 Task: Look for space in Goes, Netherlands from 9th June, 2023 to 17th June, 2023 for 2 adults in price range Rs.7000 to Rs.12000. Place can be private room with 1  bedroom having 2 beds and 1 bathroom. Property type can be house, flat, guest house. Amenities needed are: wifi, washing machine. Booking option can be shelf check-in. Required host language is English.
Action: Mouse moved to (605, 113)
Screenshot: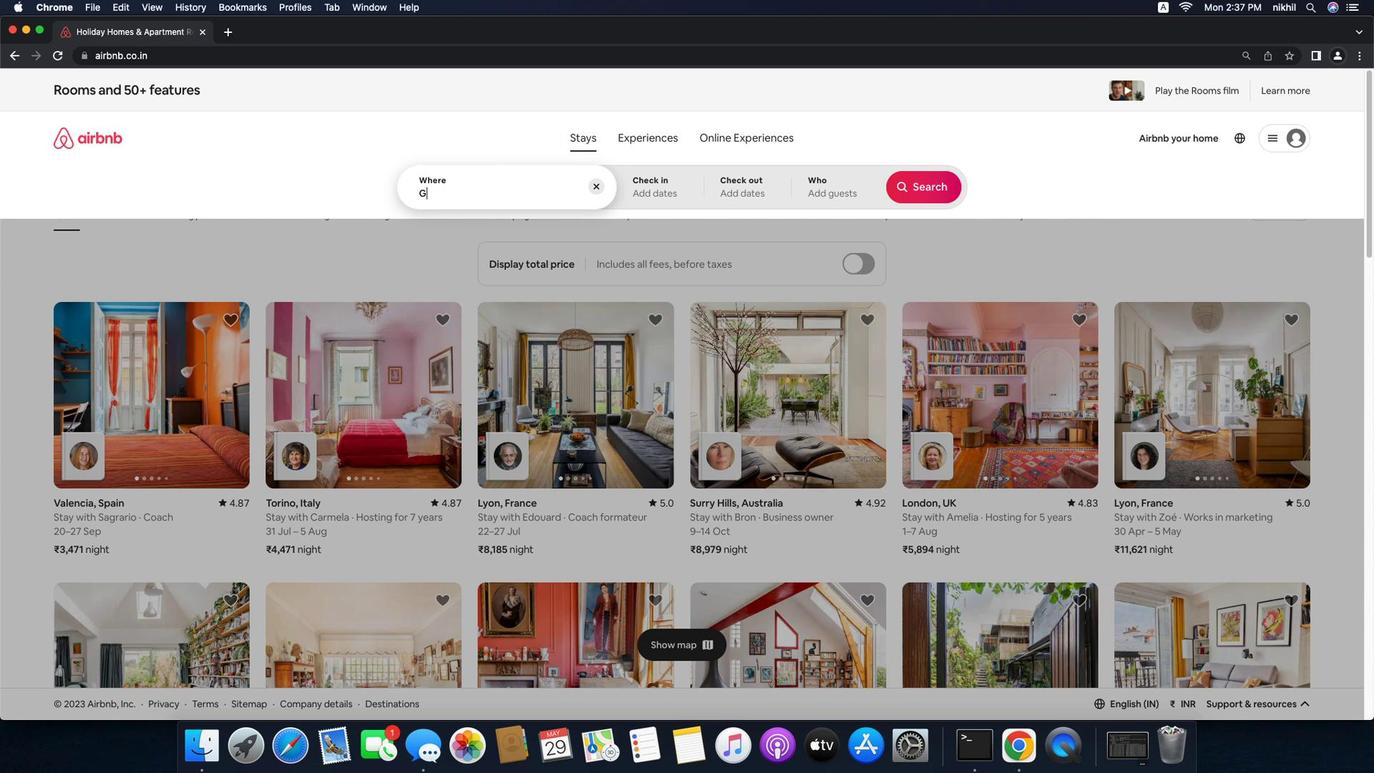 
Action: Mouse pressed left at (605, 113)
Screenshot: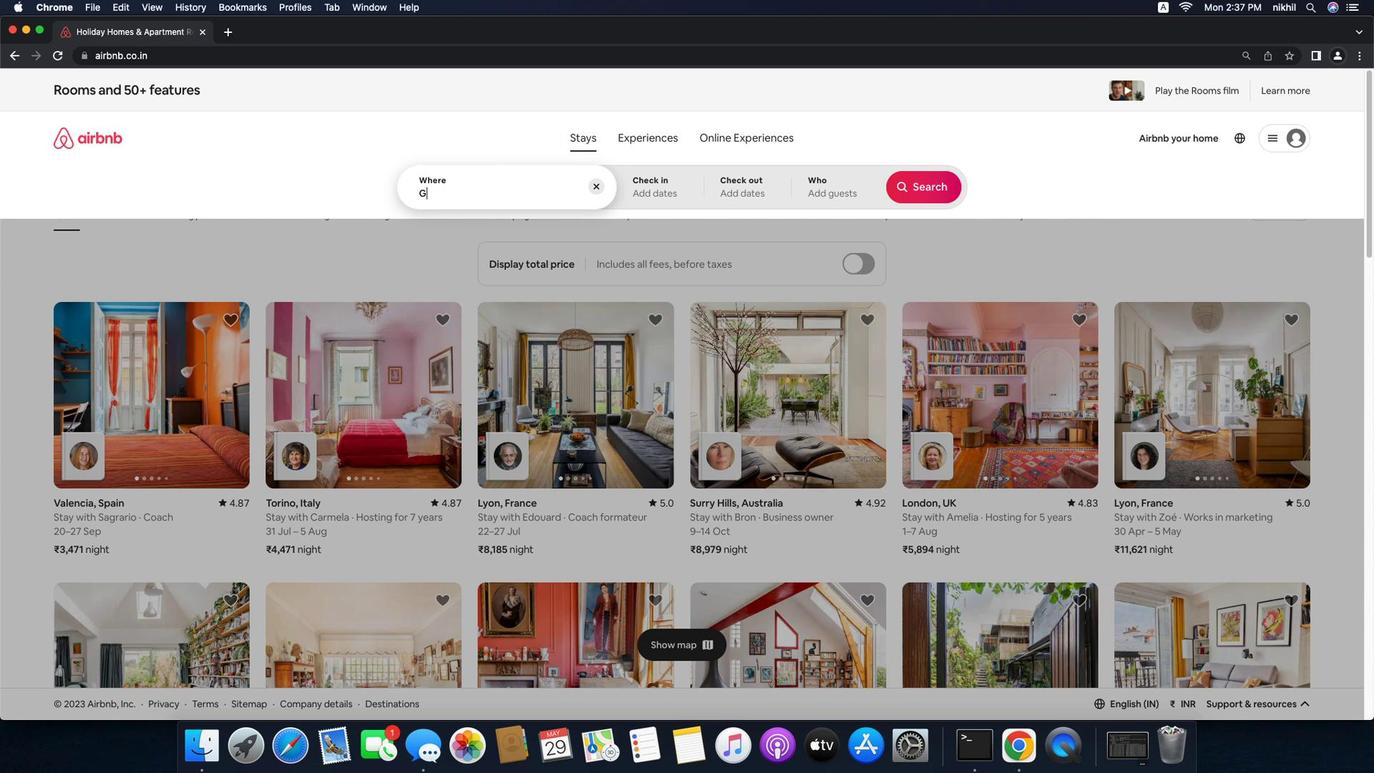 
Action: Mouse moved to (587, 107)
Screenshot: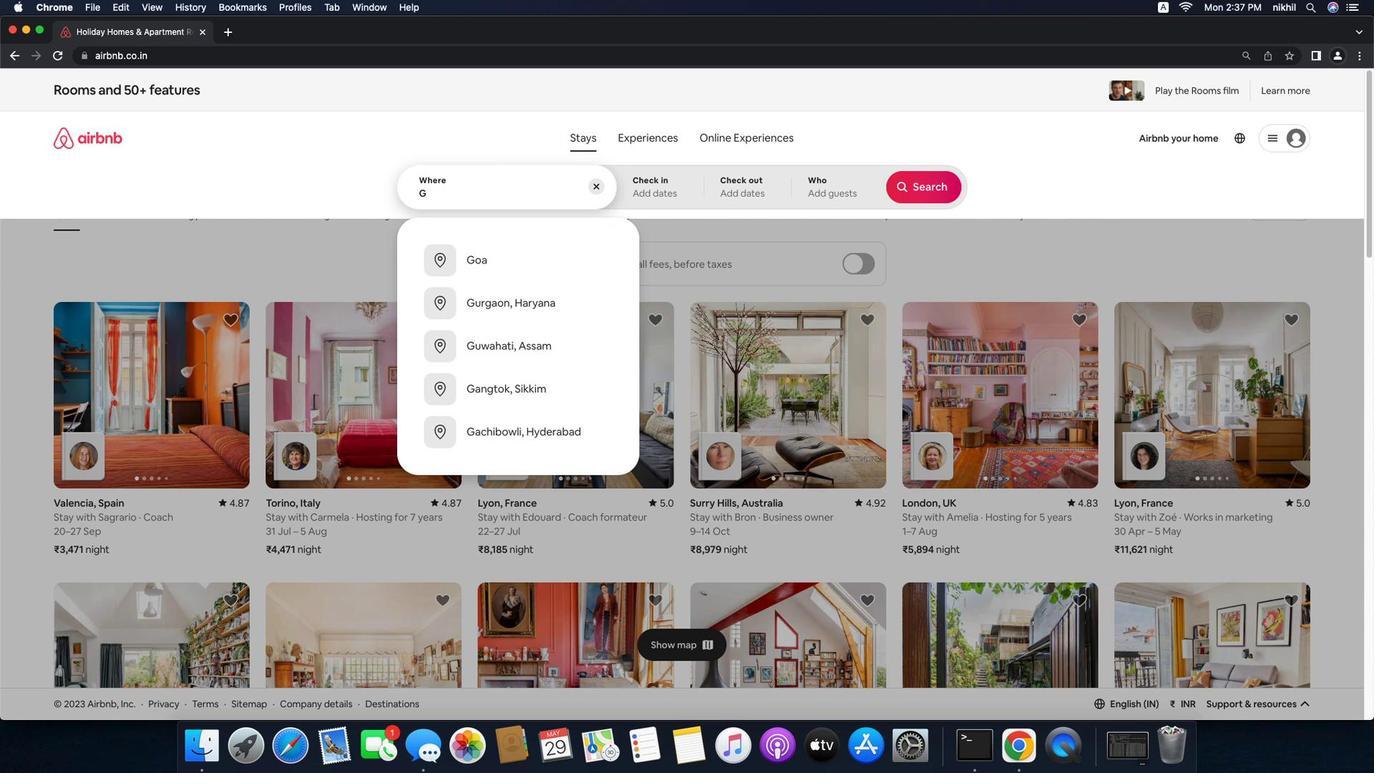 
Action: Mouse pressed left at (587, 107)
Screenshot: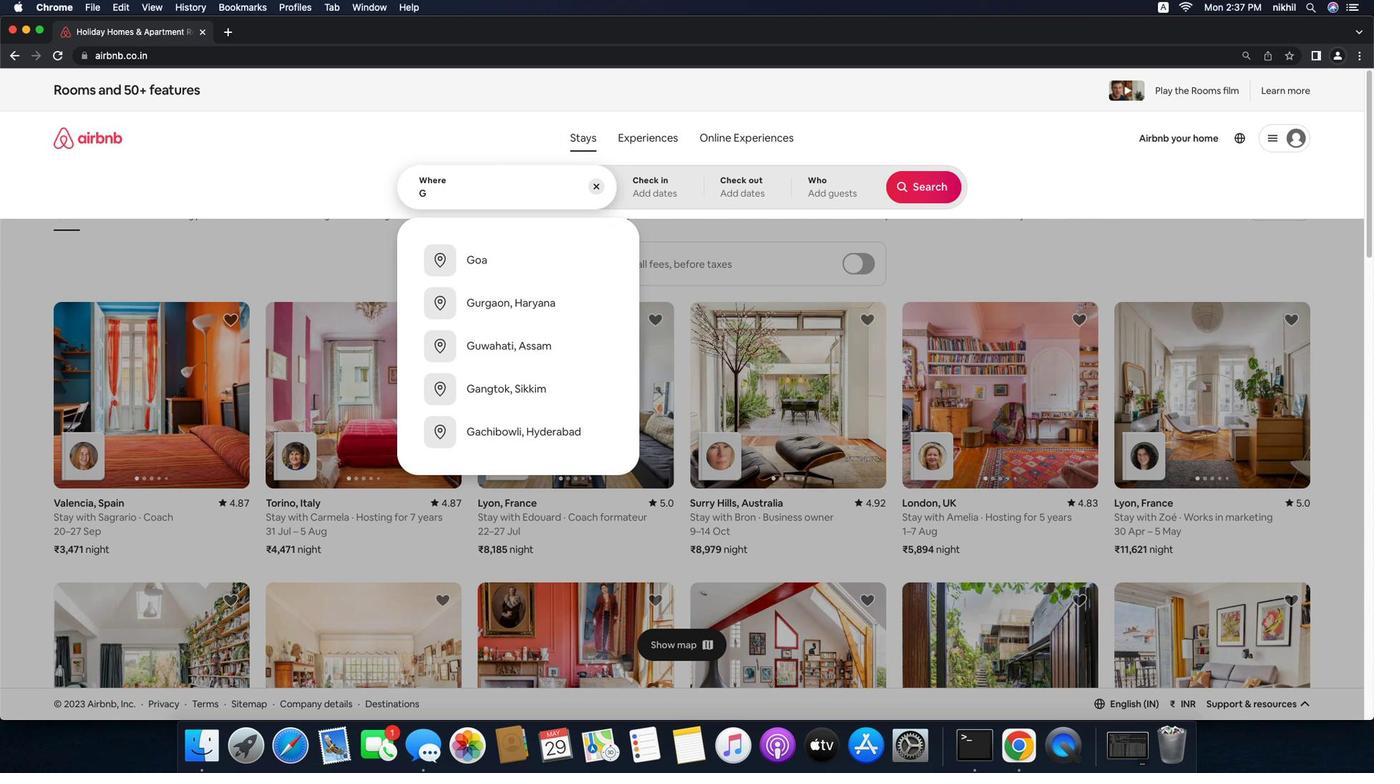 
Action: Mouse moved to (475, 171)
Screenshot: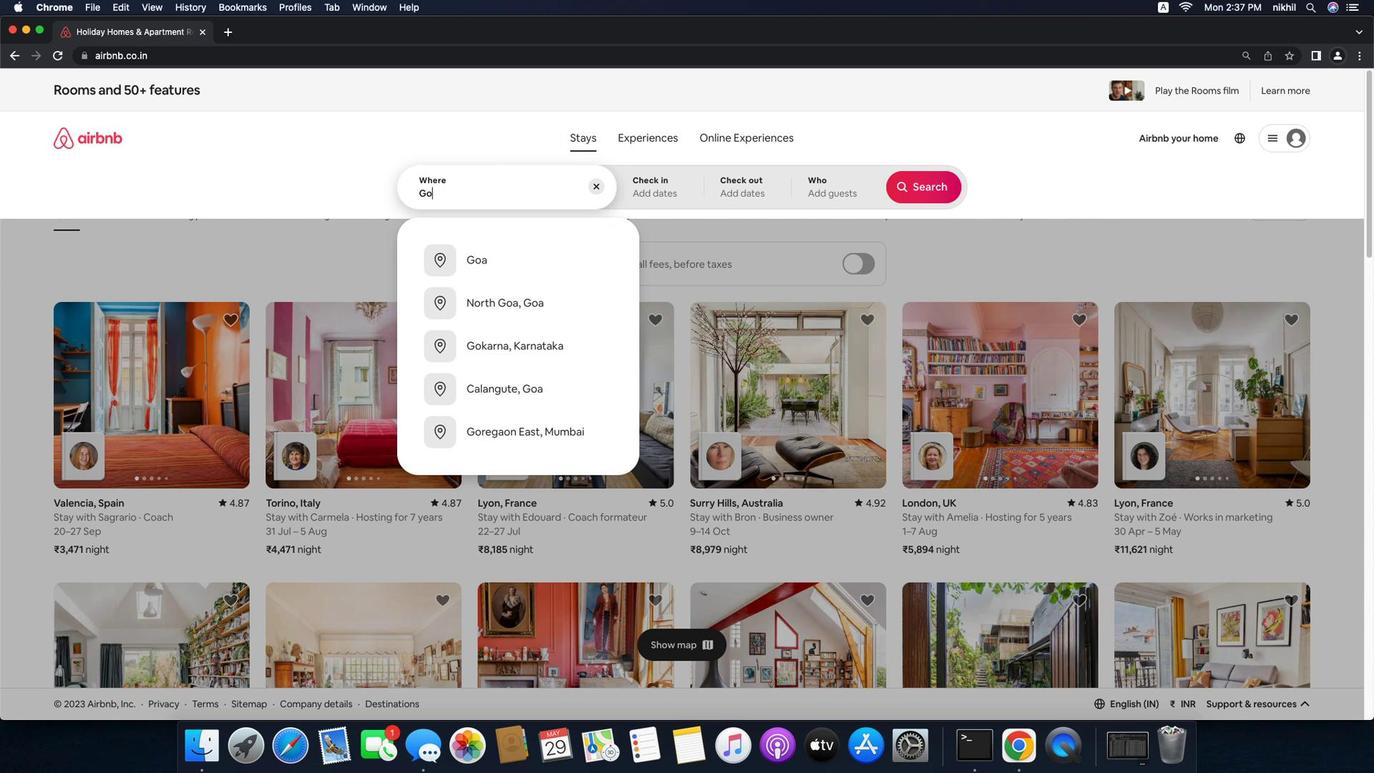 
Action: Mouse pressed left at (475, 171)
Screenshot: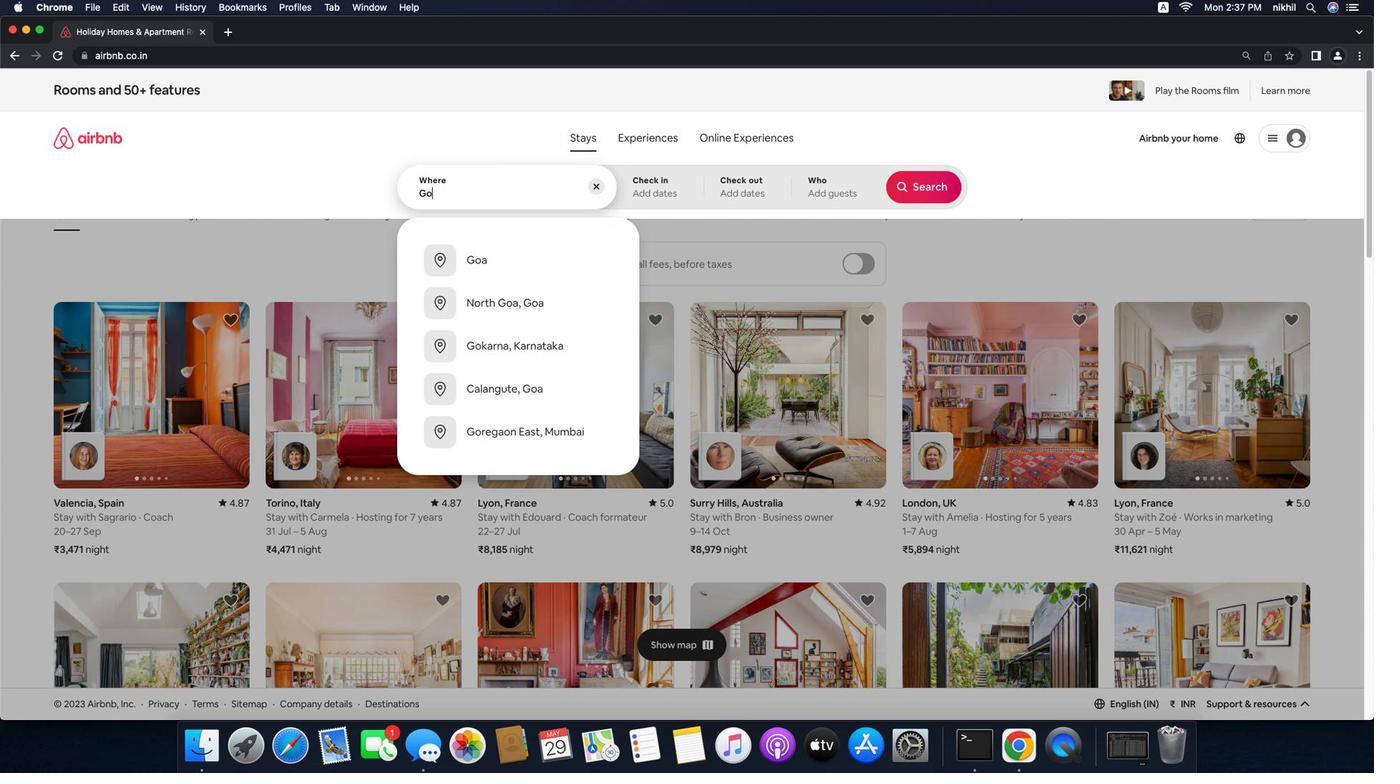 
Action: Mouse moved to (478, 166)
Screenshot: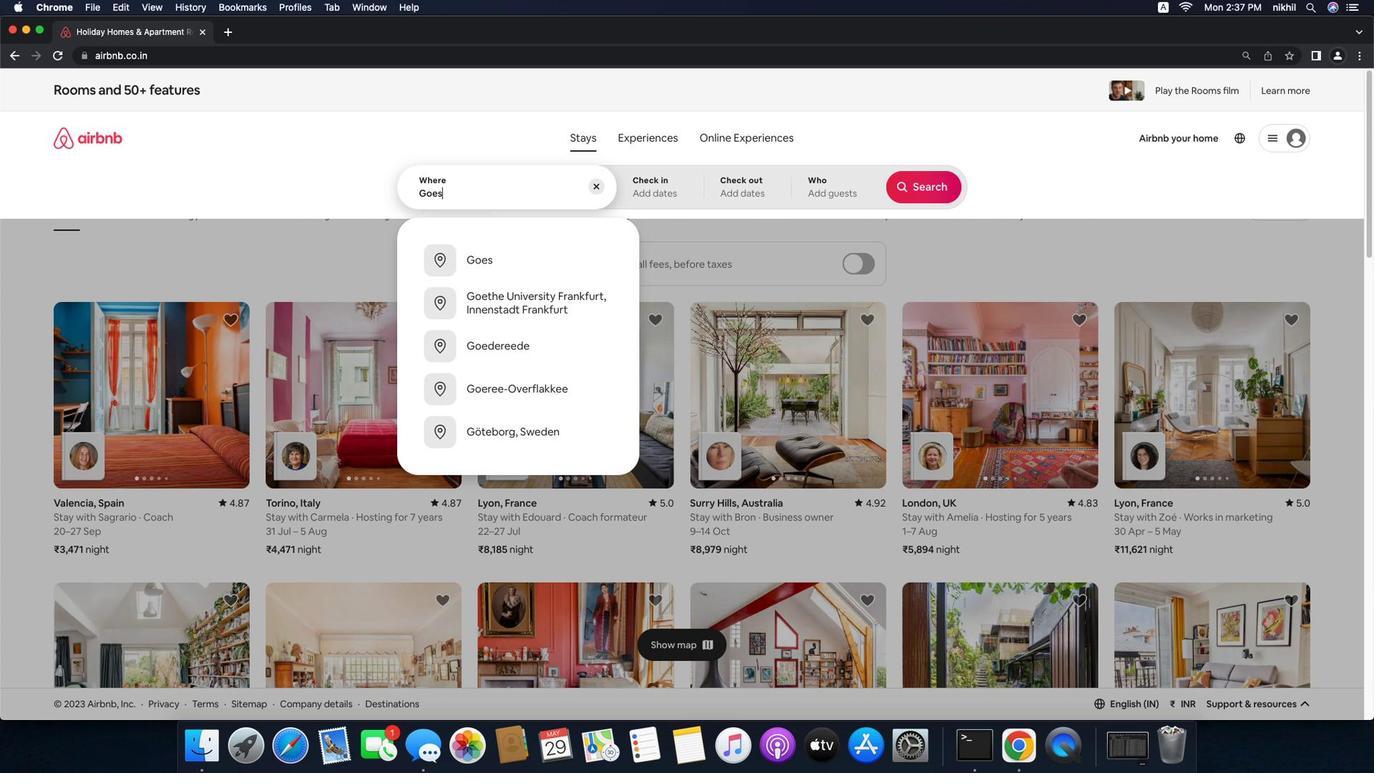 
Action: Key pressed Key.caps_lockKey.caps_lock'G'Key.caps_lock'o''e''s'','Key.spaceKey.caps_lock'N'Key.caps_lock'e''t''h''e''r''l''a''n''d''s'
Screenshot: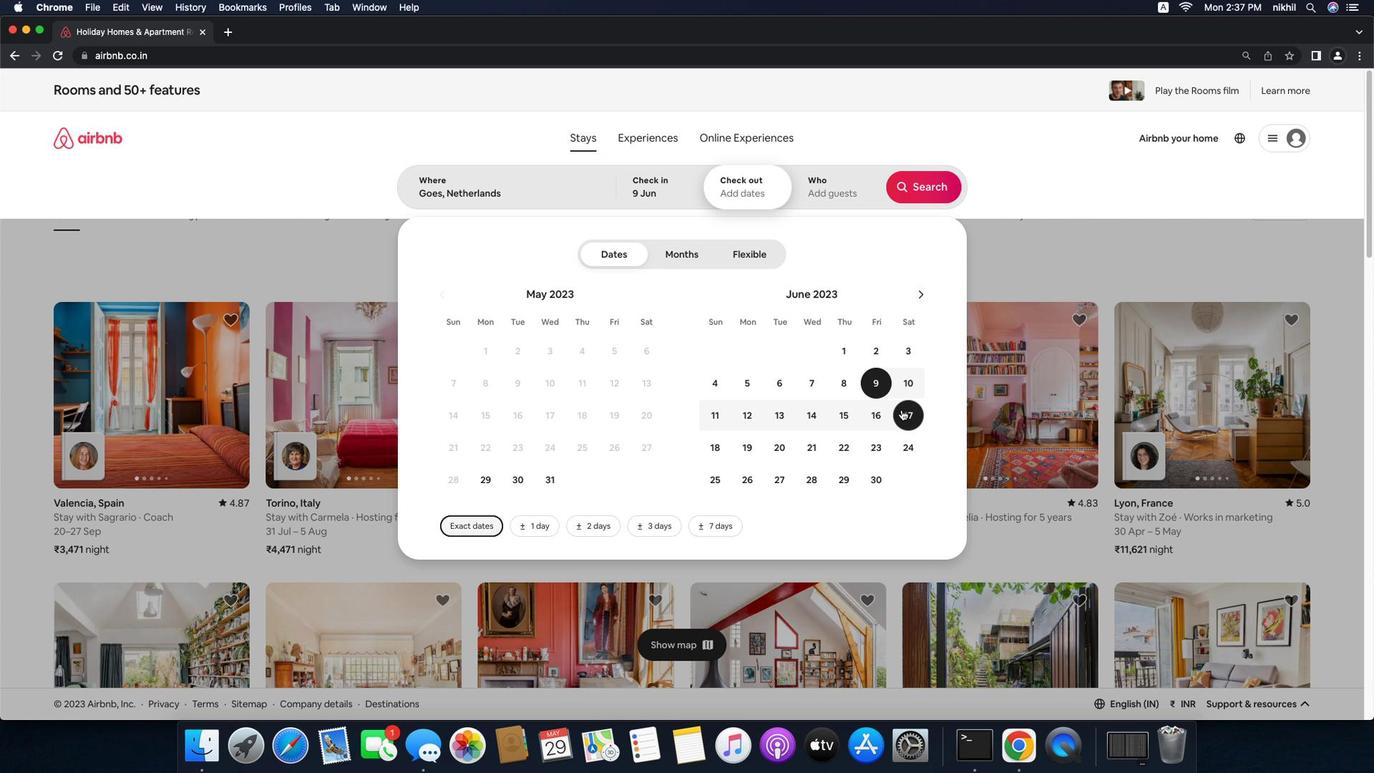 
Action: Mouse moved to (561, 242)
Screenshot: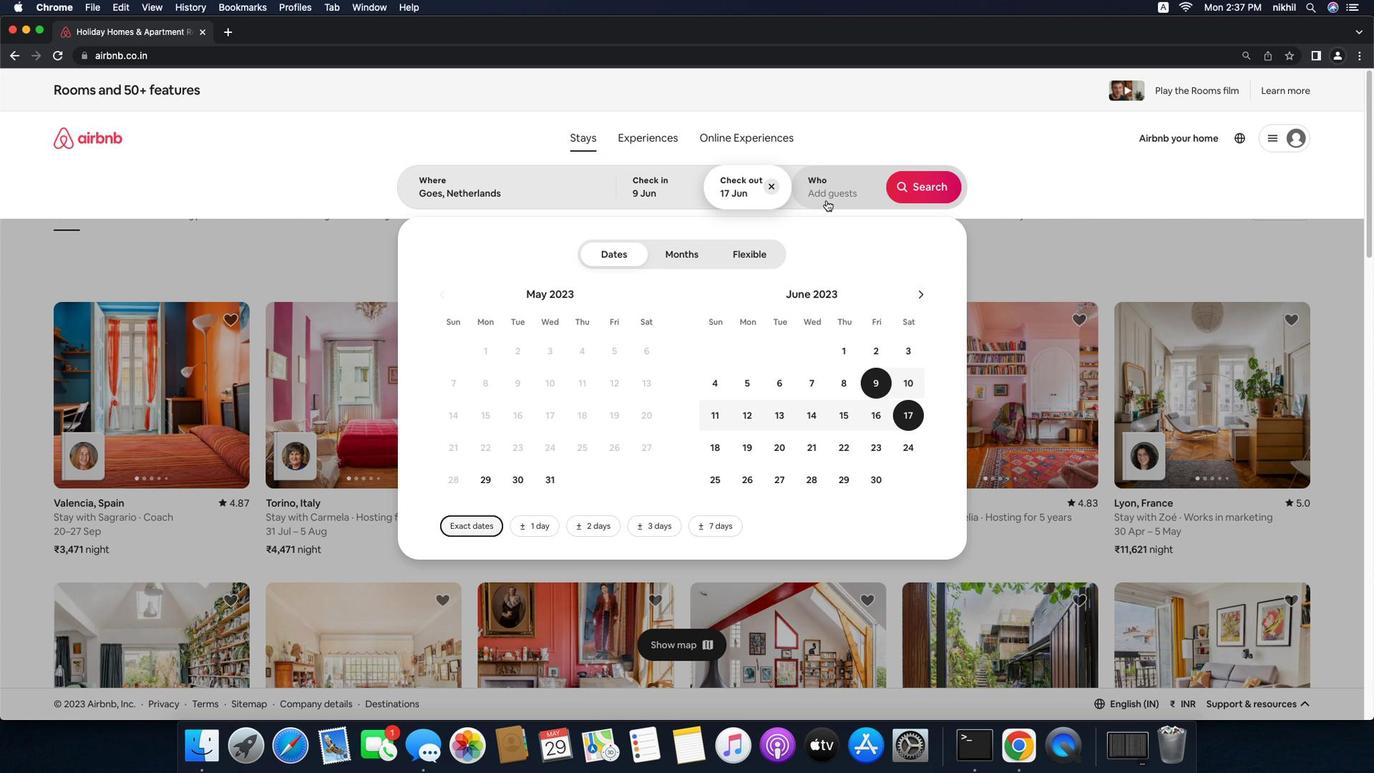 
Action: Mouse pressed left at (561, 242)
Screenshot: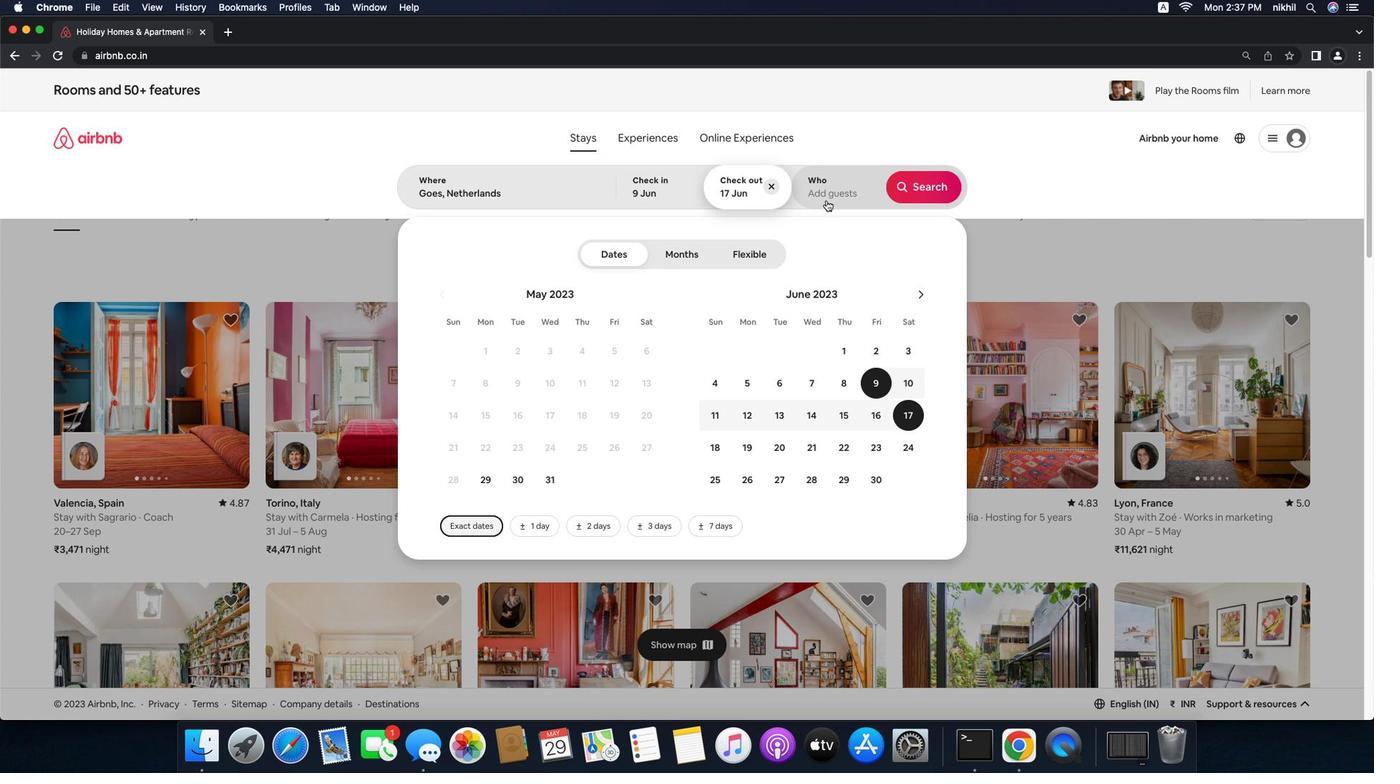 
Action: Mouse moved to (889, 365)
Screenshot: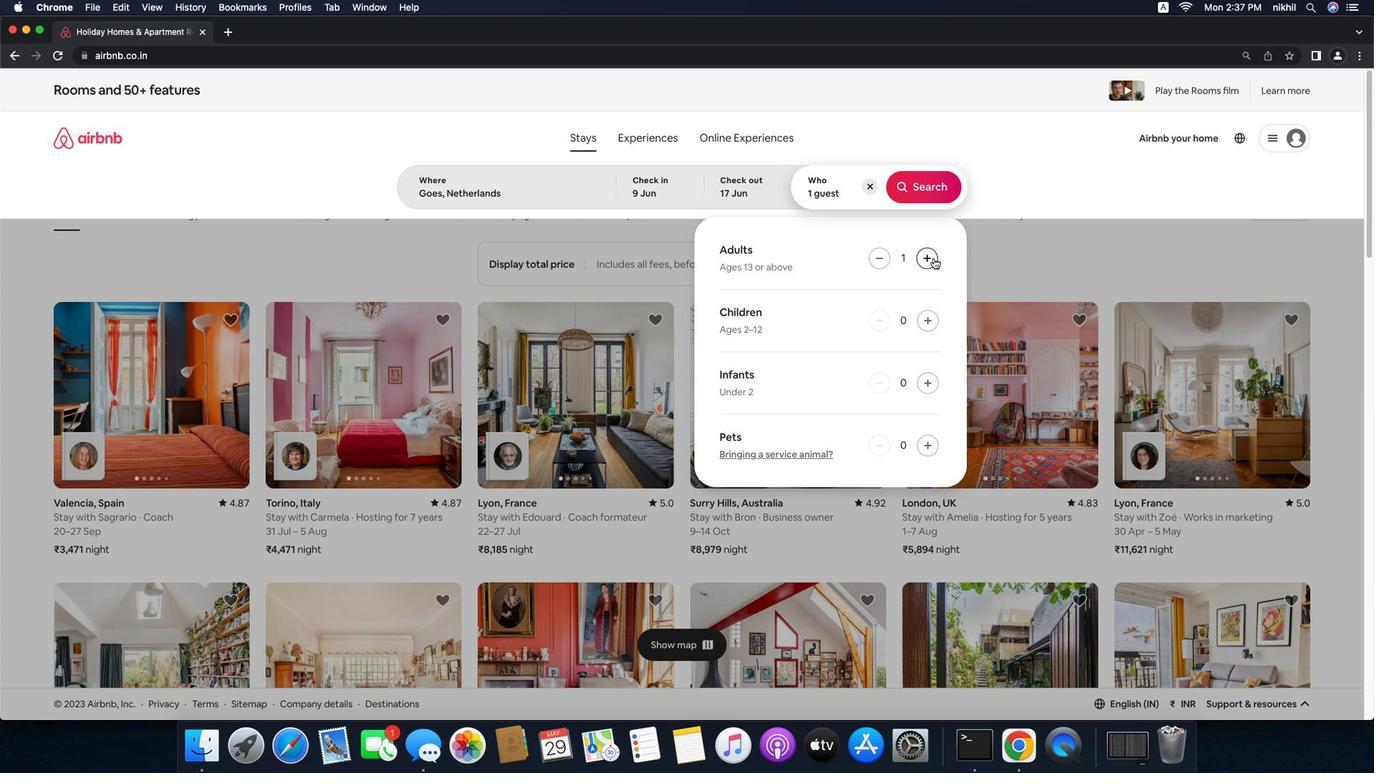 
Action: Mouse pressed left at (889, 365)
Screenshot: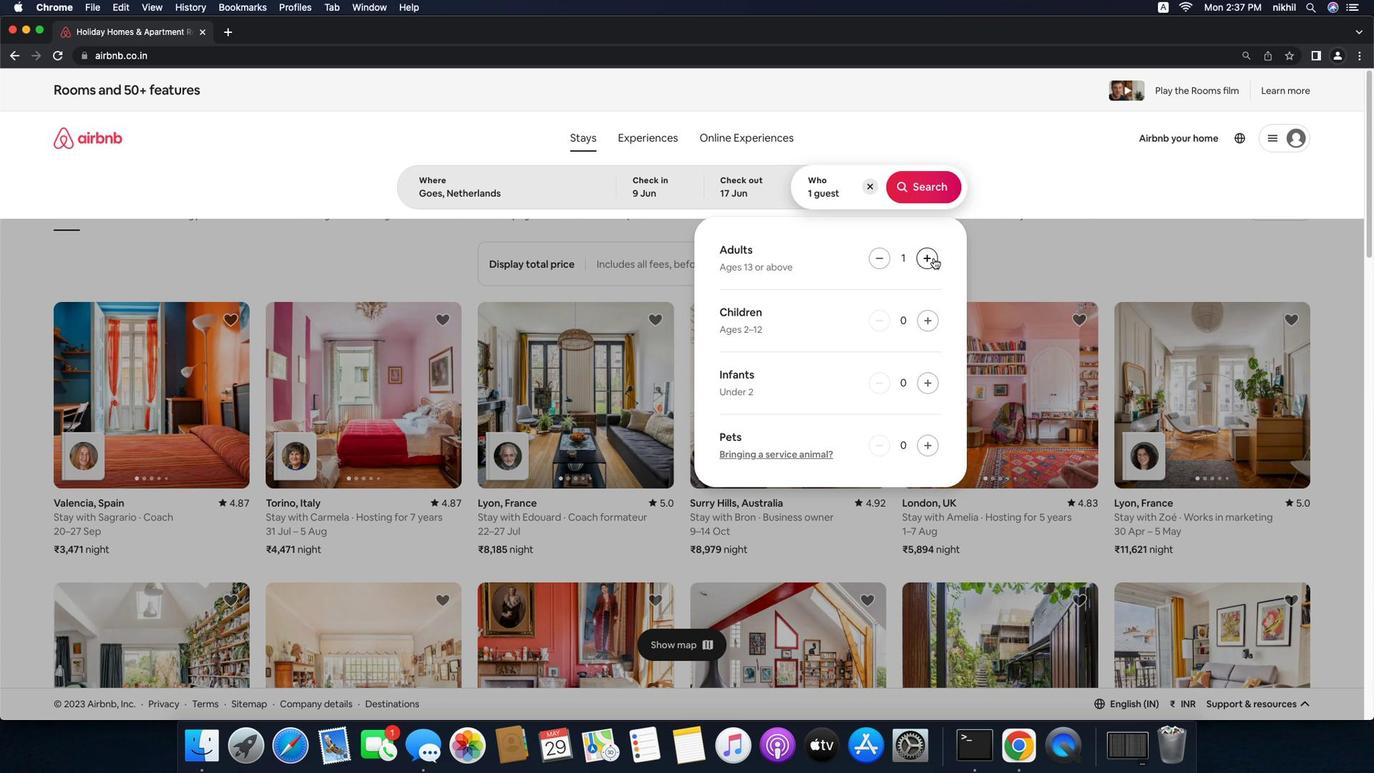 
Action: Mouse moved to (919, 395)
Screenshot: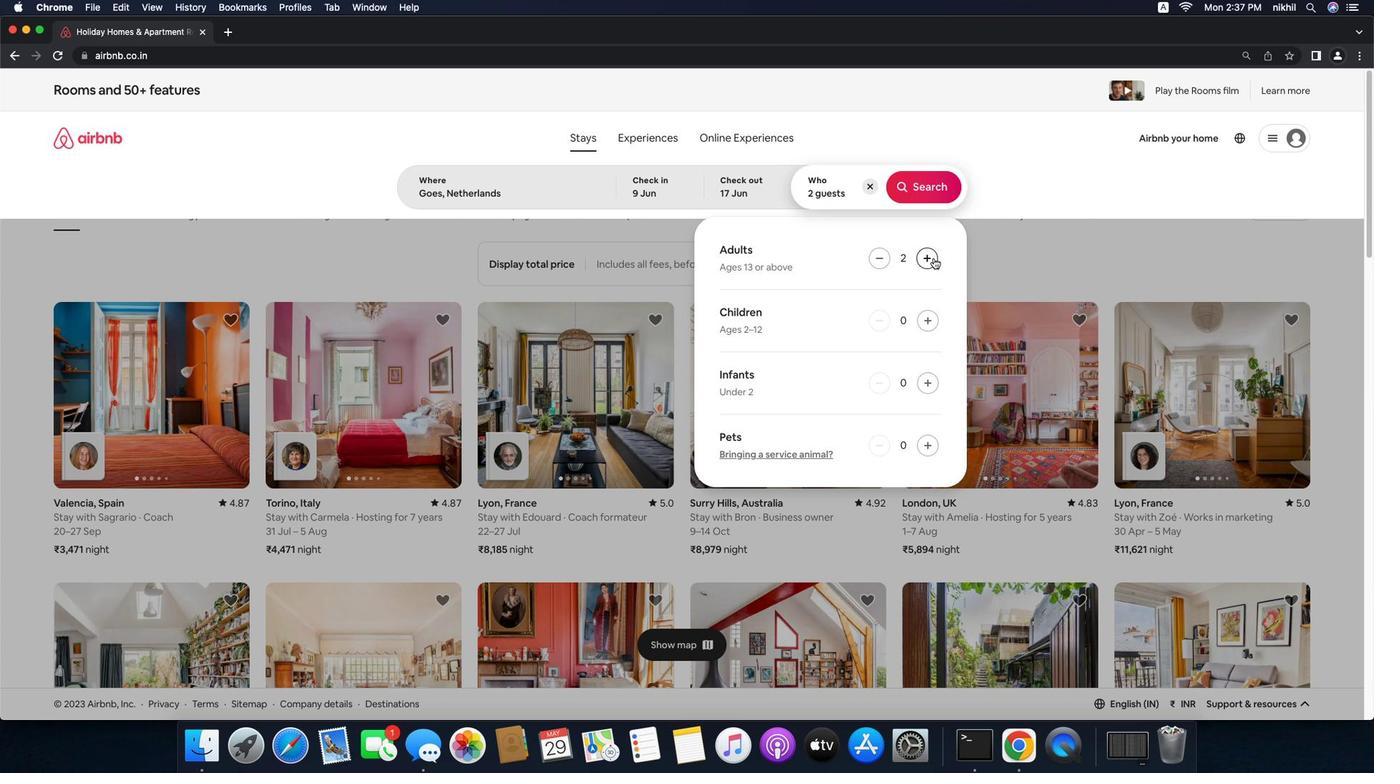 
Action: Mouse pressed left at (919, 395)
Screenshot: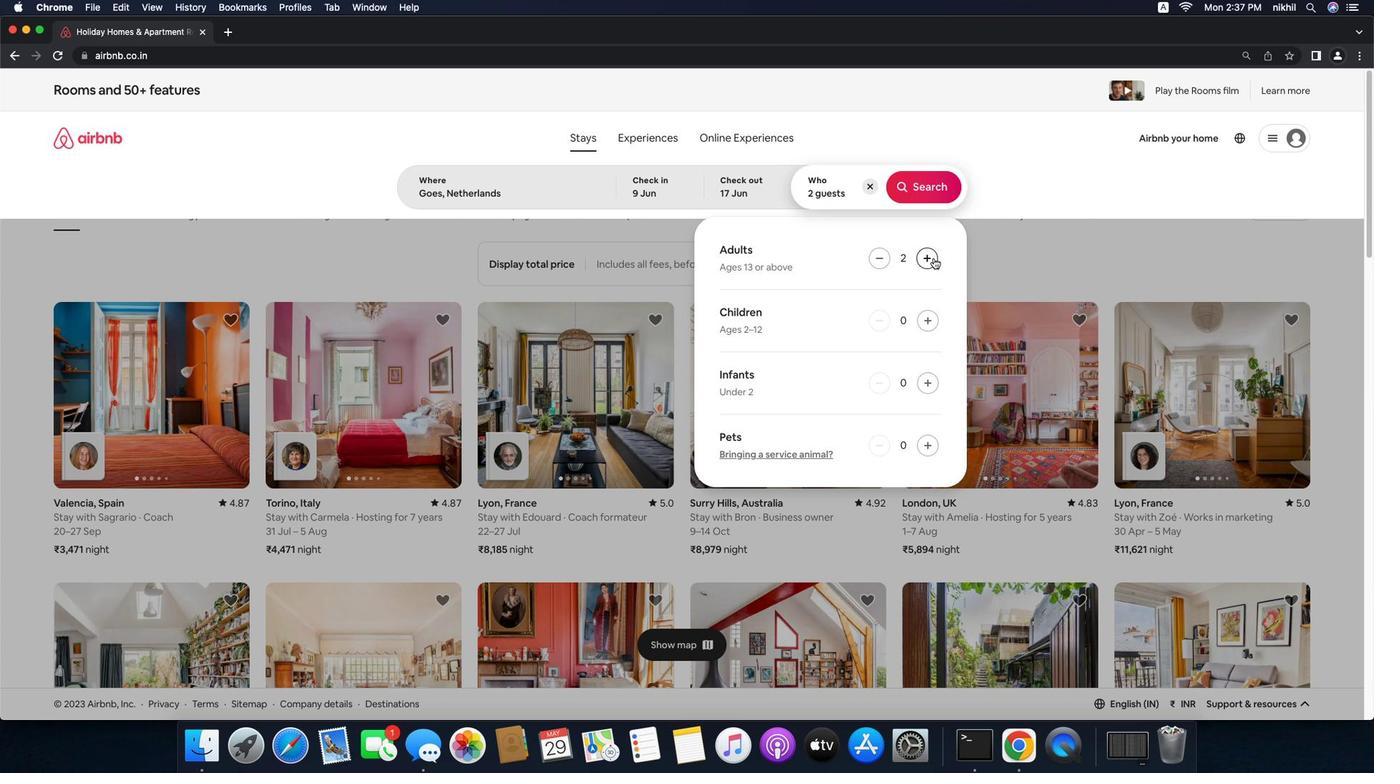 
Action: Mouse moved to (839, 172)
Screenshot: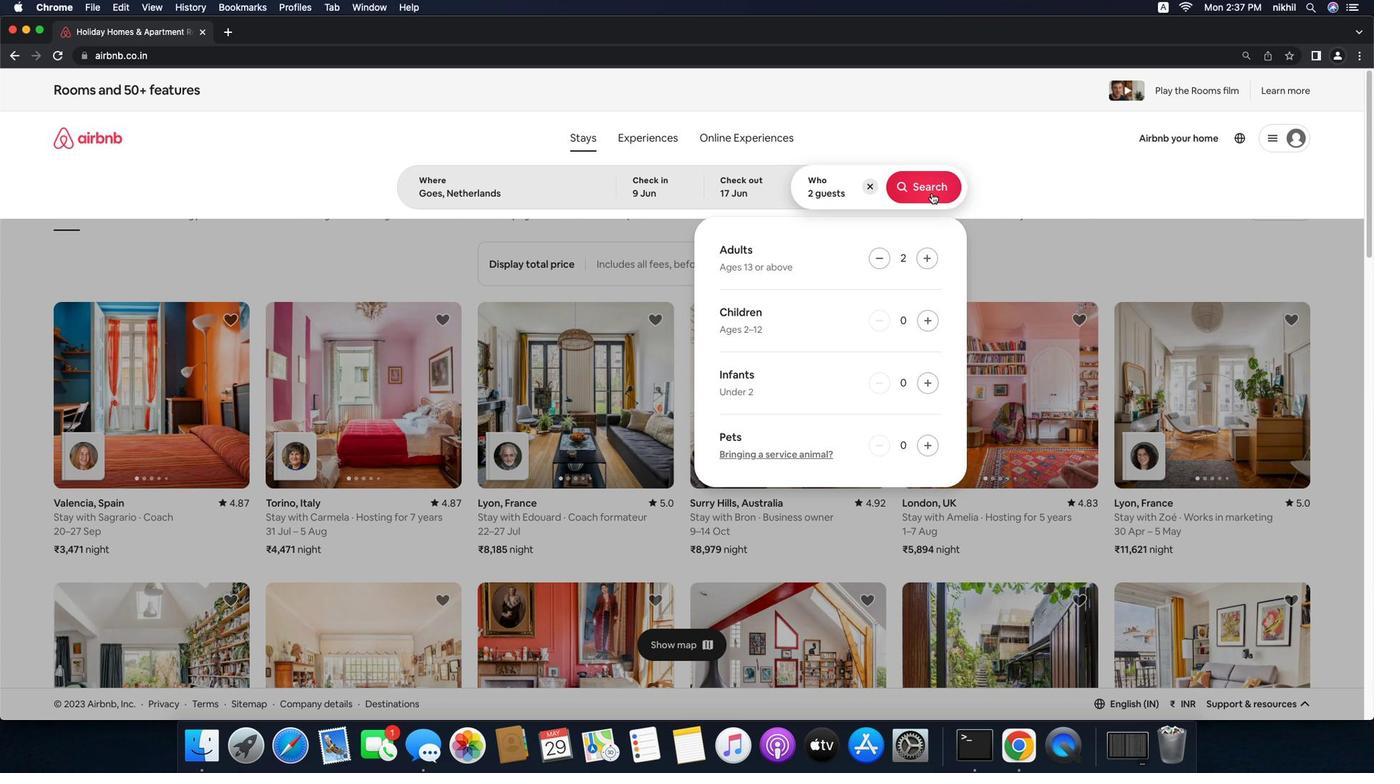 
Action: Mouse pressed left at (839, 172)
Screenshot: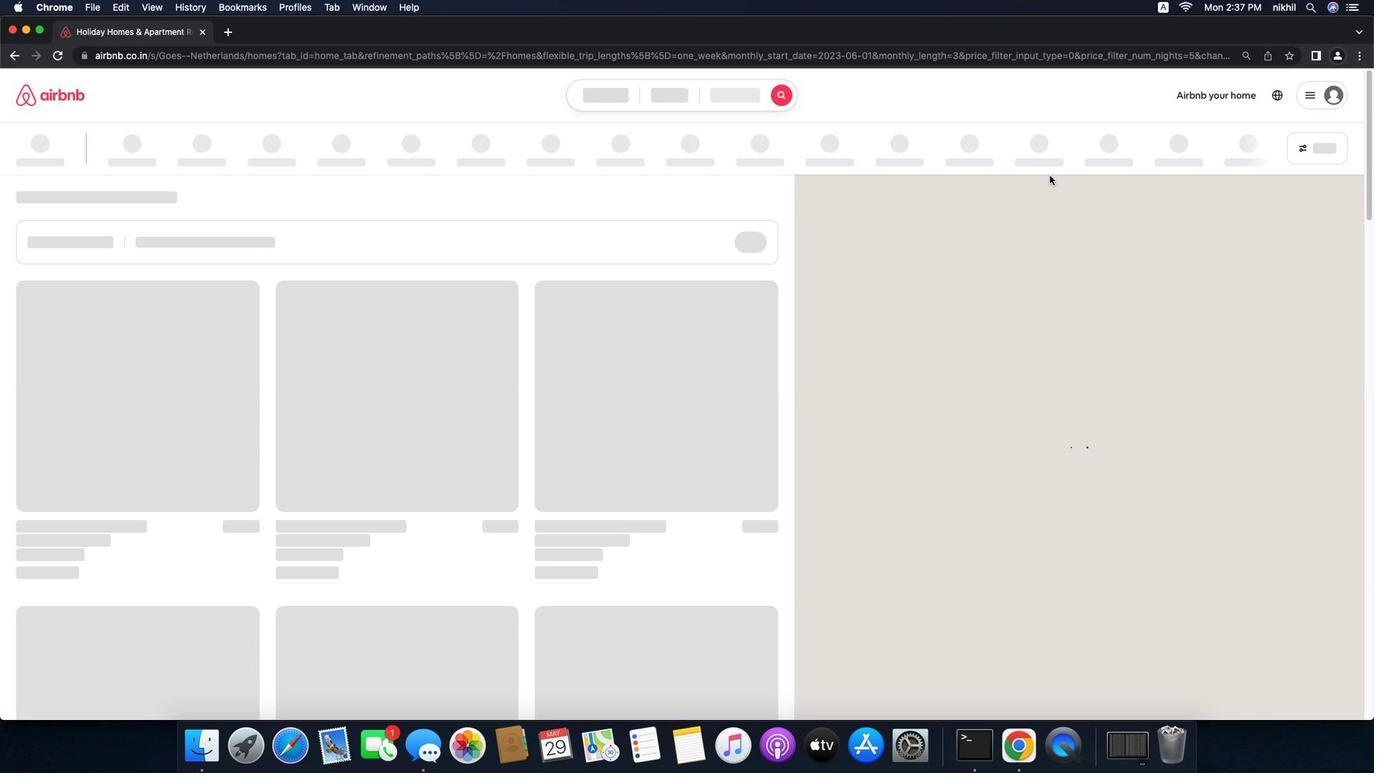 
Action: Mouse moved to (955, 234)
Screenshot: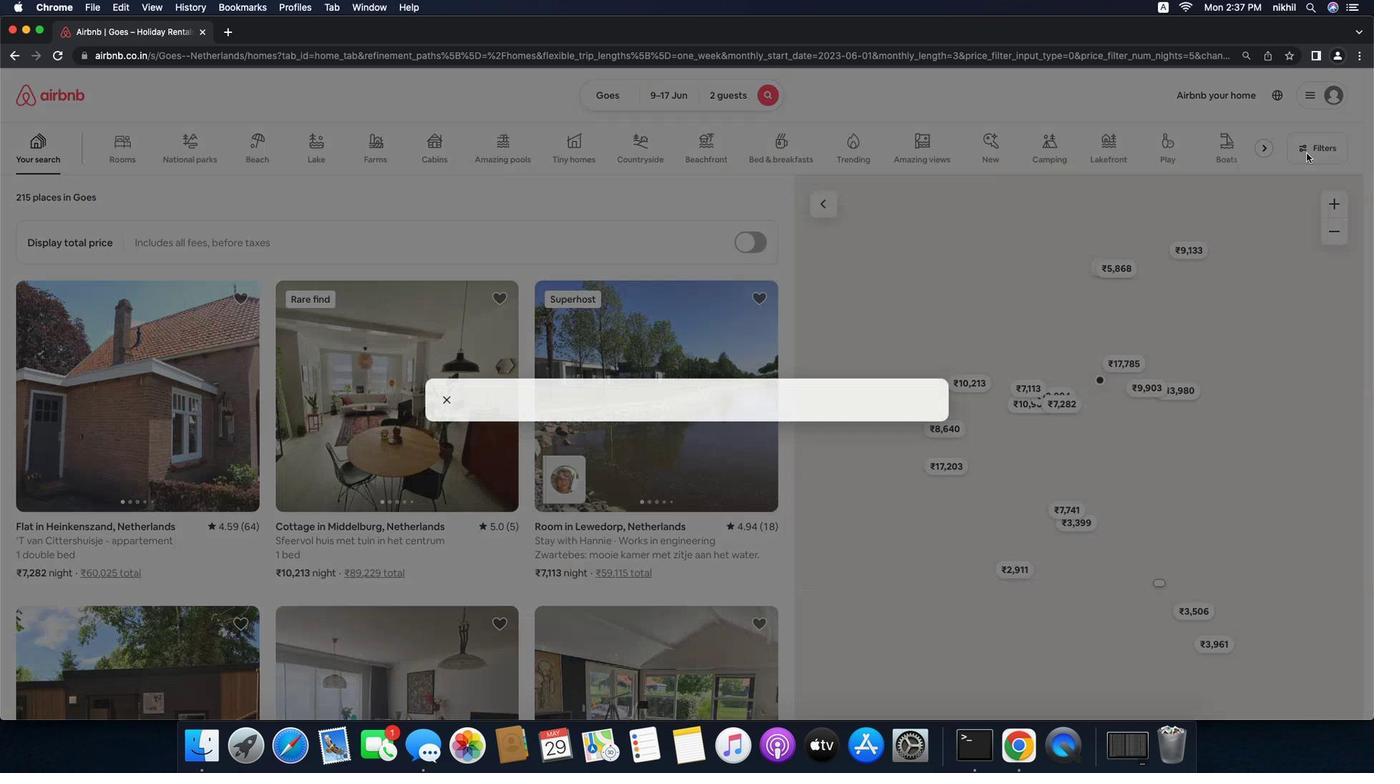 
Action: Mouse pressed left at (955, 234)
Screenshot: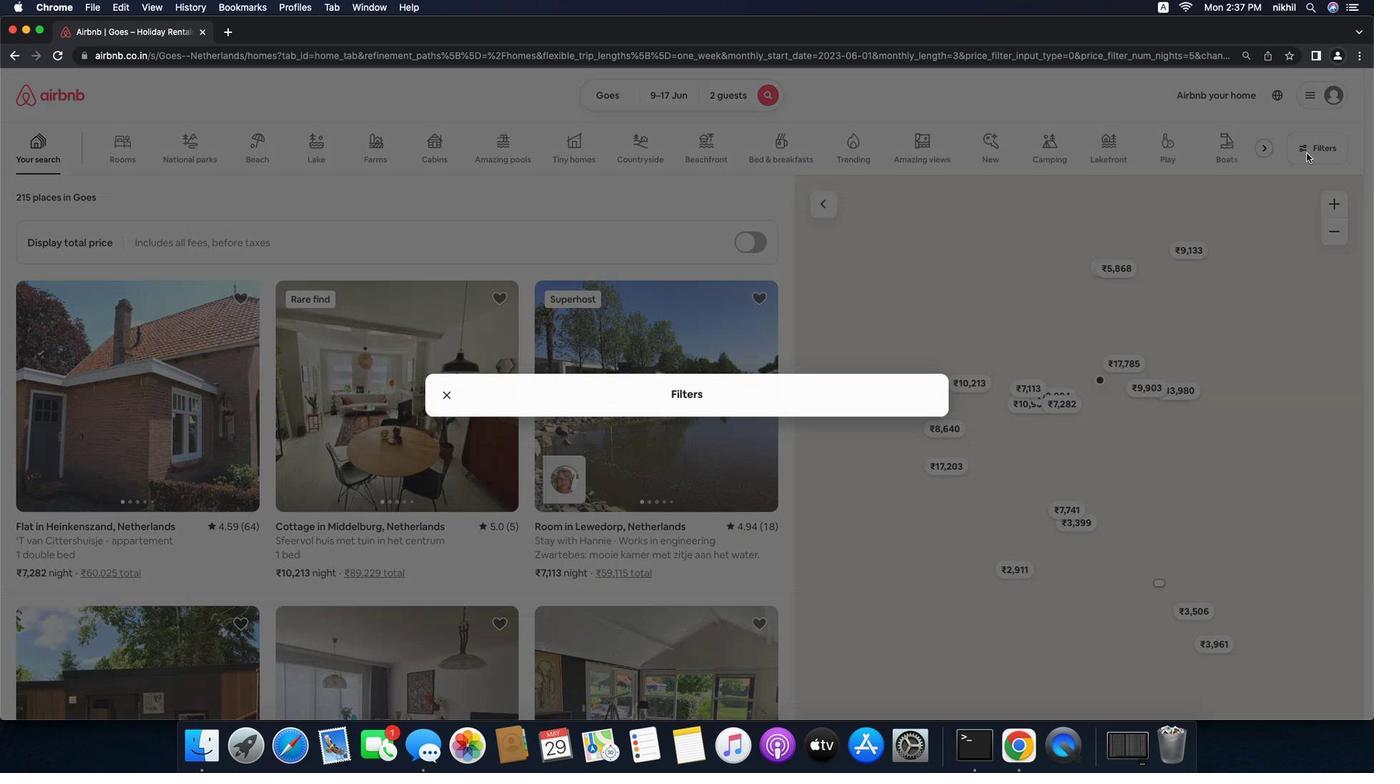 
Action: Mouse pressed left at (955, 234)
Screenshot: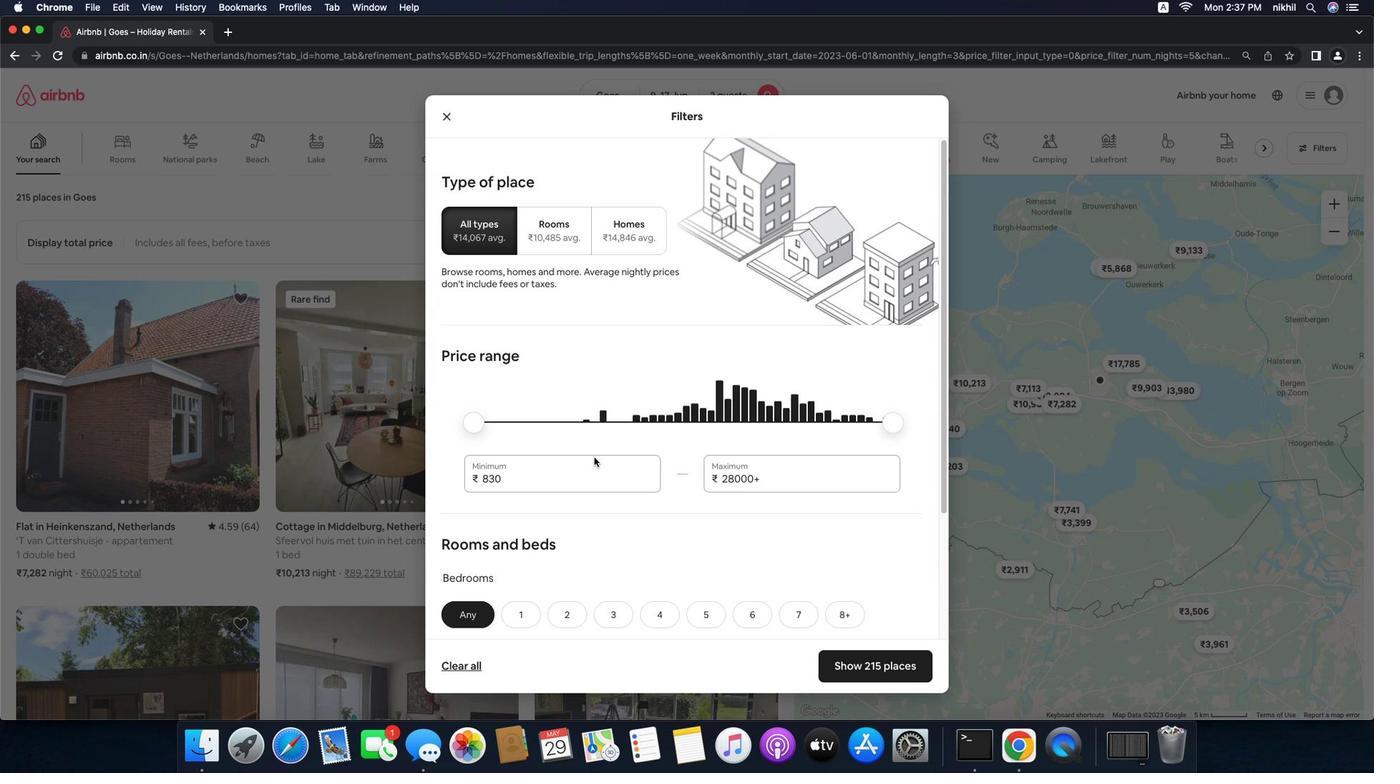 
Action: Mouse moved to (952, 163)
Screenshot: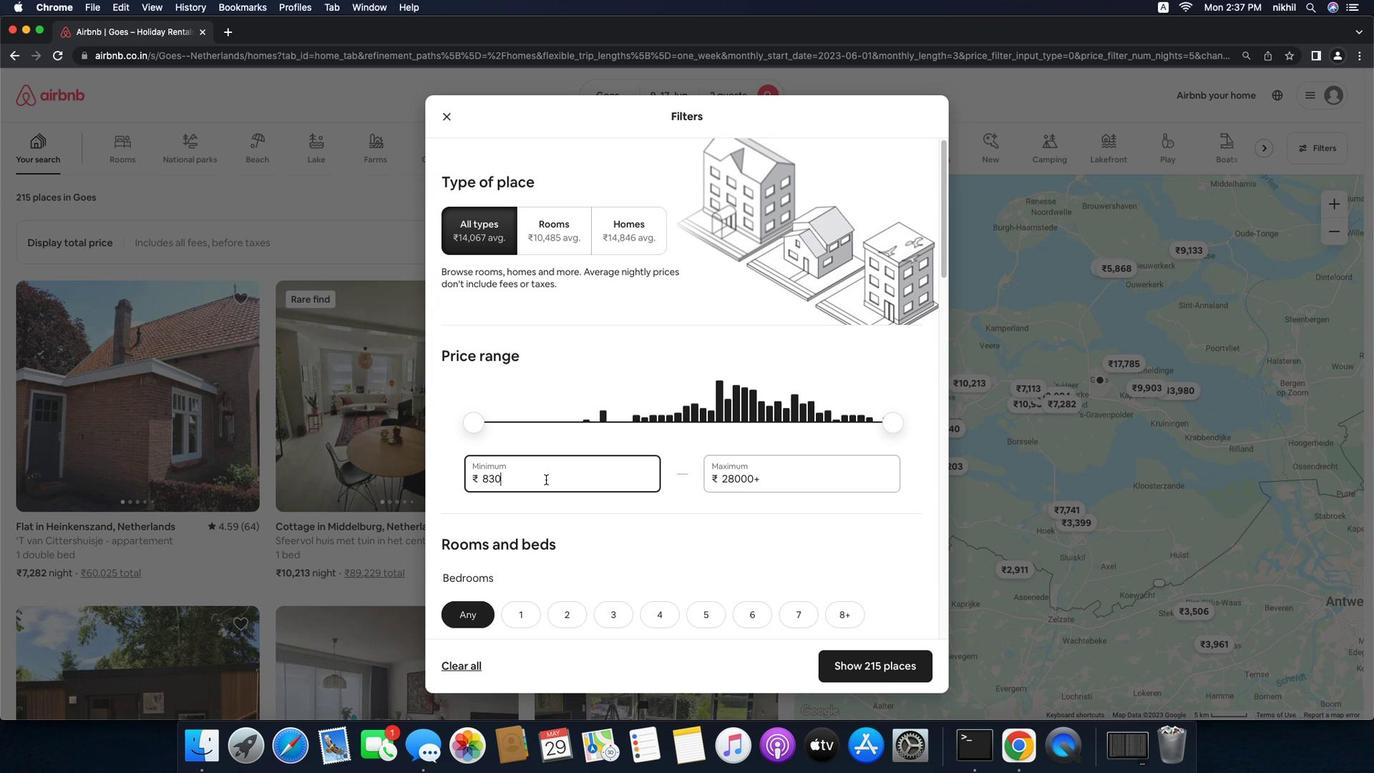 
Action: Mouse pressed left at (952, 163)
Screenshot: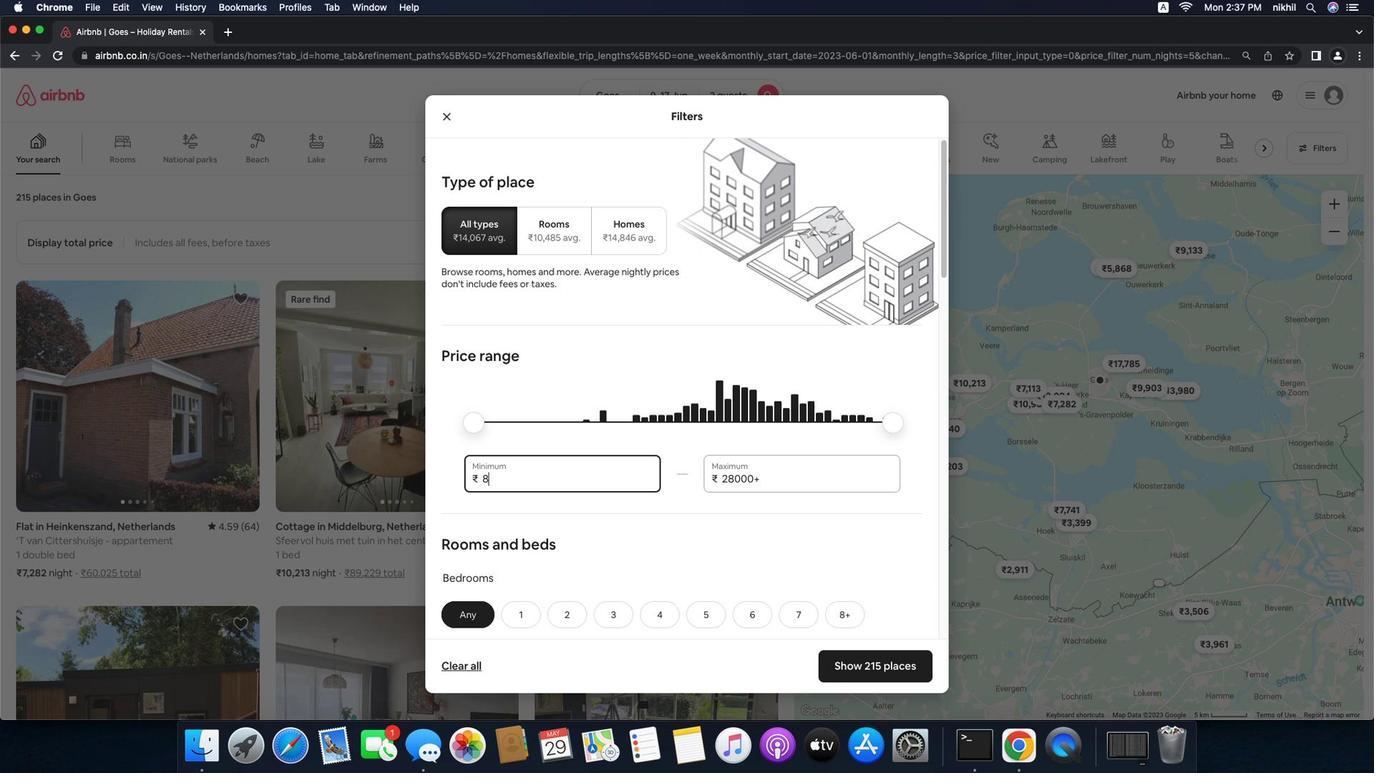 
Action: Mouse moved to (1353, 122)
Screenshot: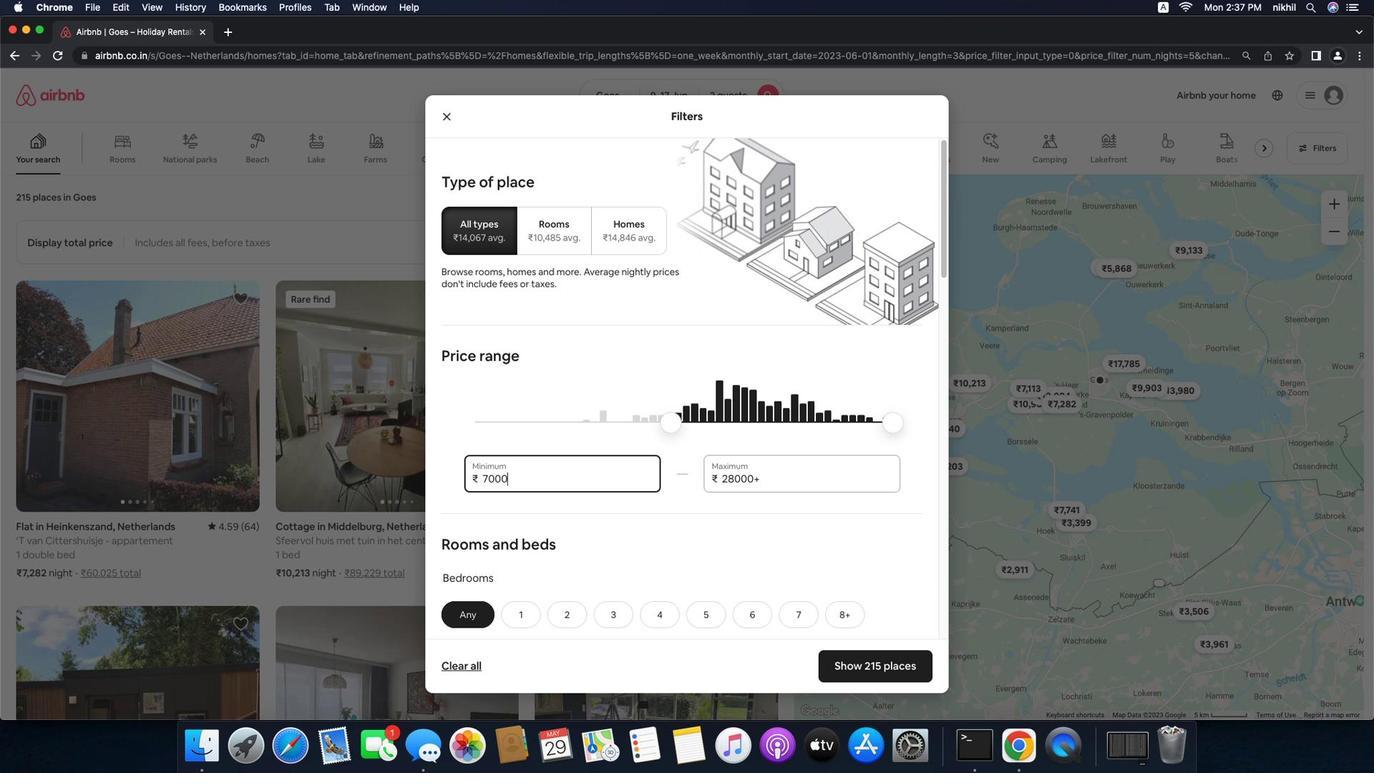 
Action: Mouse pressed left at (1353, 122)
Screenshot: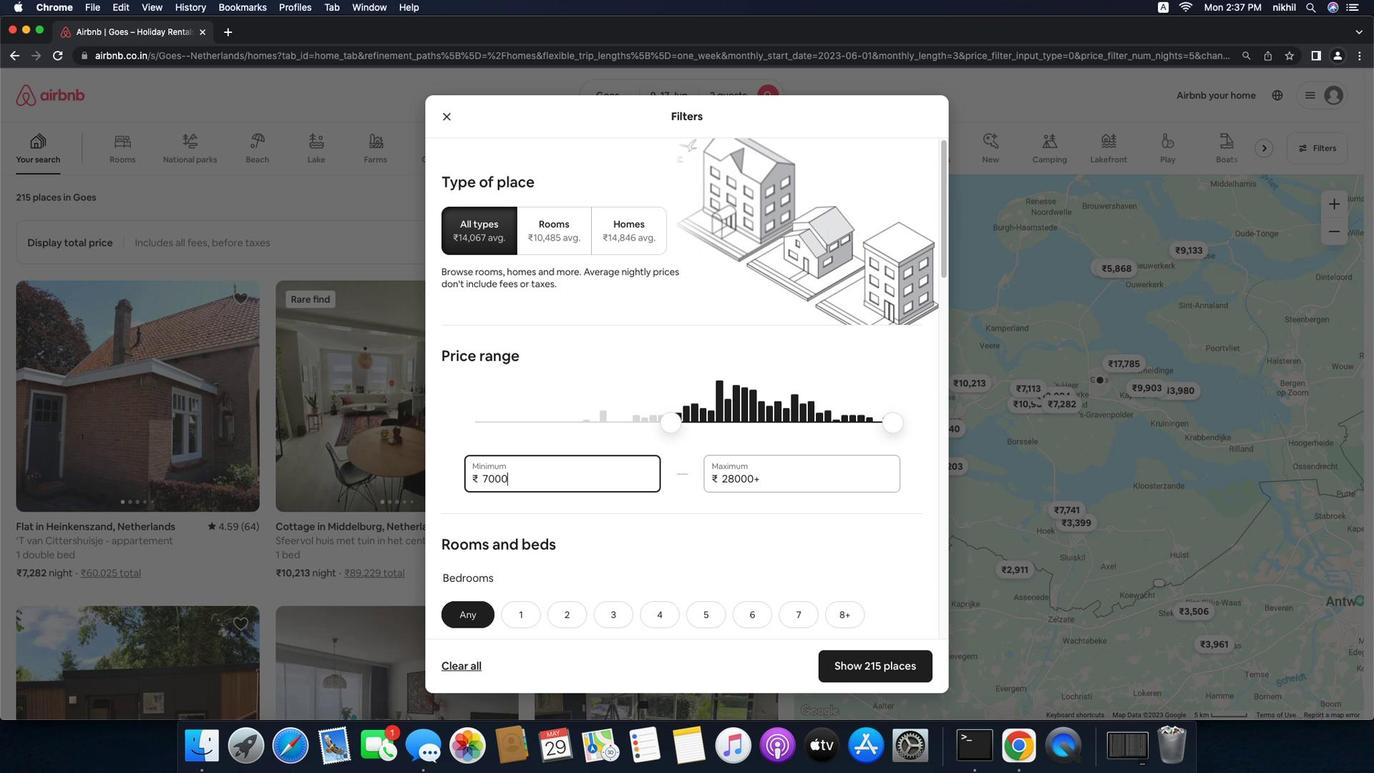 
Action: Mouse moved to (541, 470)
Screenshot: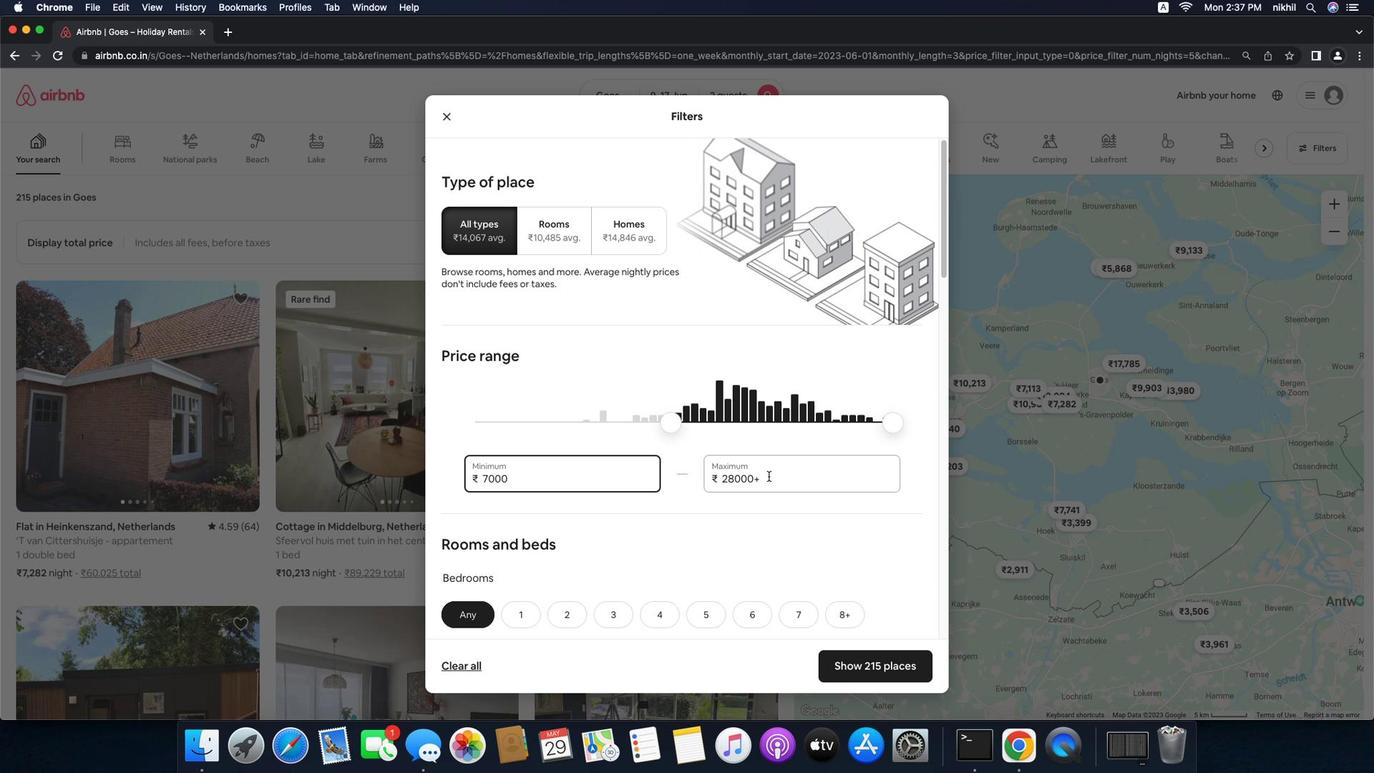 
Action: Mouse pressed left at (541, 470)
Screenshot: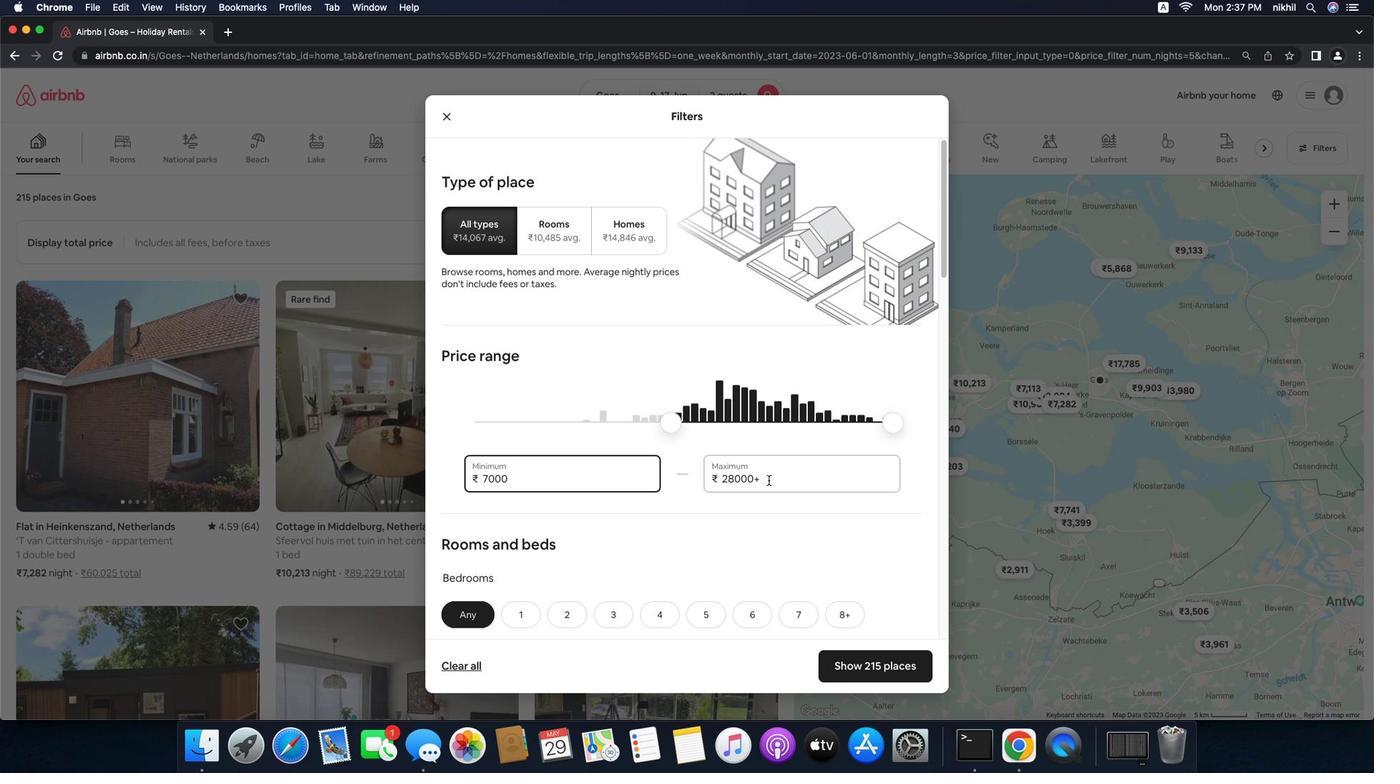 
Action: Mouse moved to (540, 469)
Screenshot: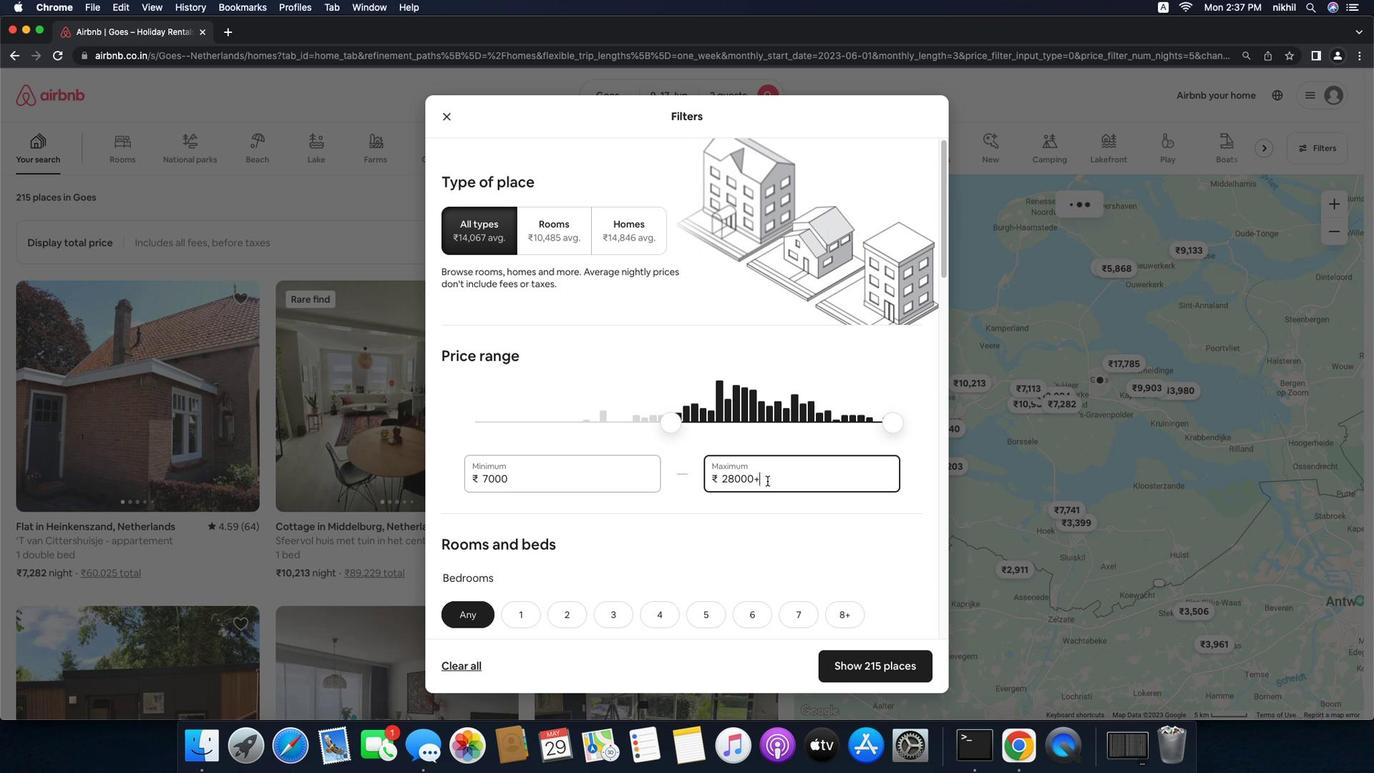 
Action: Key pressed Key.backspaceKey.backspaceKey.backspaceKey.backspace'7''0''0''0'
Screenshot: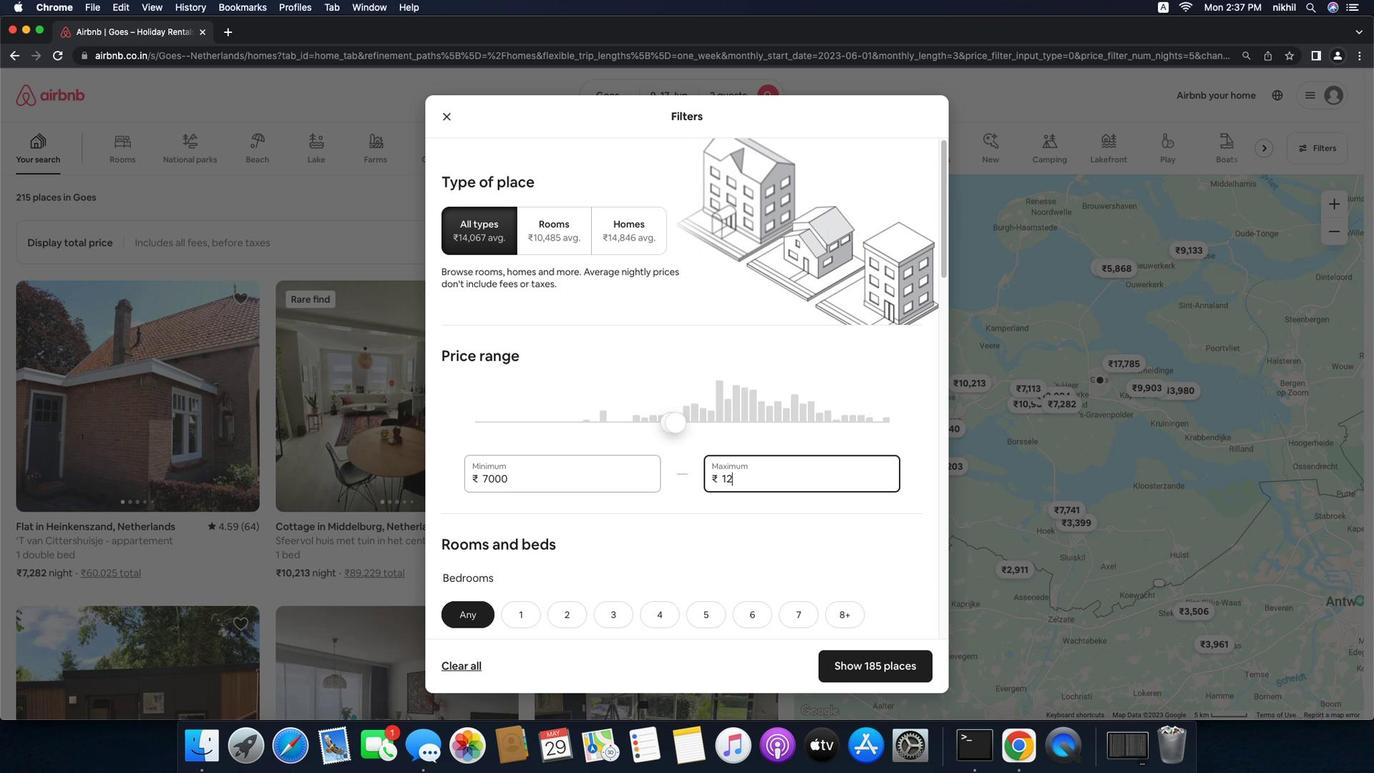 
Action: Mouse moved to (778, 471)
Screenshot: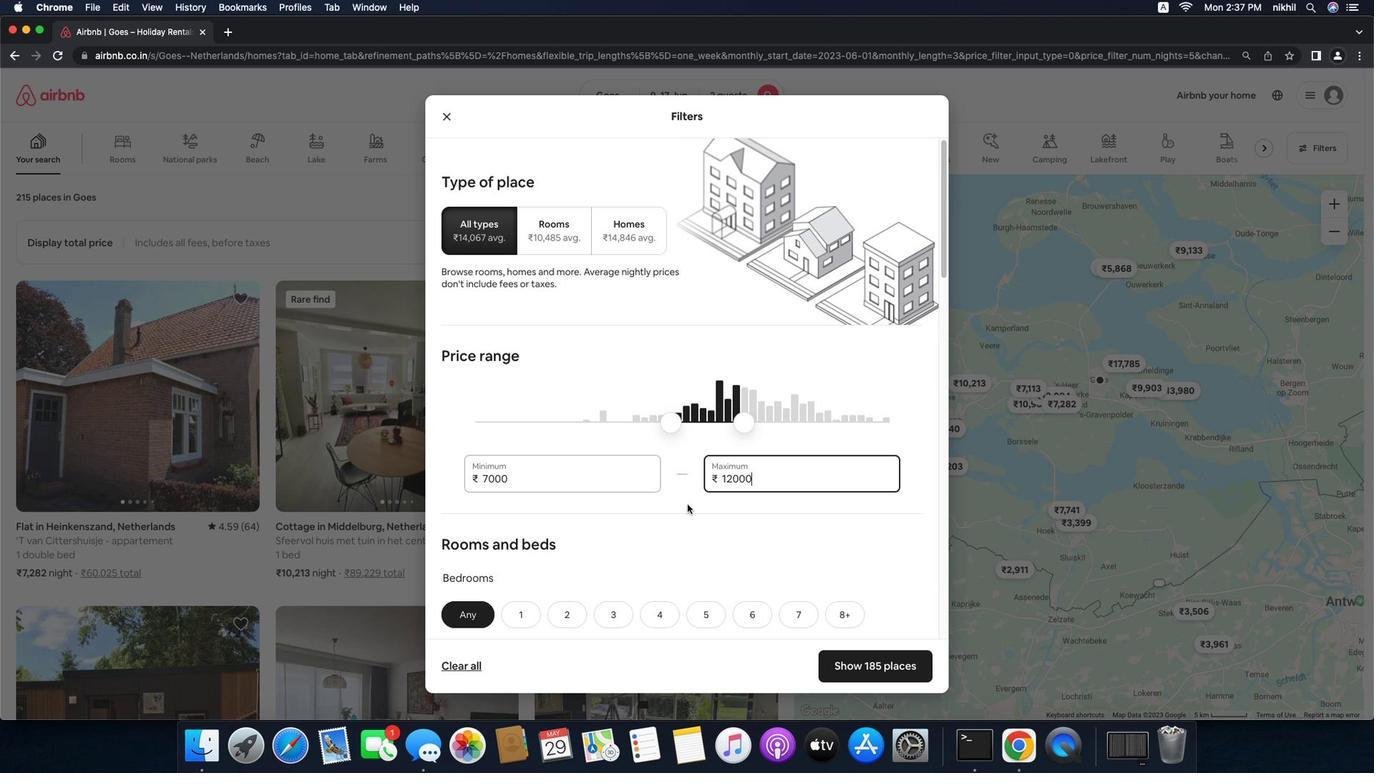 
Action: Mouse pressed left at (778, 471)
Screenshot: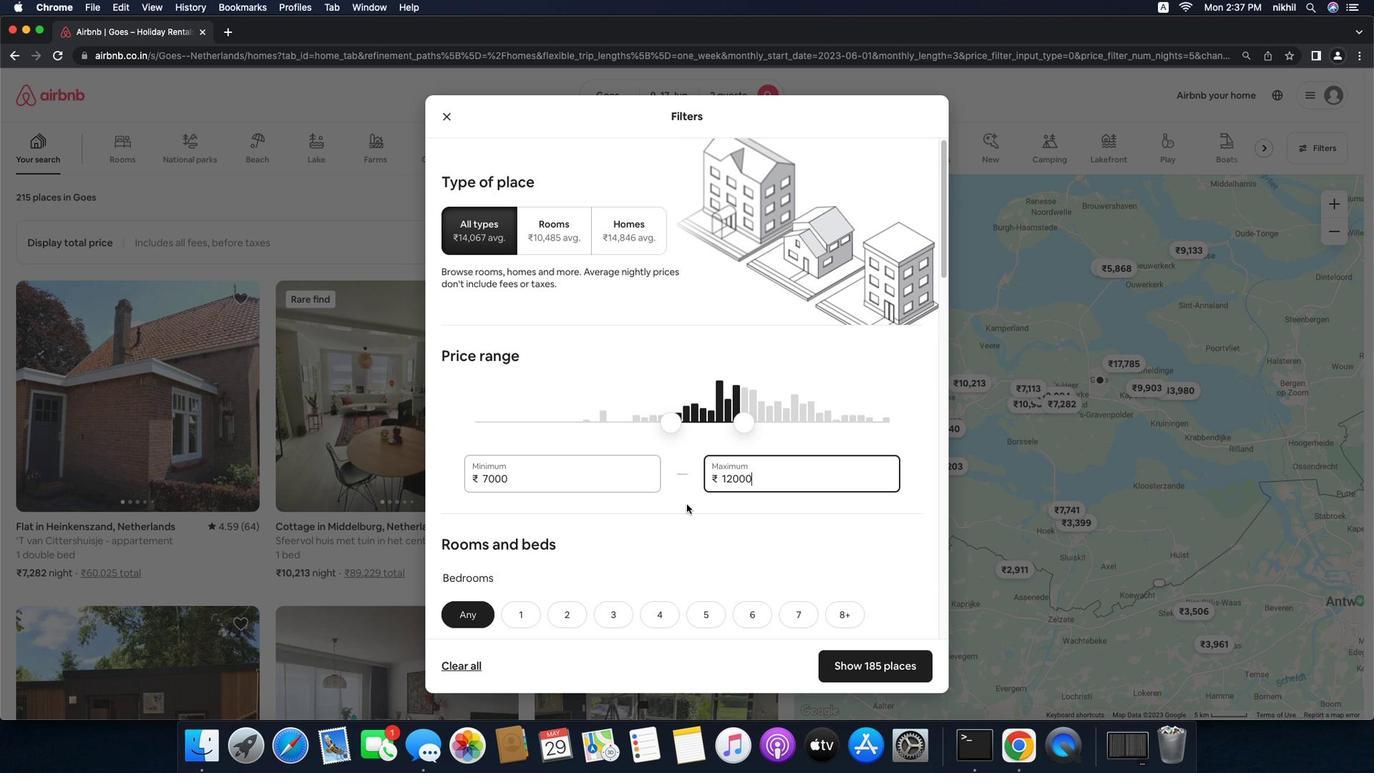 
Action: Mouse moved to (776, 471)
Screenshot: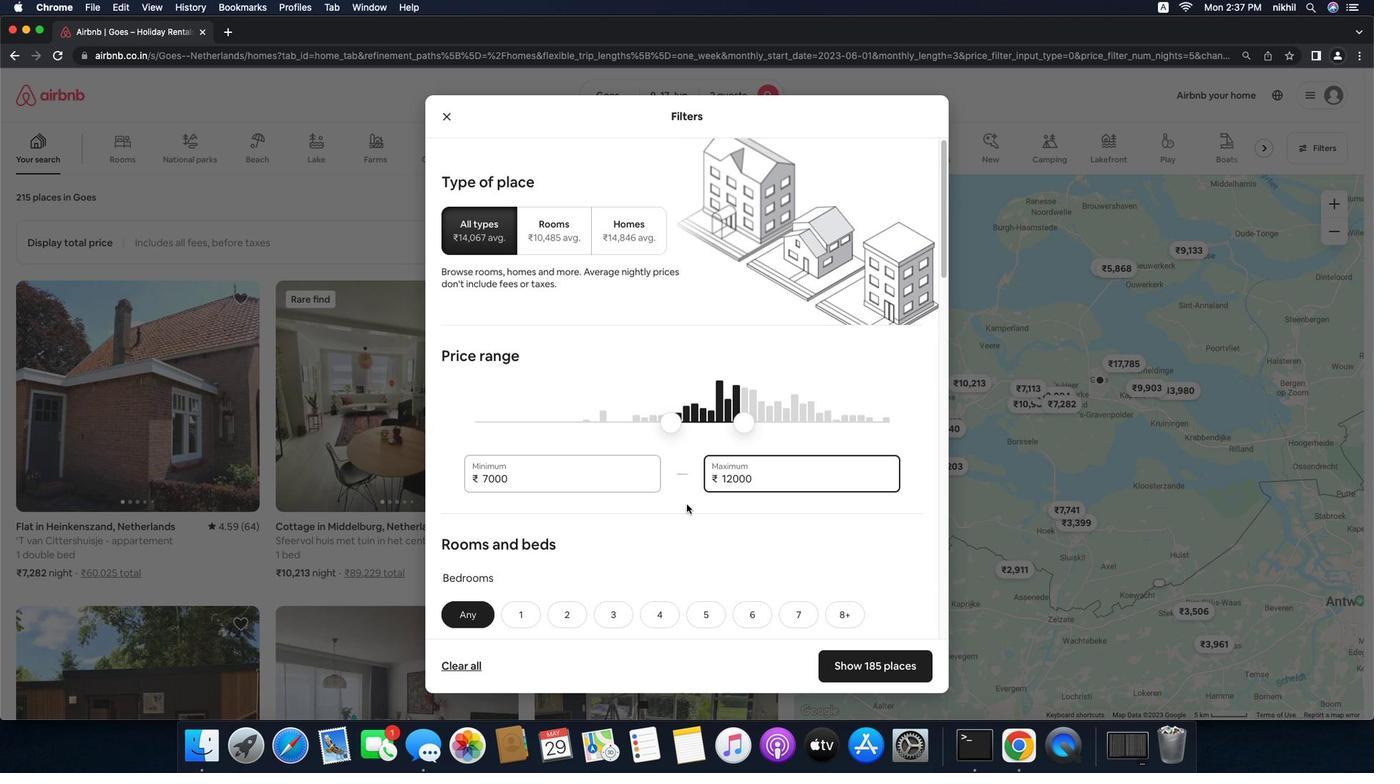 
Action: Key pressed Key.backspaceKey.backspaceKey.backspaceKey.backspaceKey.backspaceKey.backspace'1''2''0''0''0'
Screenshot: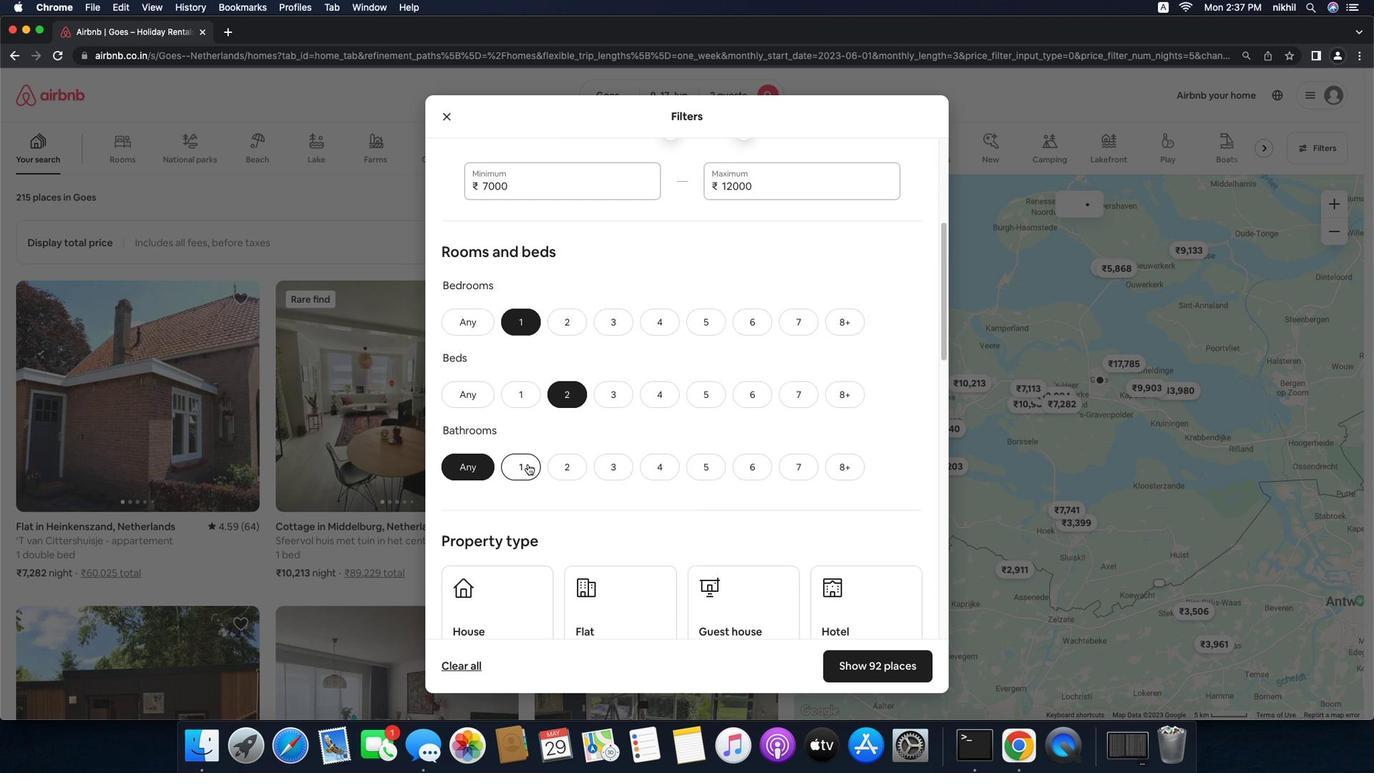 
Action: Mouse moved to (690, 496)
Screenshot: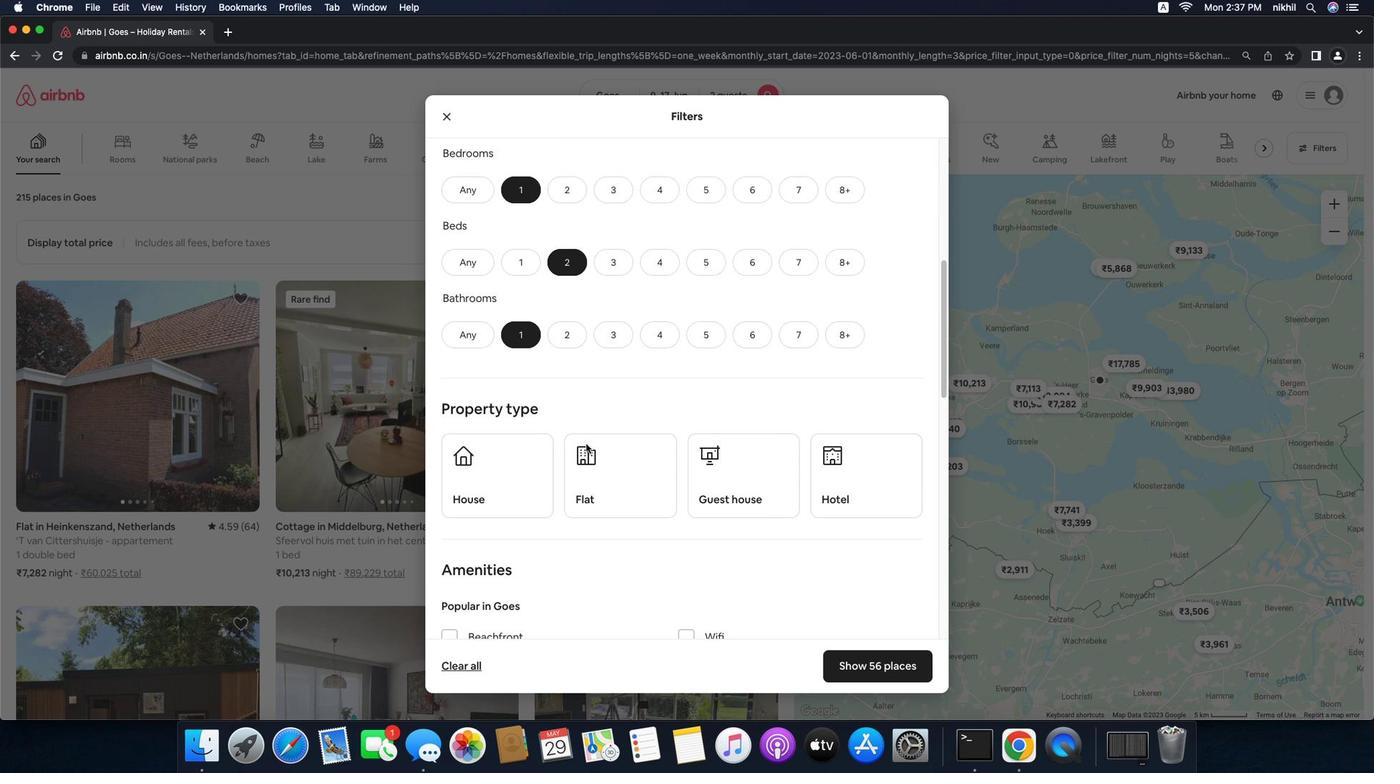 
Action: Mouse scrolled (690, 496) with delta (-40, -41)
Screenshot: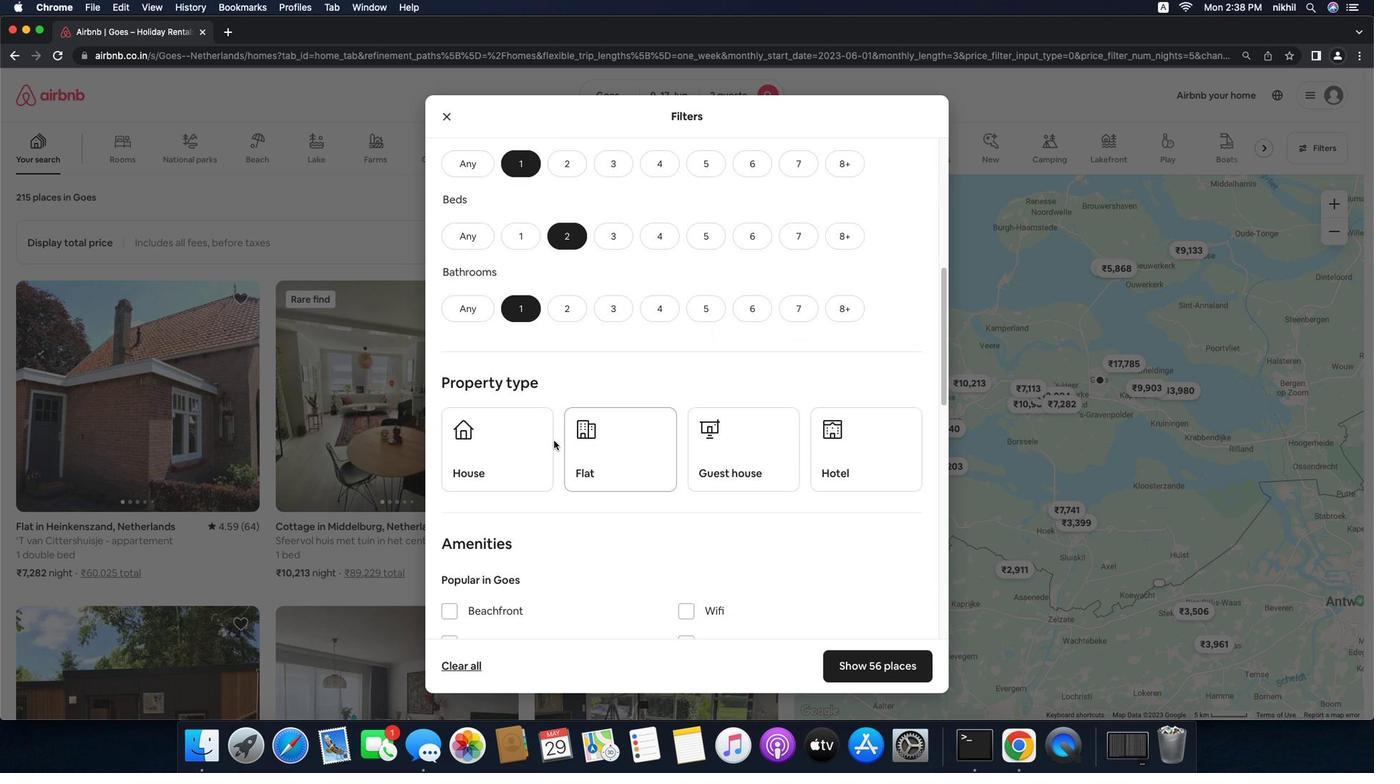 
Action: Mouse scrolled (690, 496) with delta (-40, -41)
Screenshot: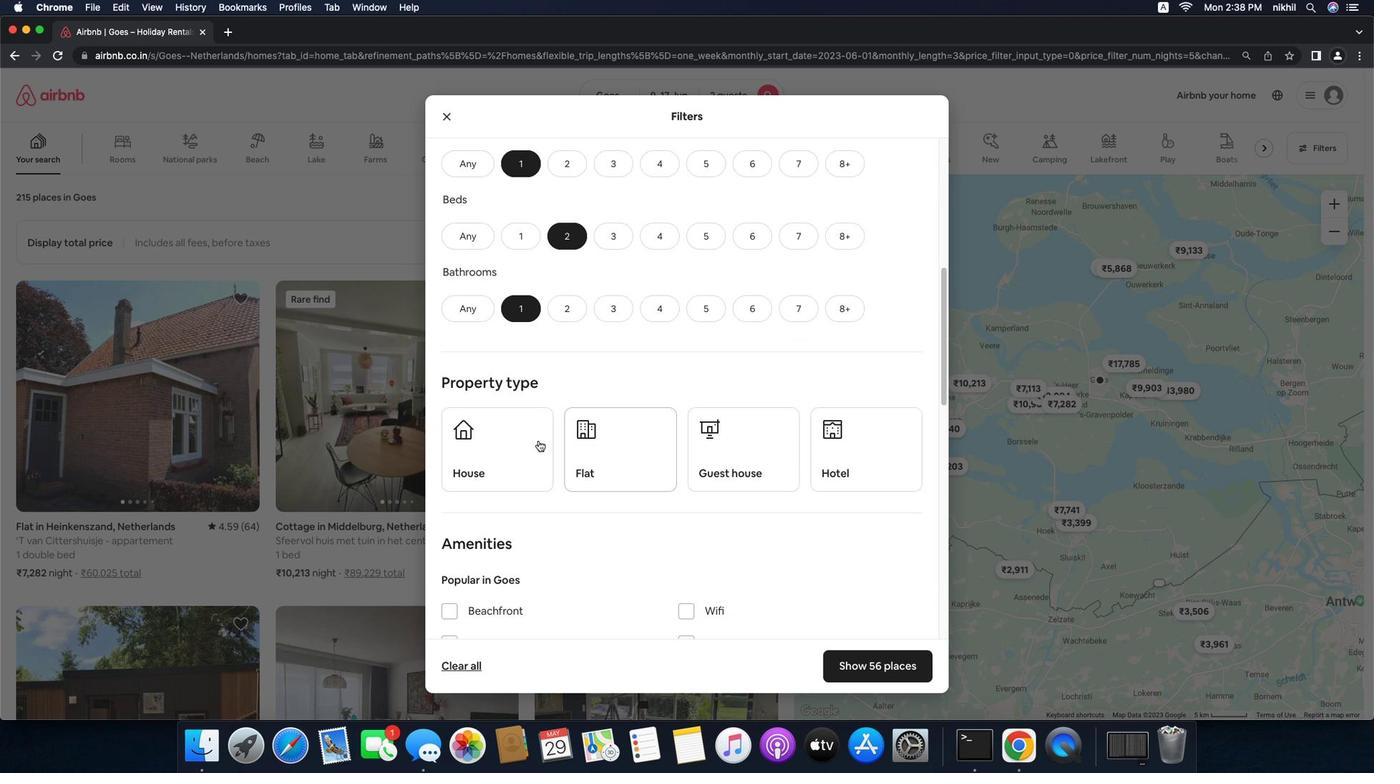 
Action: Mouse scrolled (690, 496) with delta (-40, -42)
Screenshot: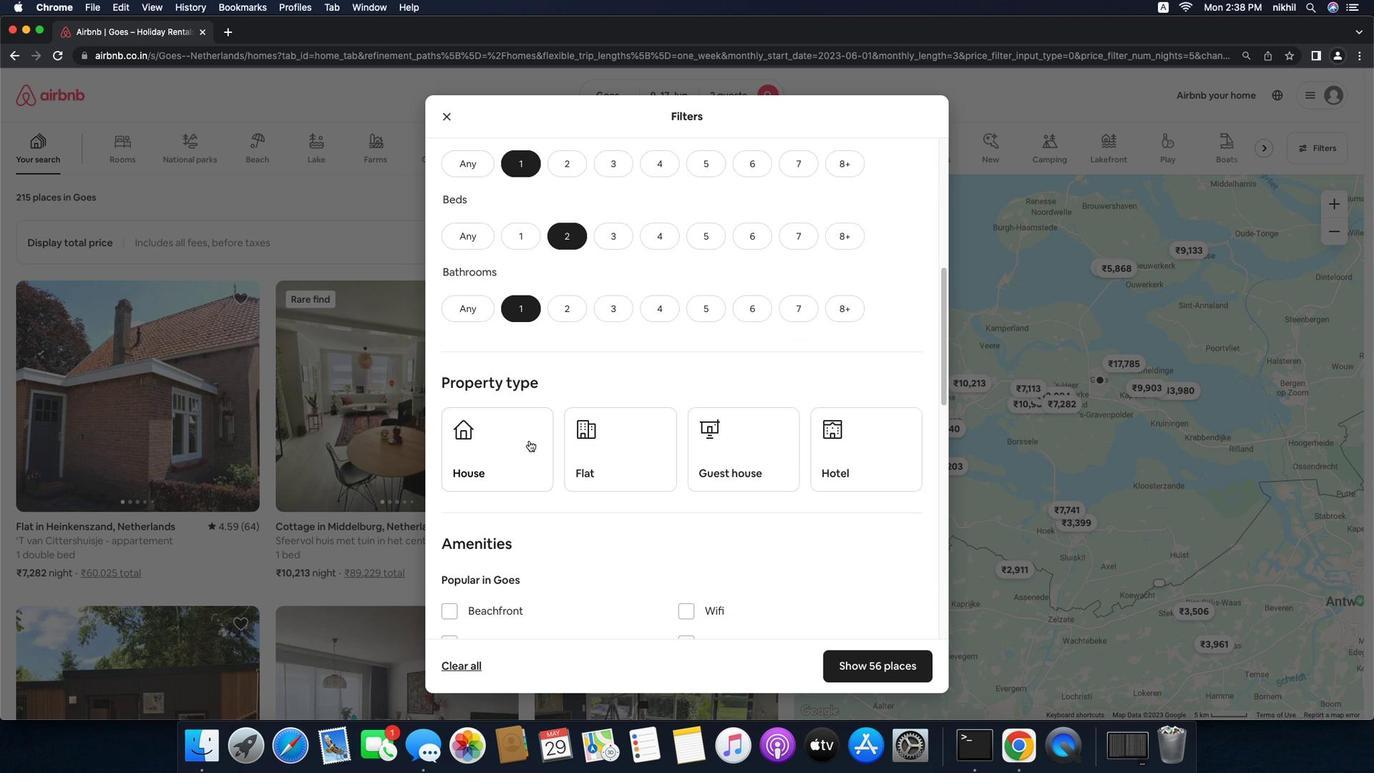 
Action: Mouse scrolled (690, 496) with delta (-40, -41)
Screenshot: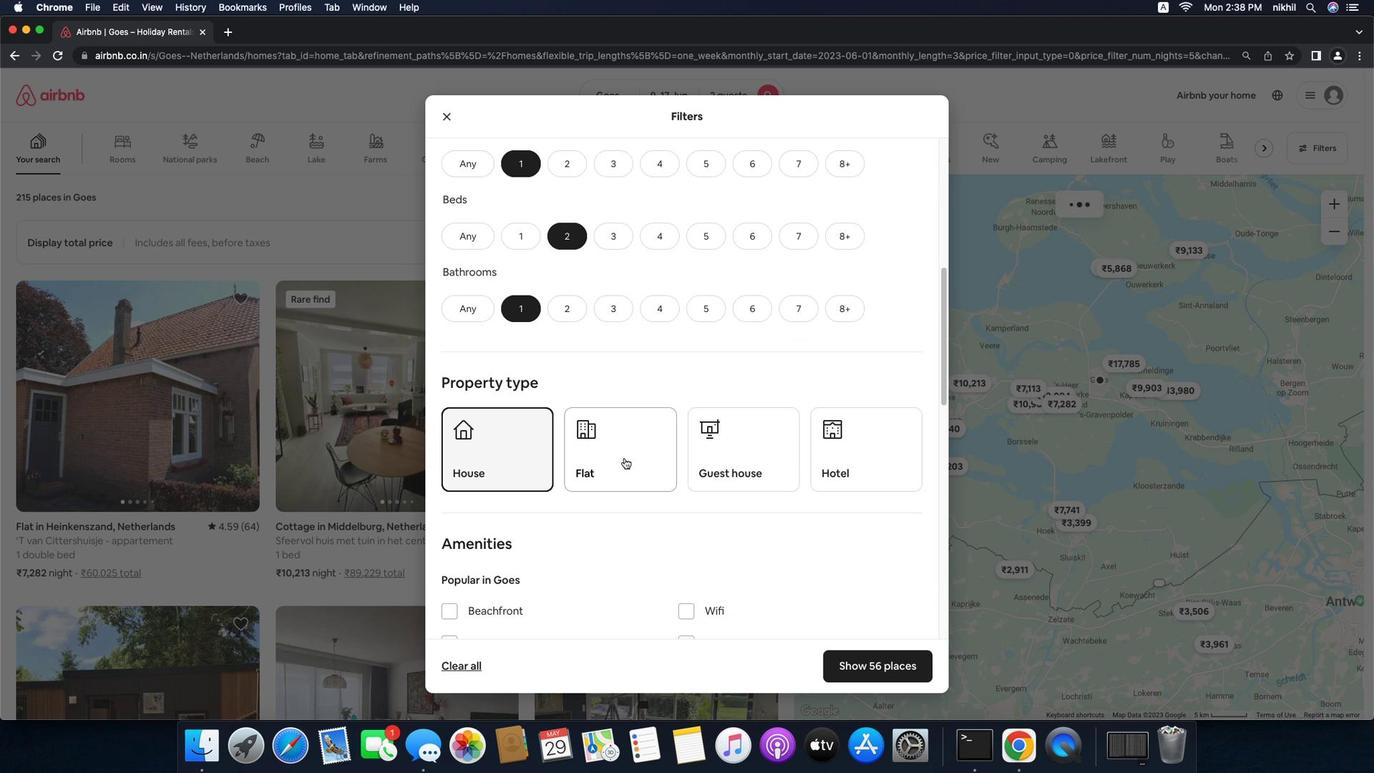 
Action: Mouse scrolled (690, 496) with delta (-40, -41)
Screenshot: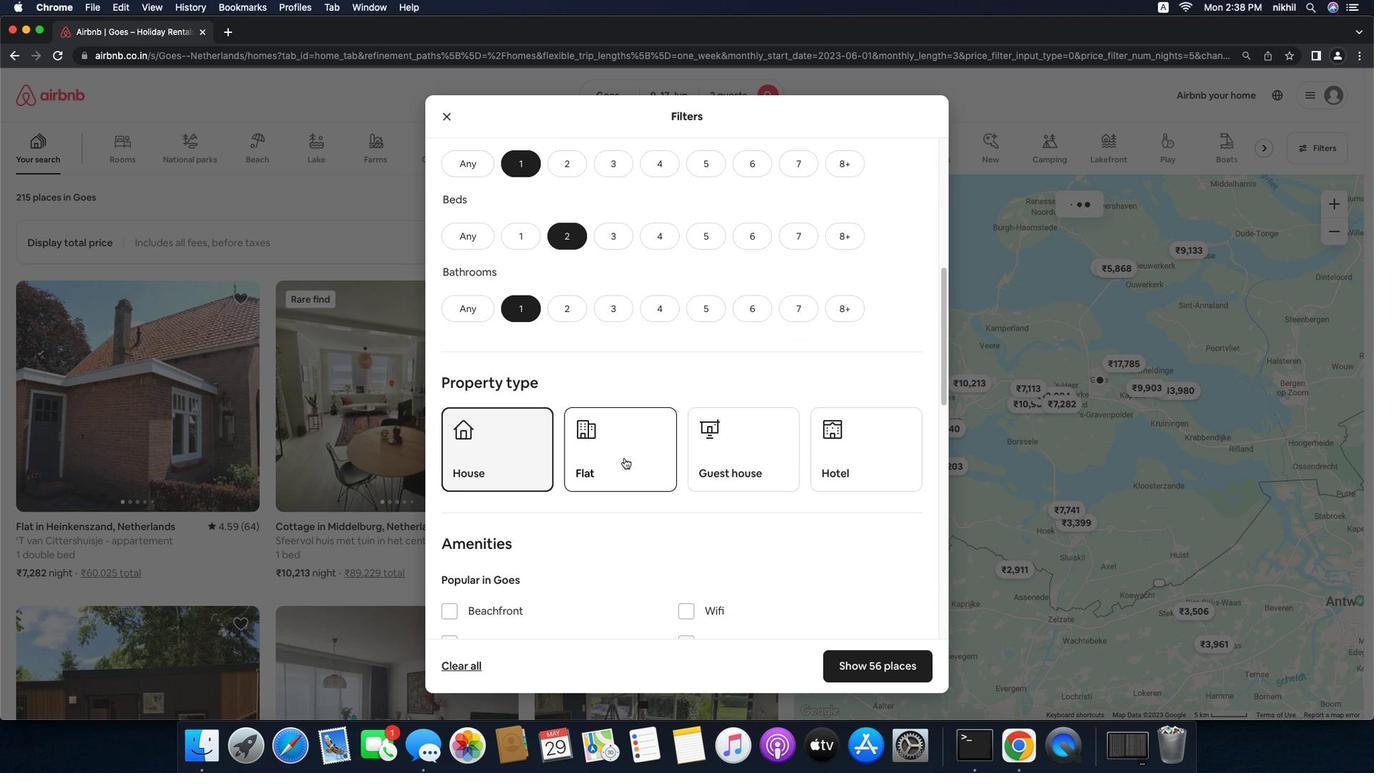 
Action: Mouse scrolled (690, 496) with delta (-40, -42)
Screenshot: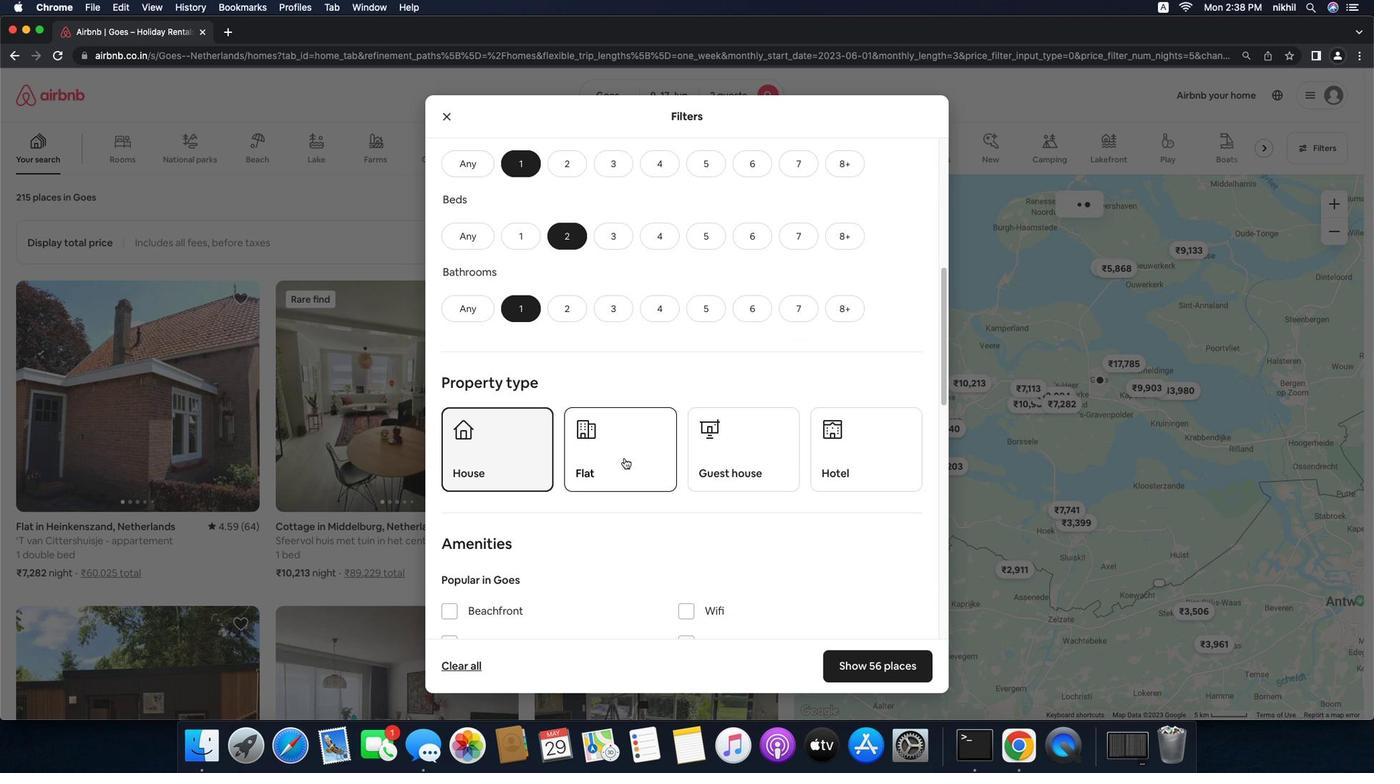 
Action: Mouse scrolled (690, 496) with delta (-40, -42)
Screenshot: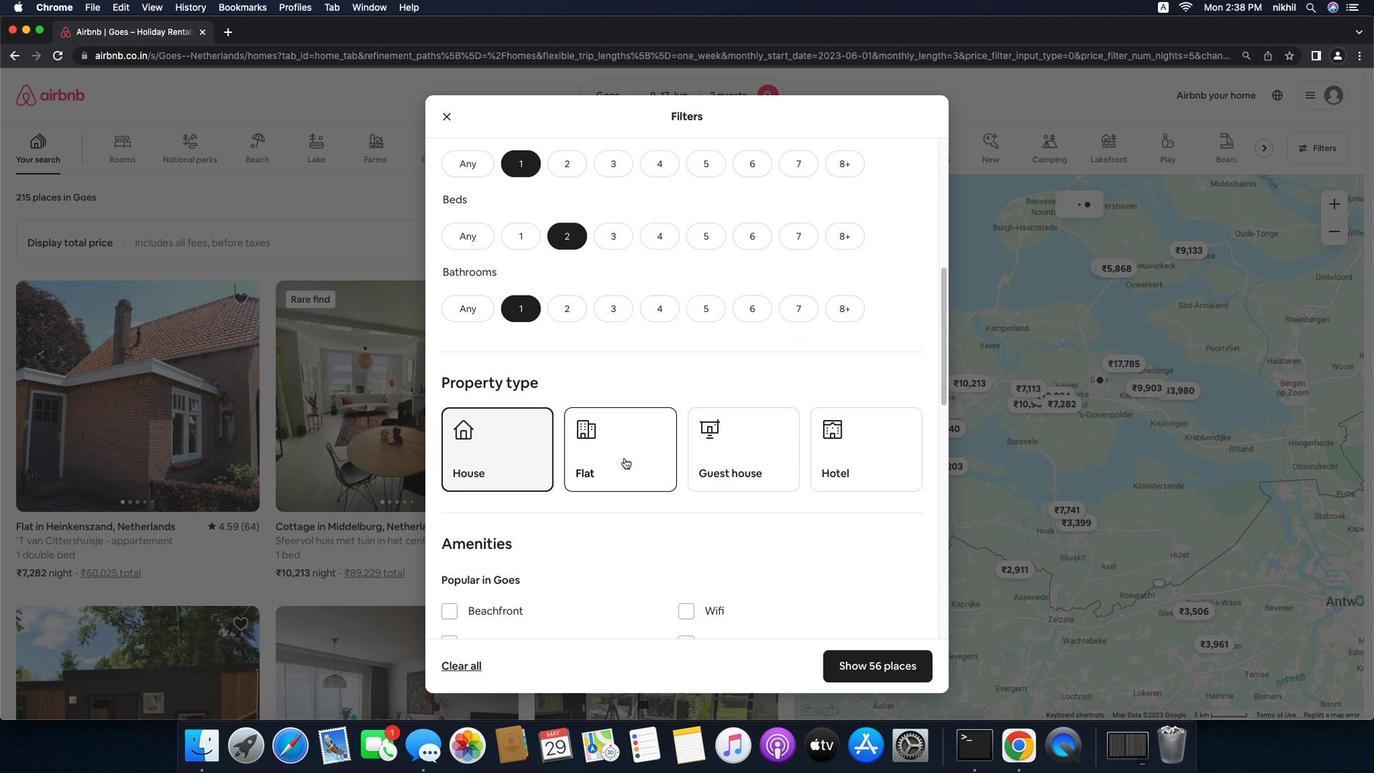 
Action: Mouse moved to (529, 311)
Screenshot: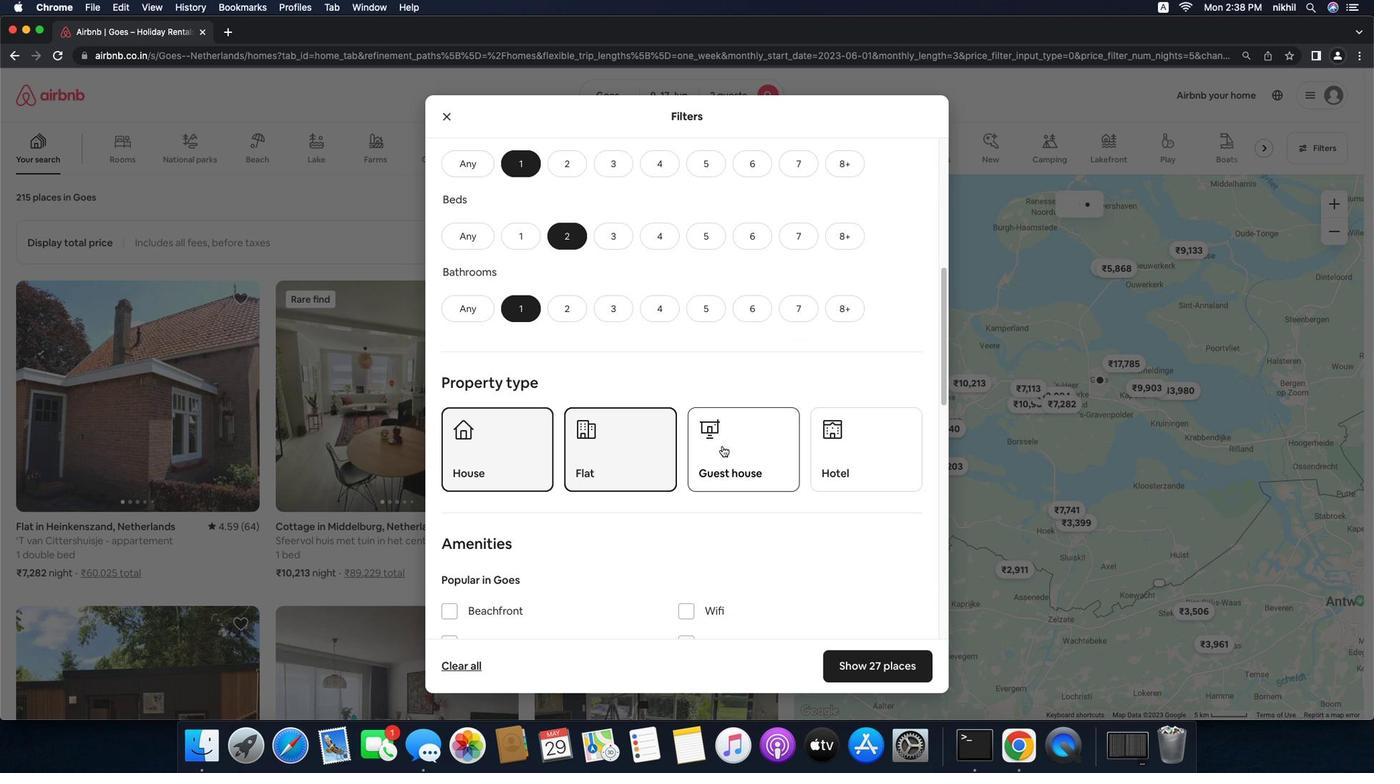 
Action: Mouse pressed left at (529, 311)
Screenshot: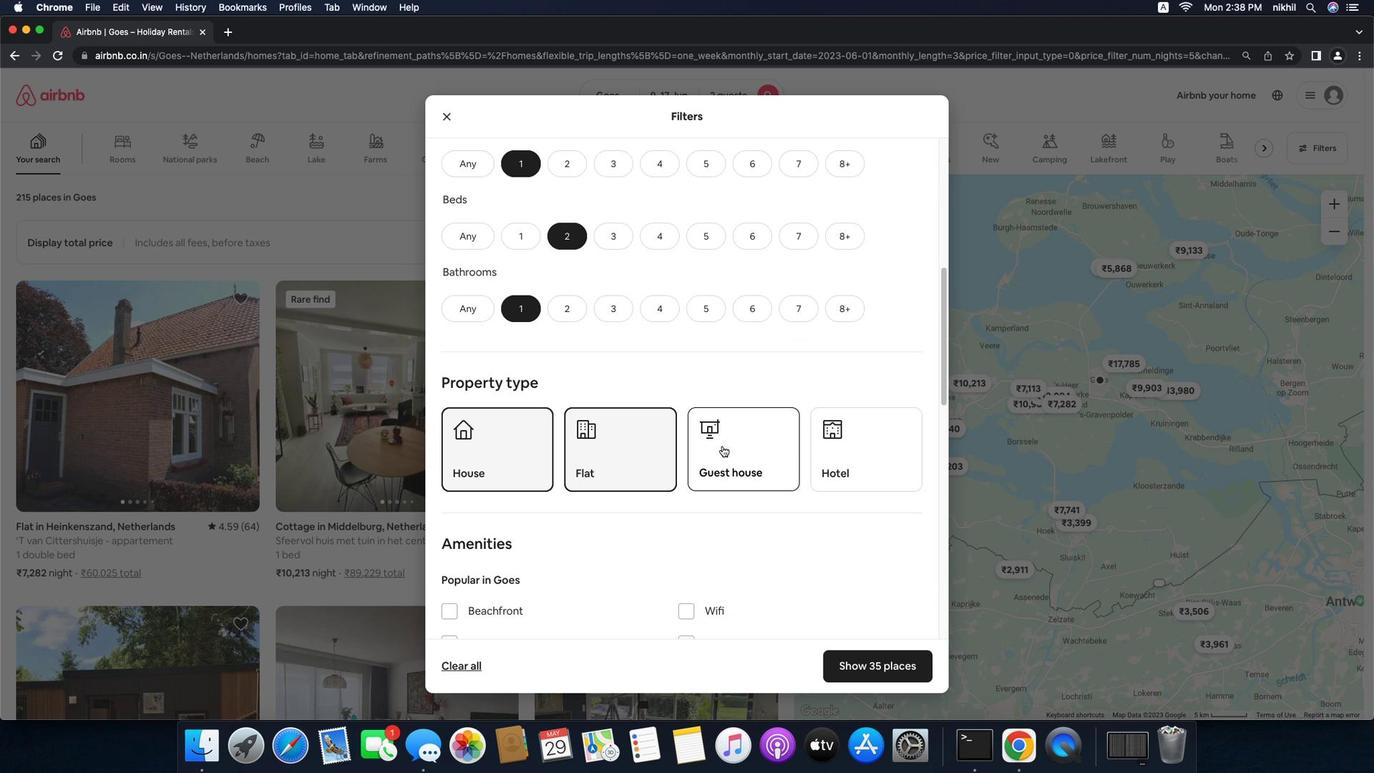 
Action: Mouse moved to (560, 377)
Screenshot: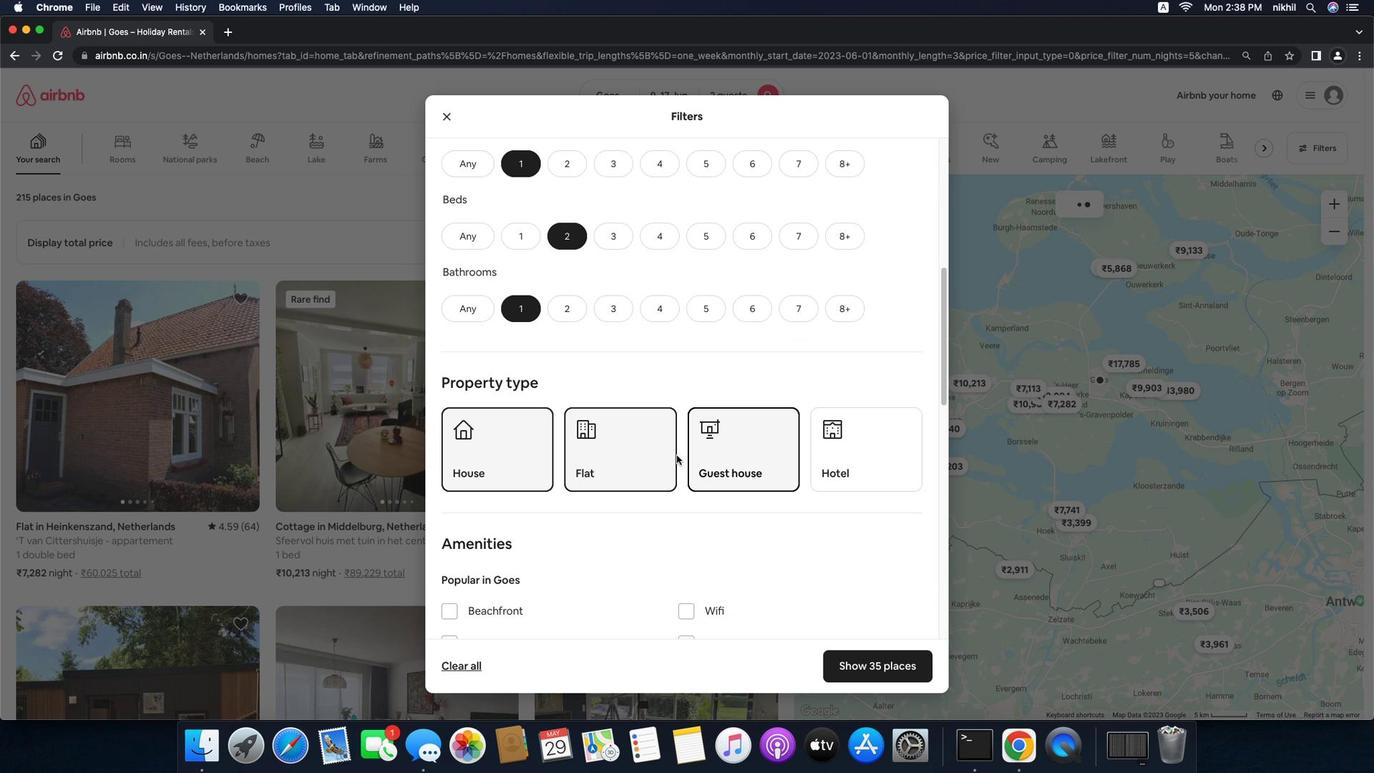 
Action: Mouse pressed left at (560, 377)
Screenshot: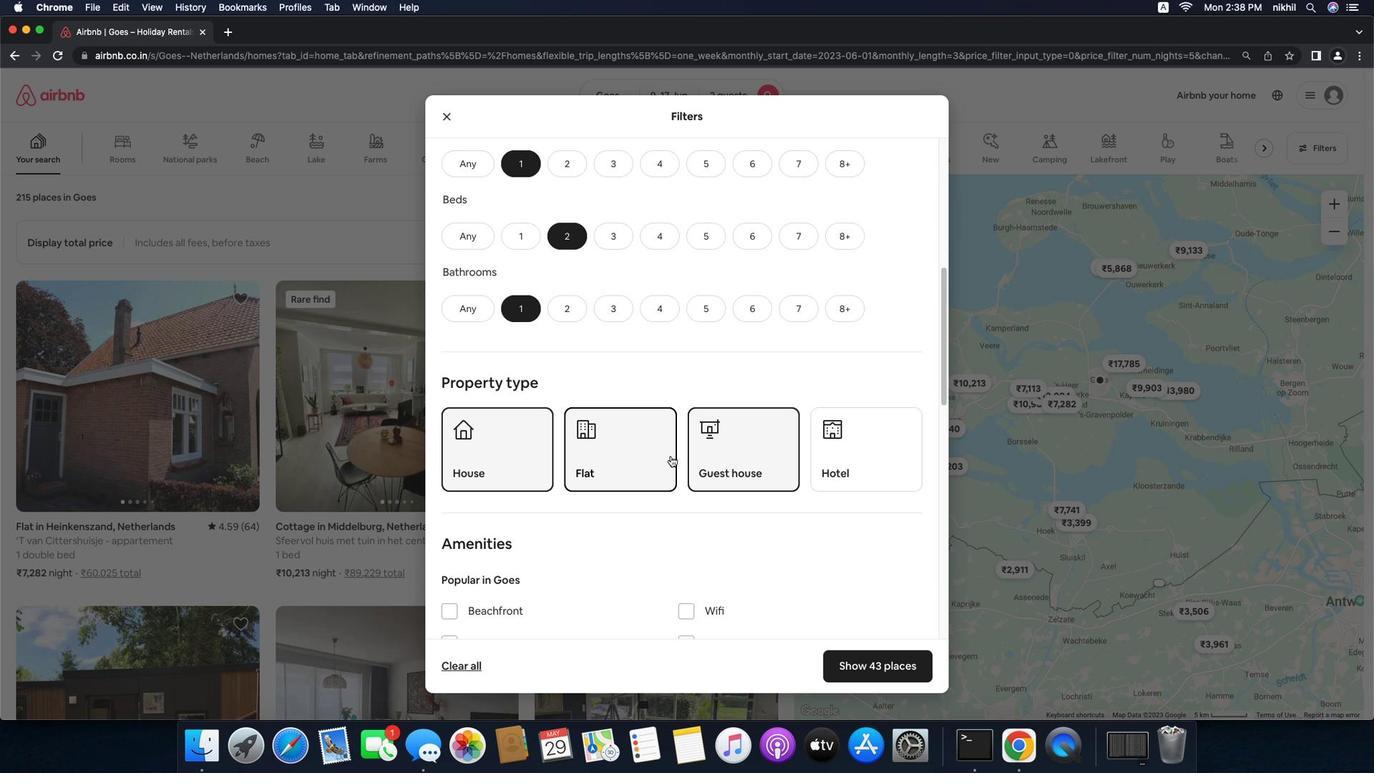 
Action: Mouse moved to (521, 453)
Screenshot: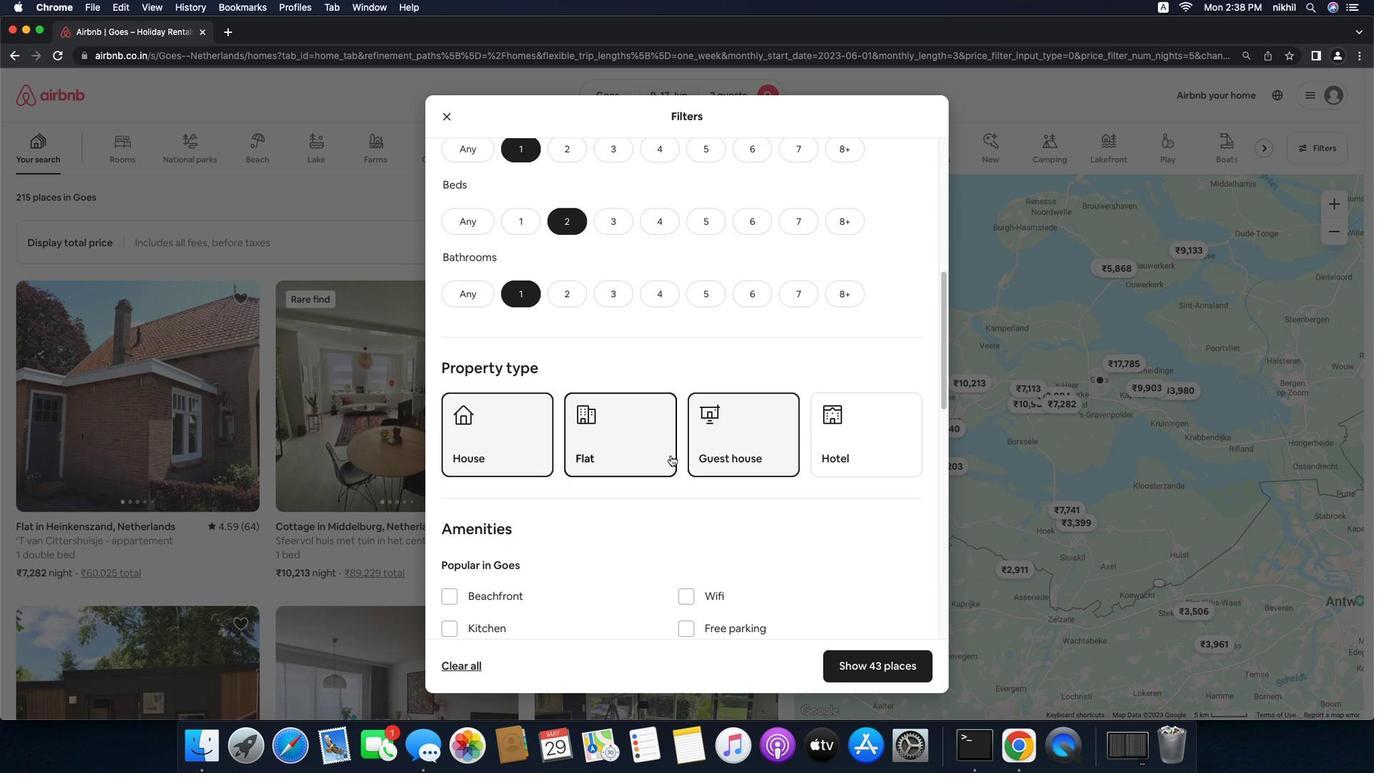 
Action: Mouse pressed left at (521, 453)
Screenshot: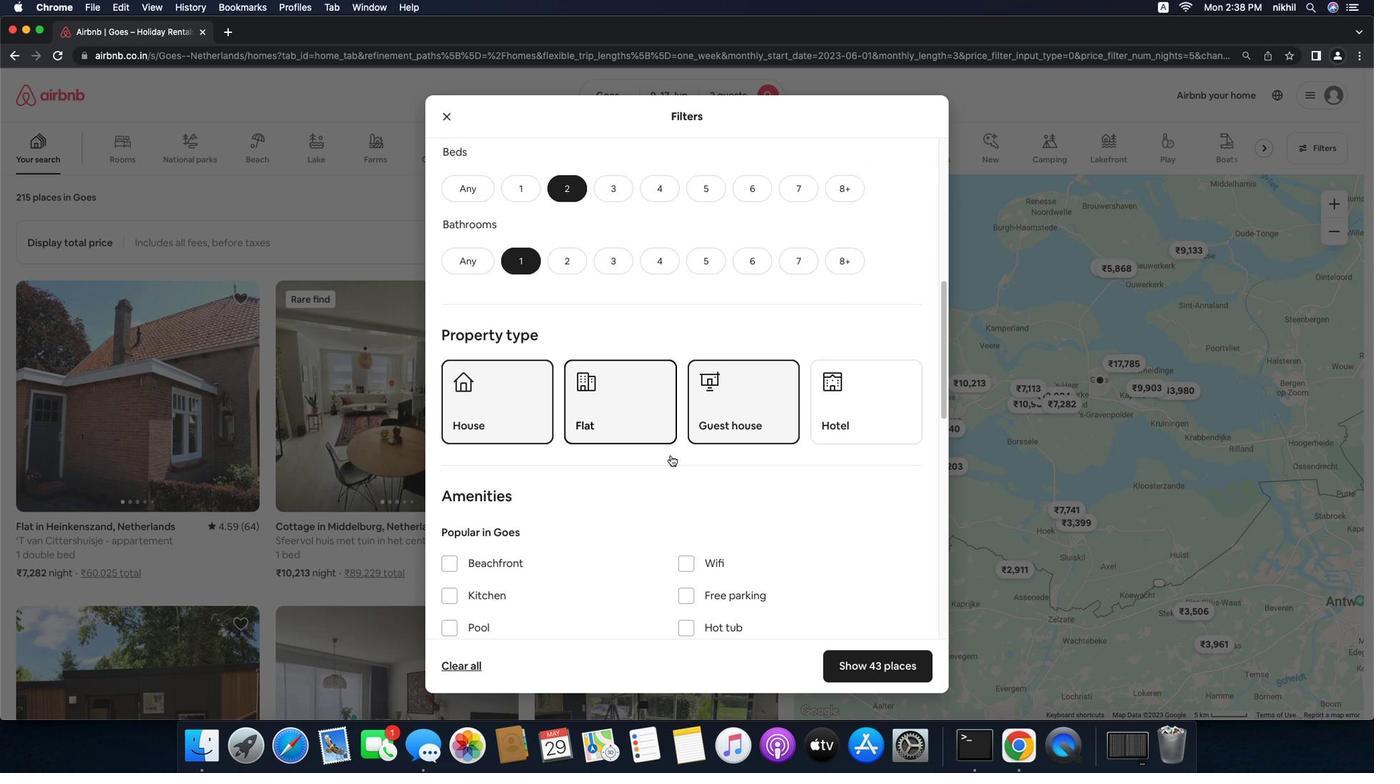 
Action: Mouse moved to (584, 431)
Screenshot: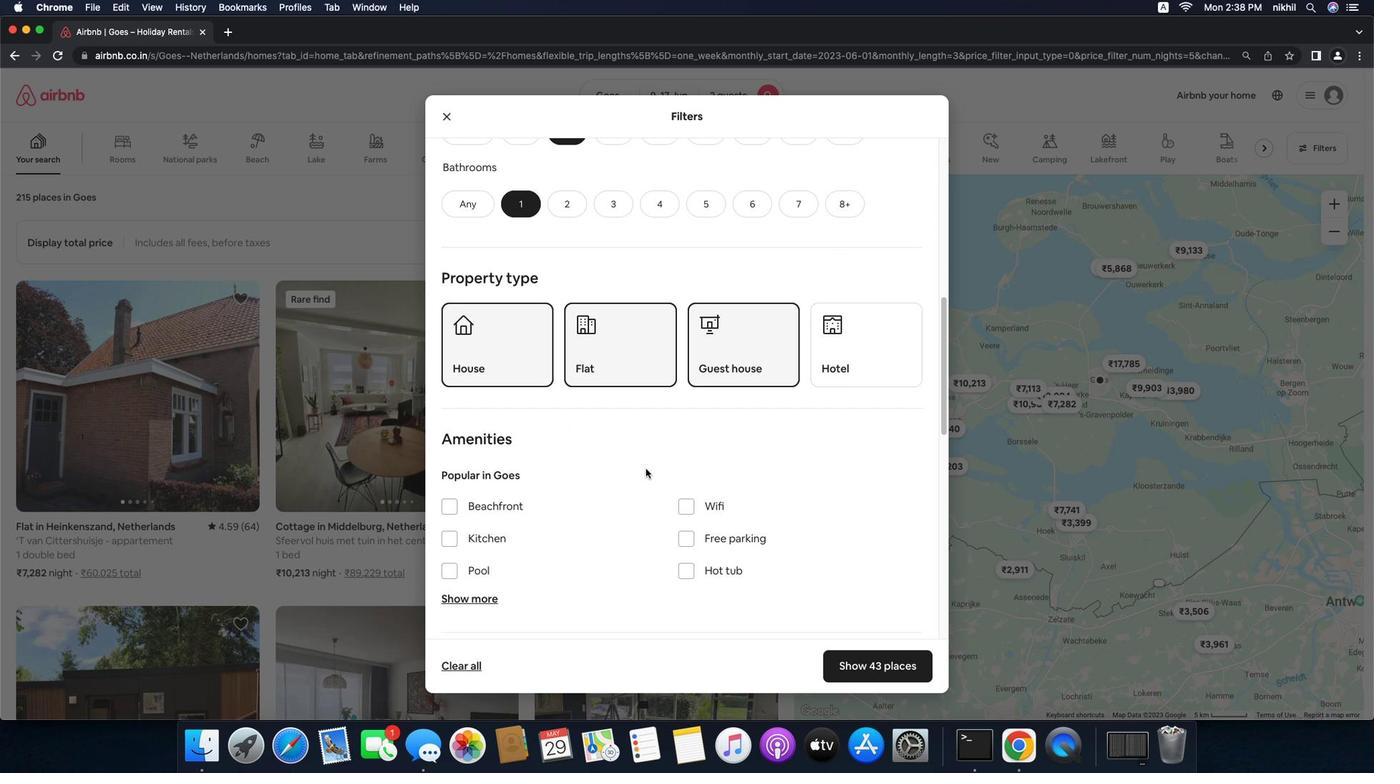 
Action: Mouse scrolled (584, 431) with delta (-40, -41)
Screenshot: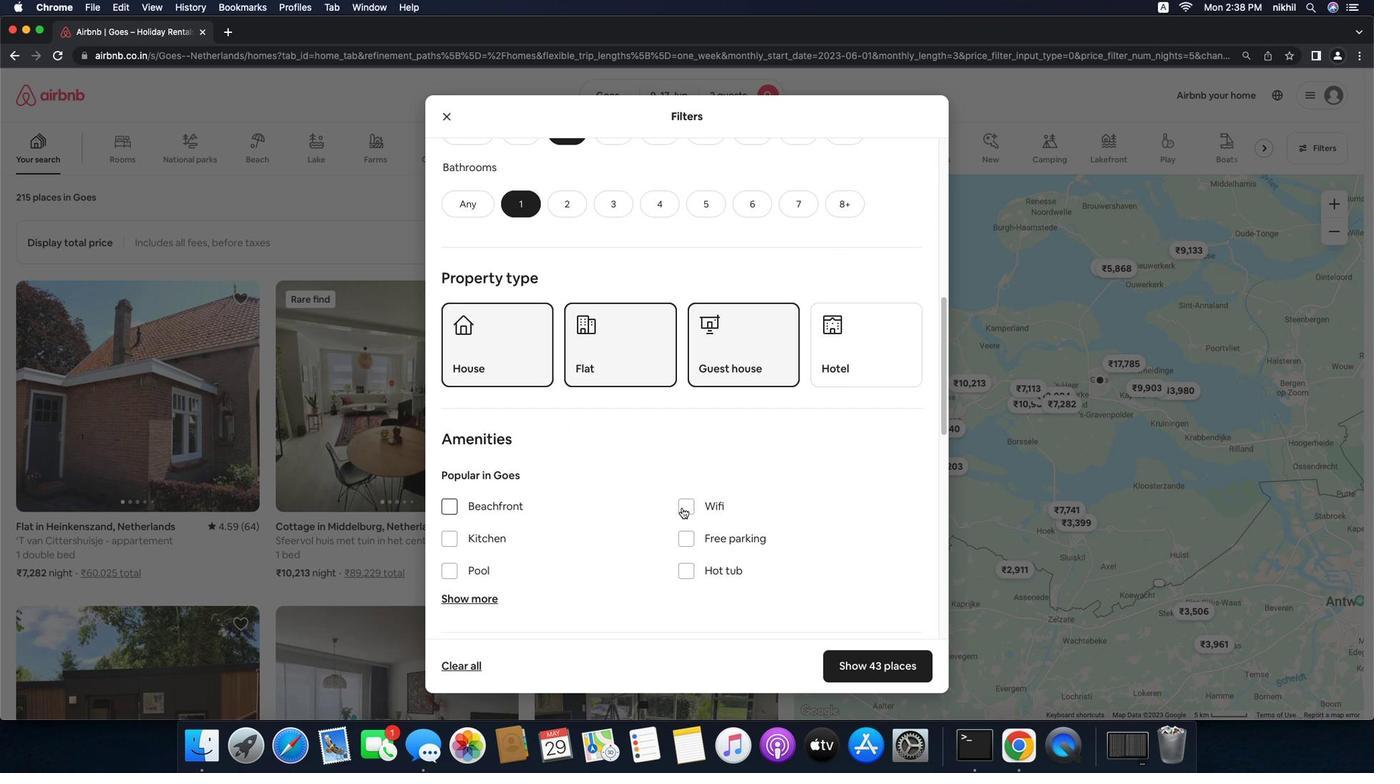 
Action: Mouse scrolled (584, 431) with delta (-40, -41)
Screenshot: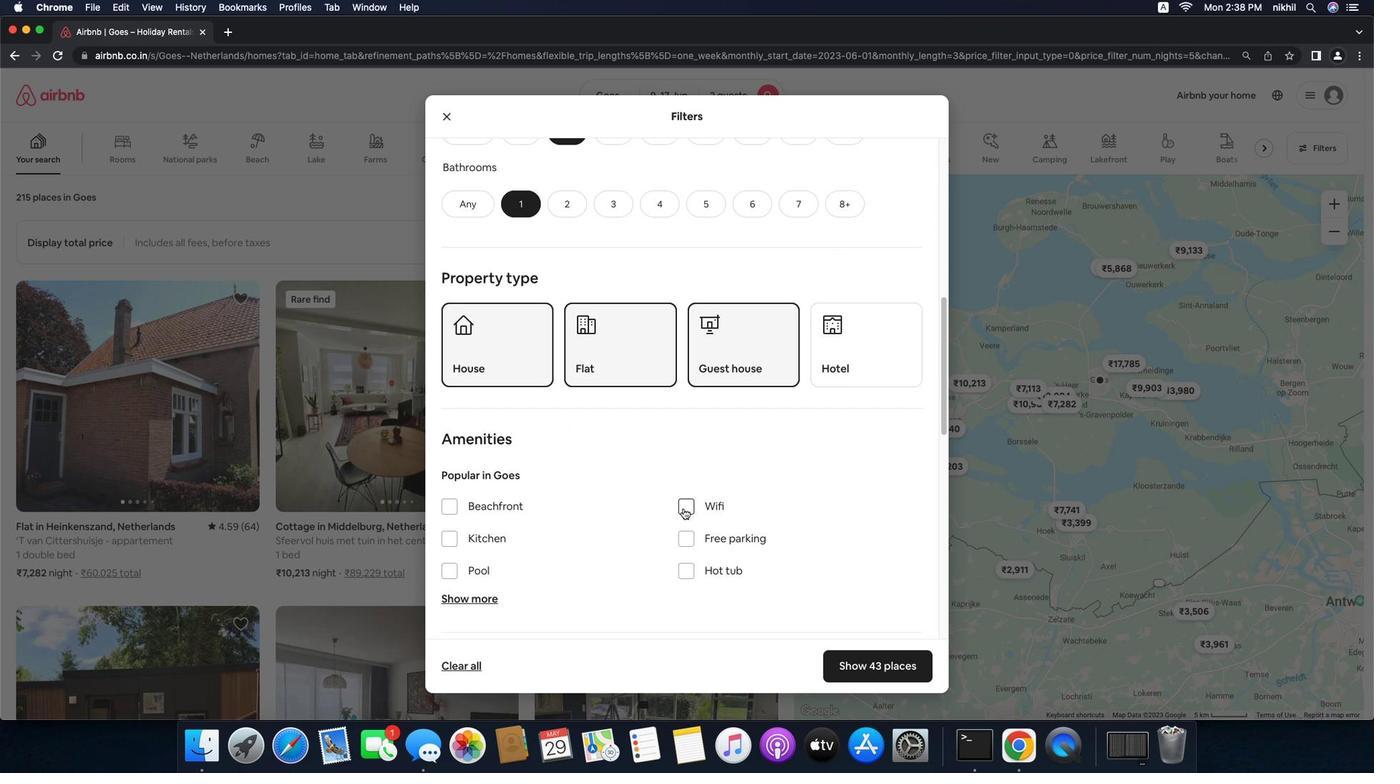 
Action: Mouse scrolled (584, 431) with delta (-40, -42)
Screenshot: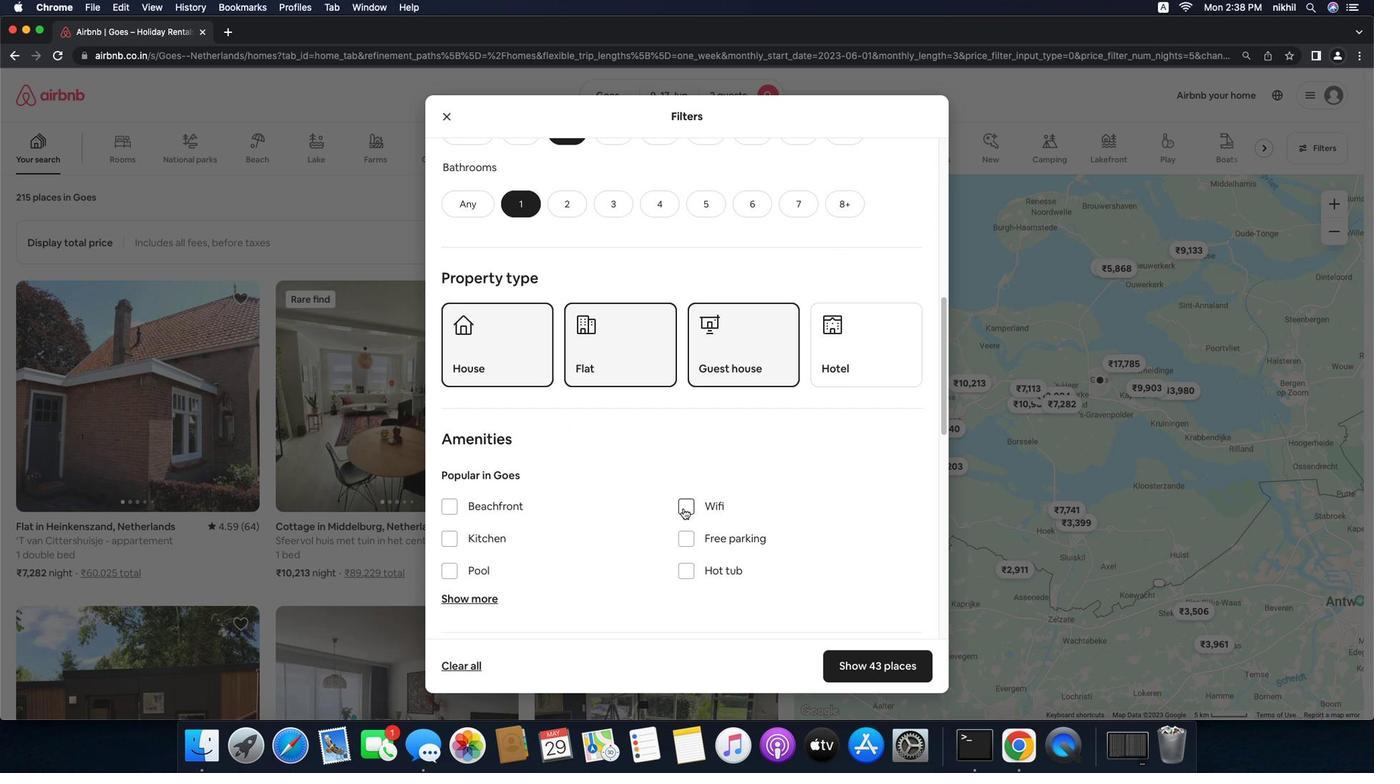 
Action: Mouse scrolled (584, 431) with delta (-40, -41)
Screenshot: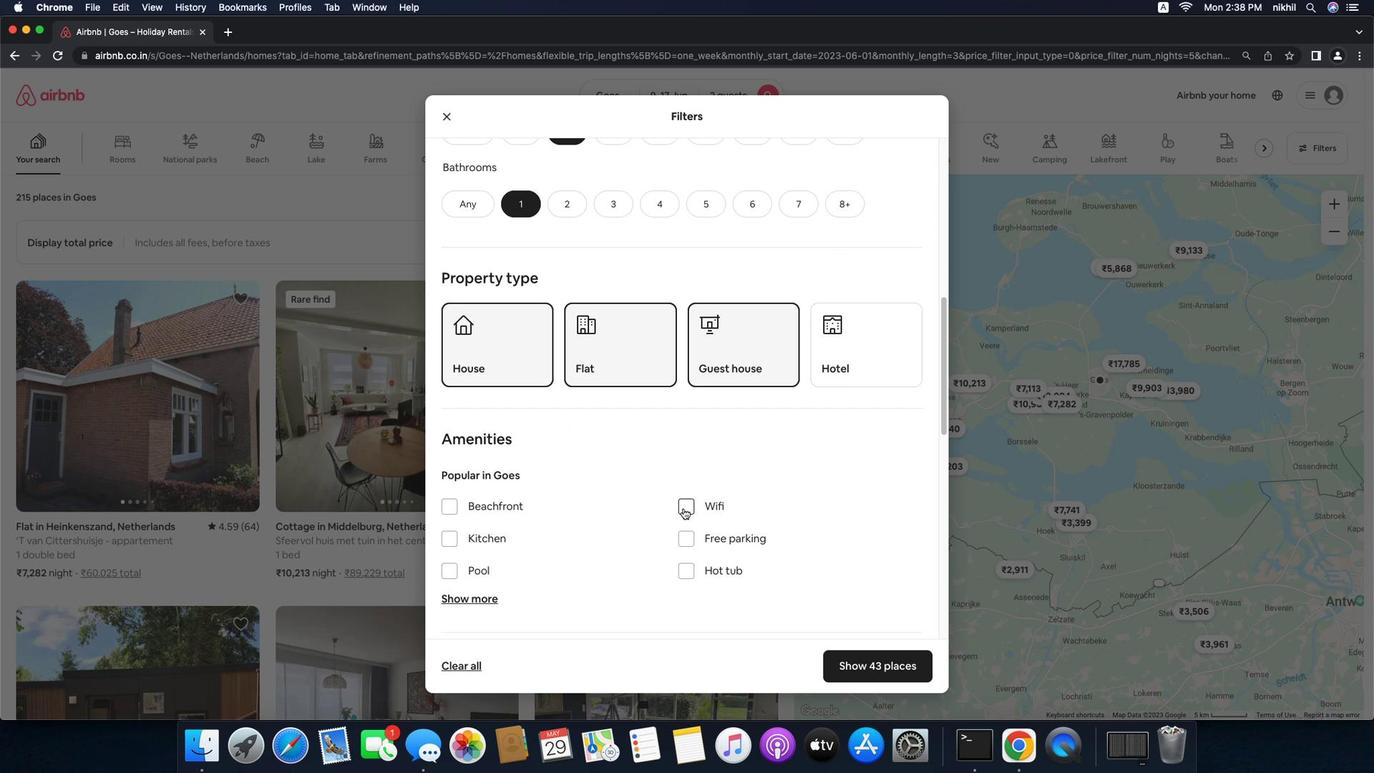 
Action: Mouse scrolled (584, 431) with delta (-40, -41)
Screenshot: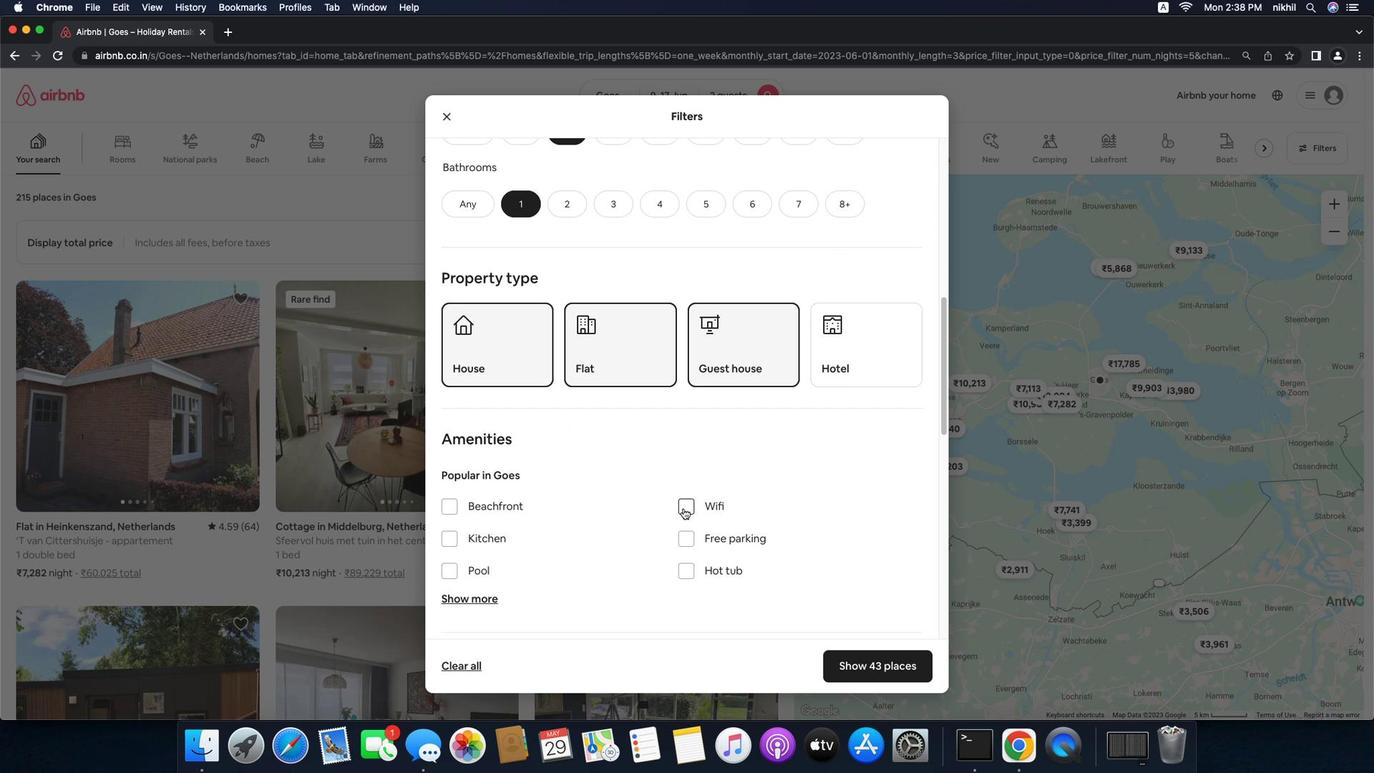 
Action: Mouse moved to (522, 428)
Screenshot: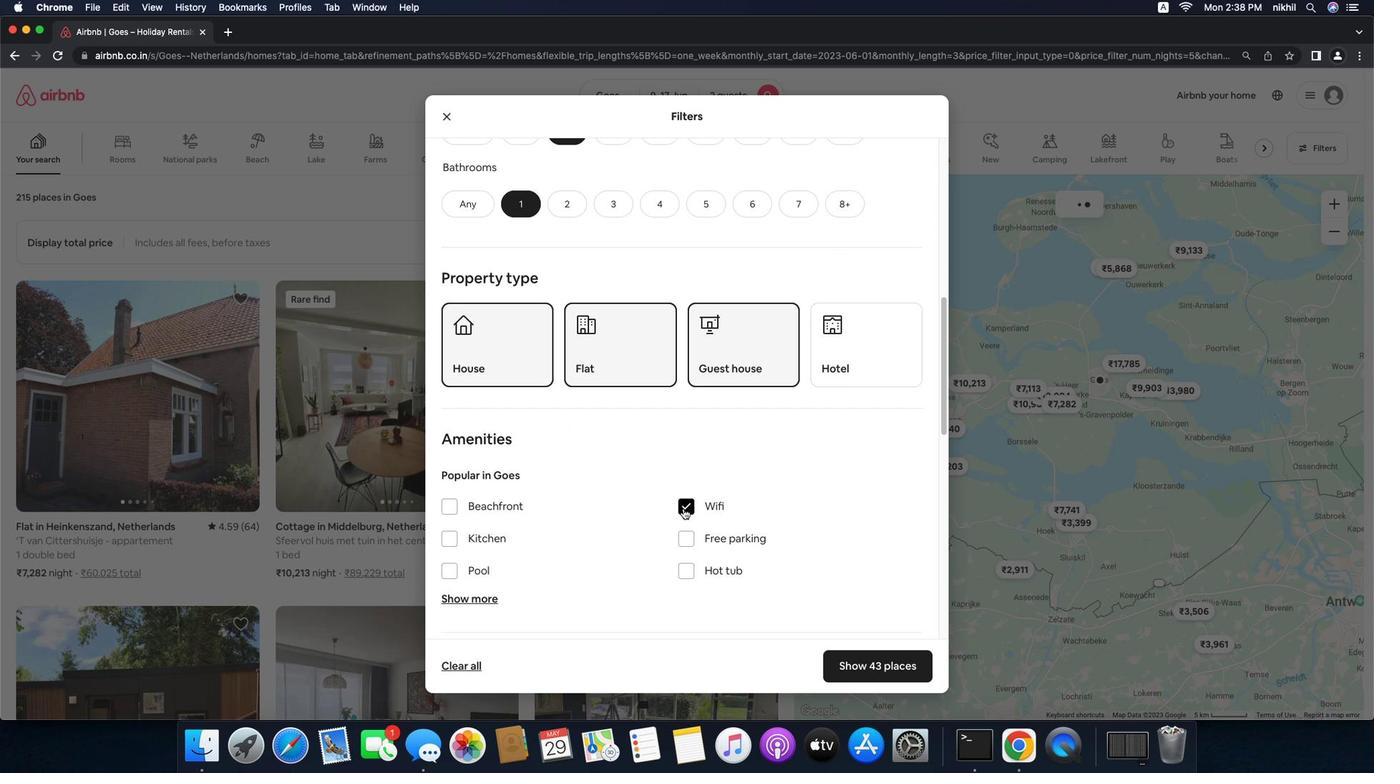 
Action: Mouse pressed left at (522, 428)
Screenshot: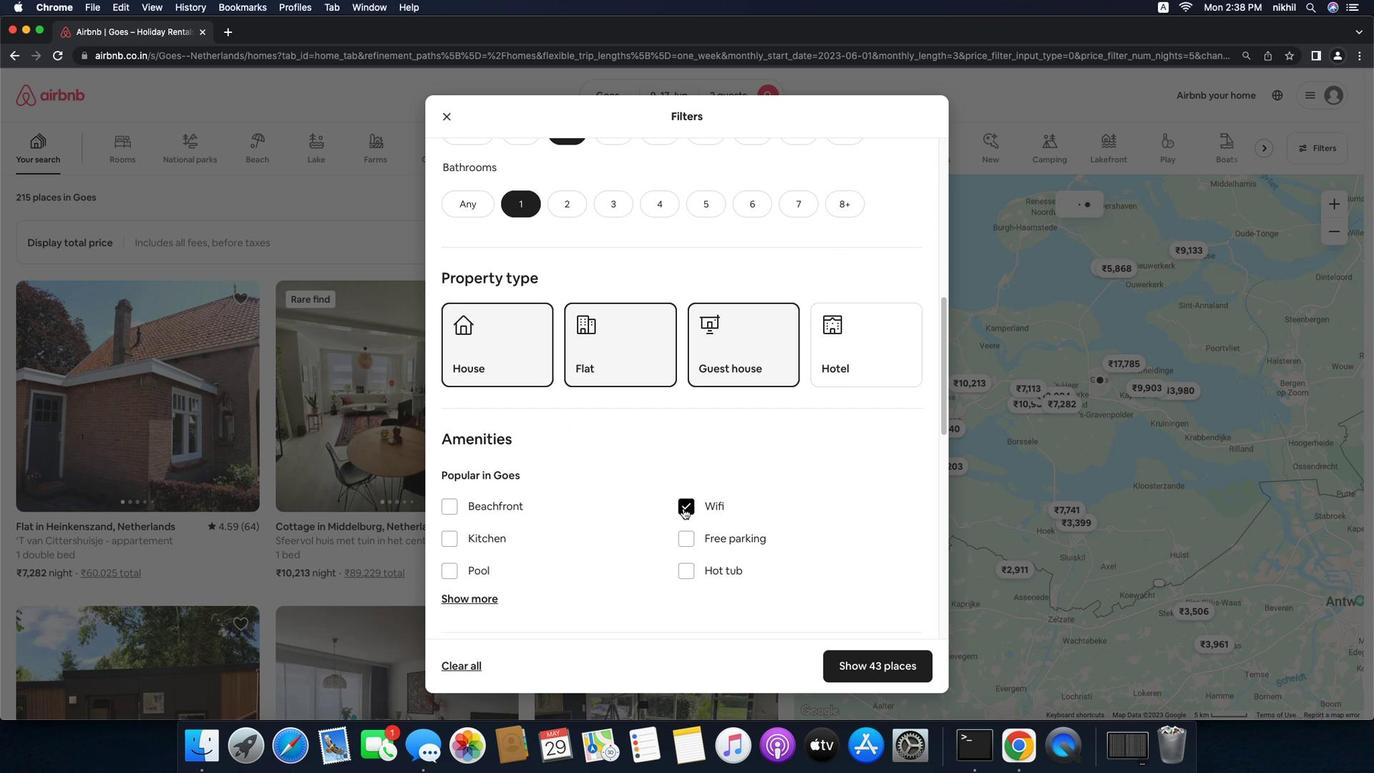 
Action: Mouse moved to (624, 447)
Screenshot: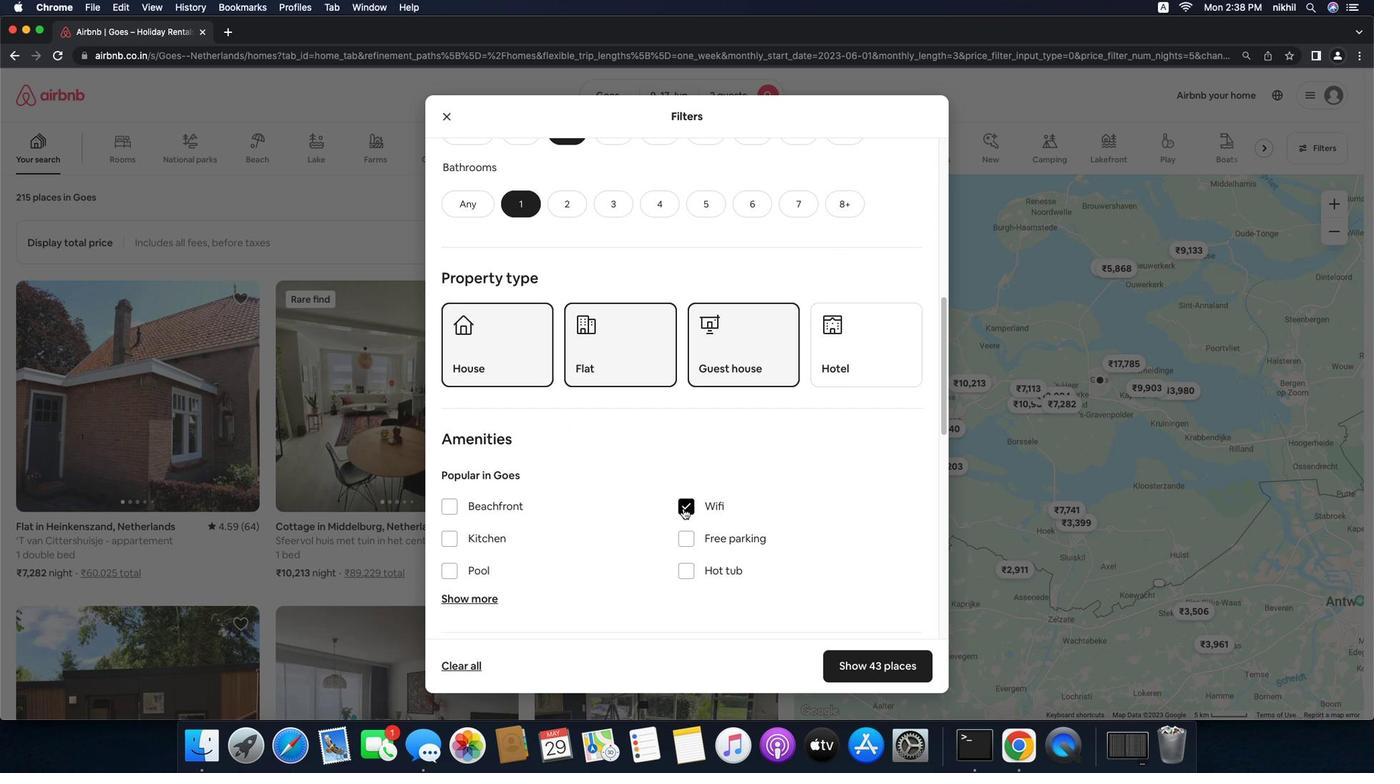 
Action: Mouse pressed left at (624, 447)
Screenshot: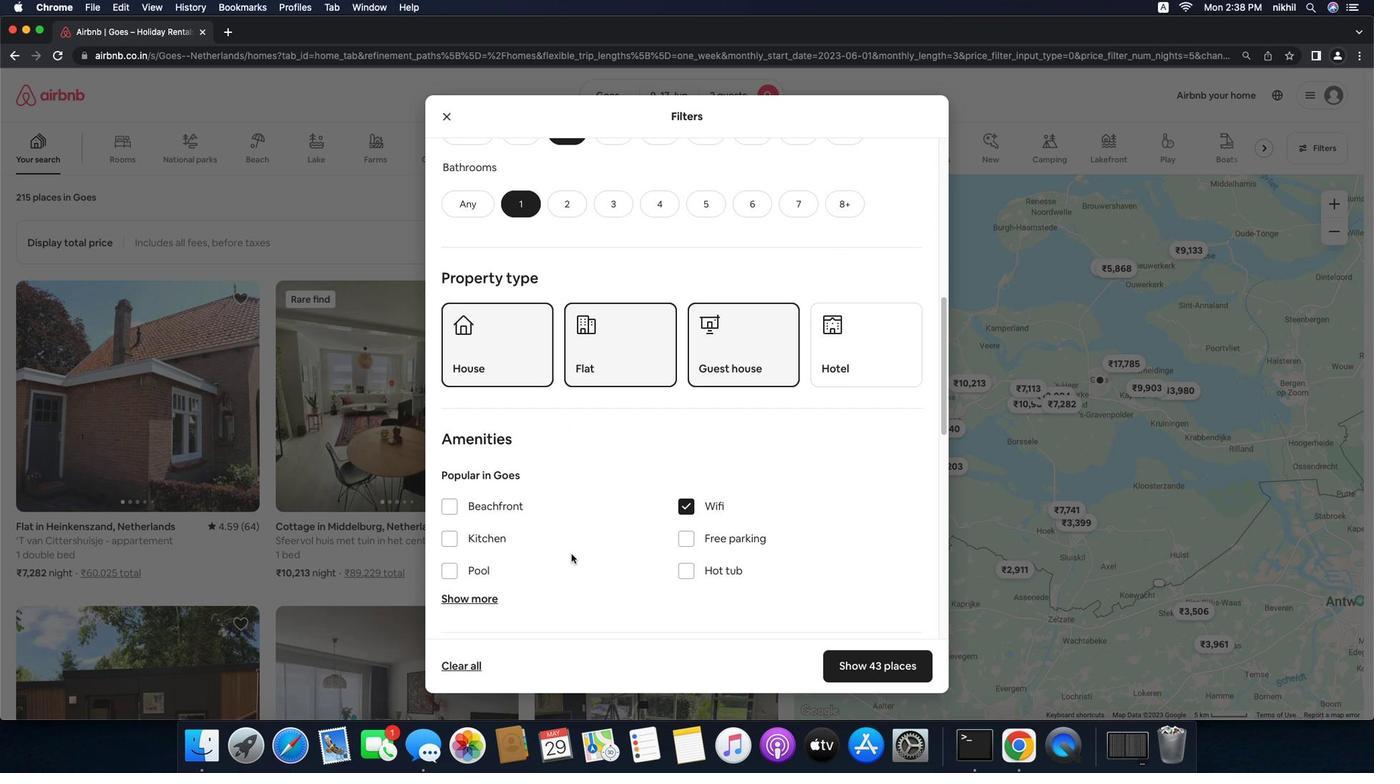
Action: Mouse moved to (728, 433)
Screenshot: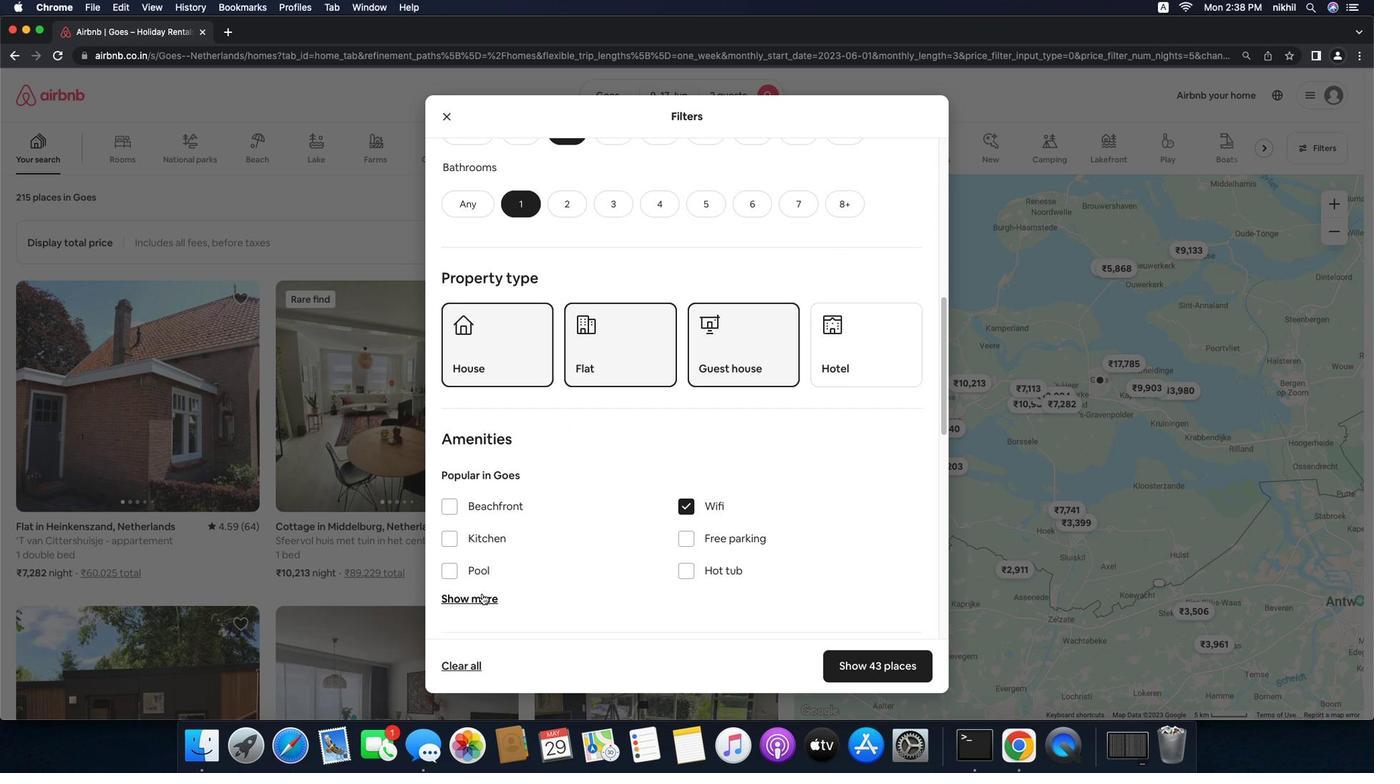 
Action: Mouse pressed left at (728, 433)
Screenshot: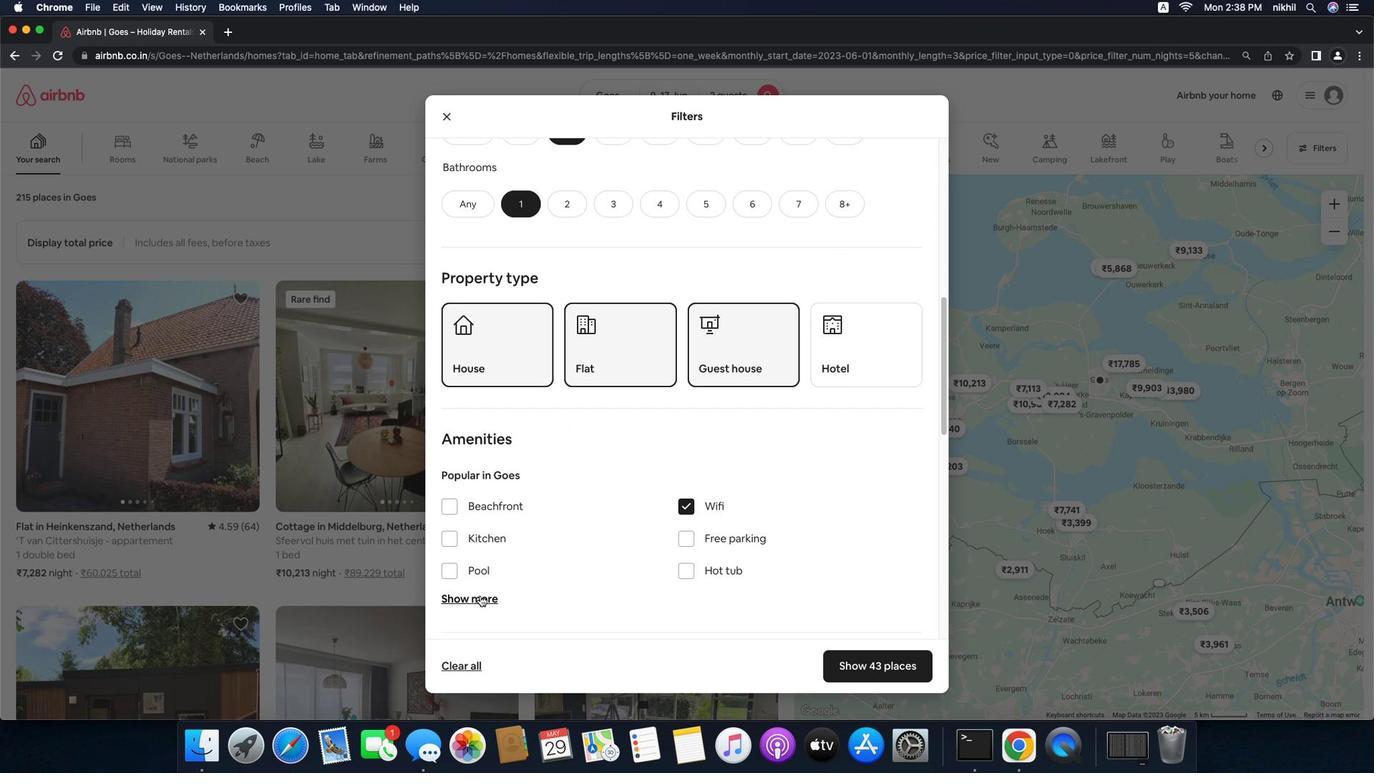 
Action: Mouse moved to (674, 444)
Screenshot: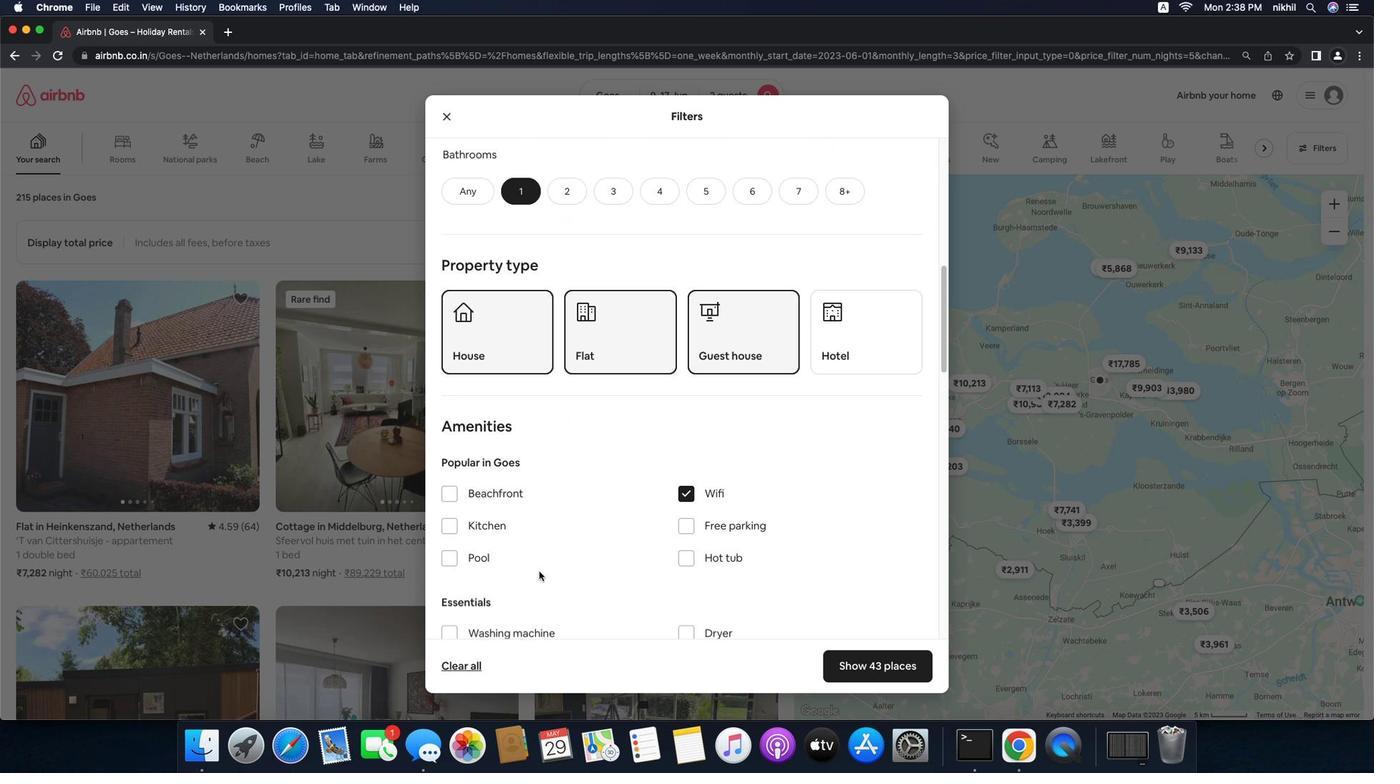 
Action: Mouse scrolled (674, 444) with delta (-40, -41)
Screenshot: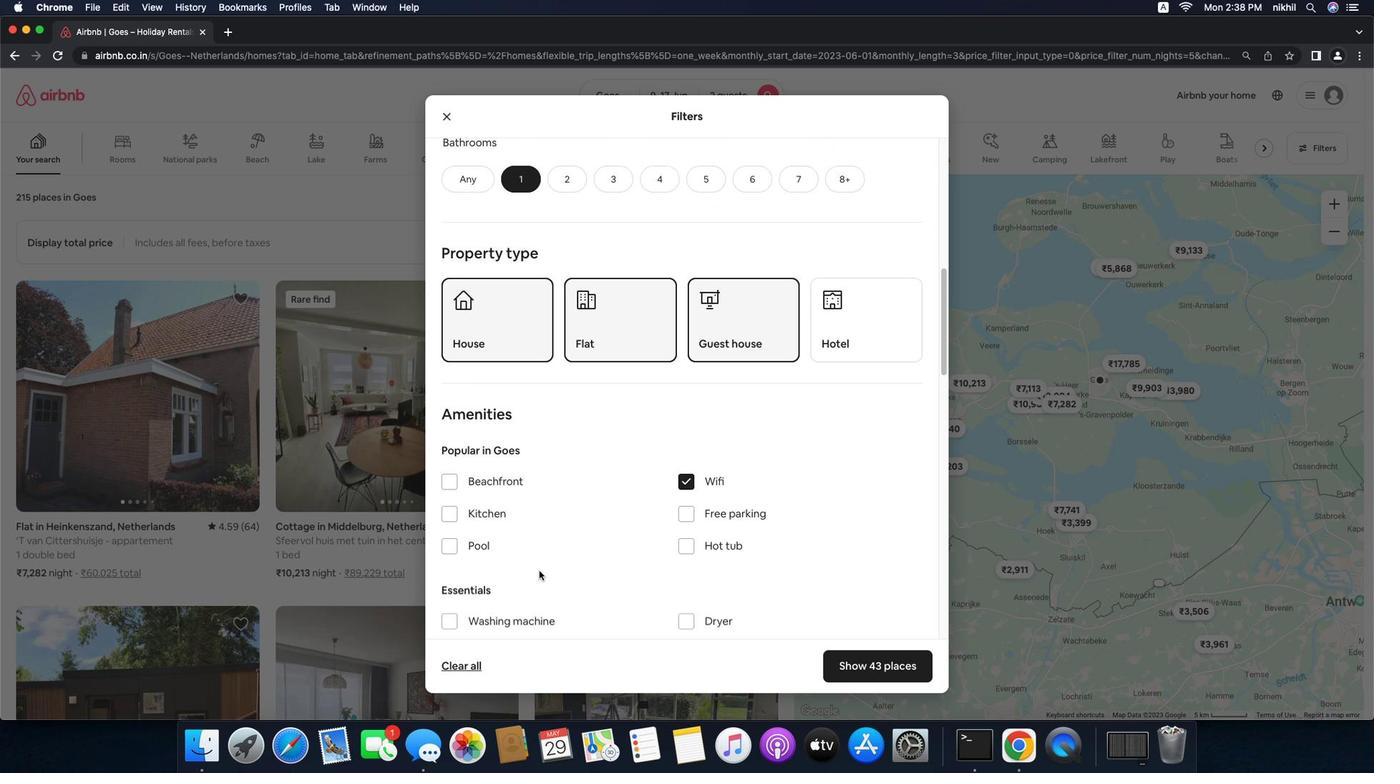 
Action: Mouse moved to (673, 443)
Screenshot: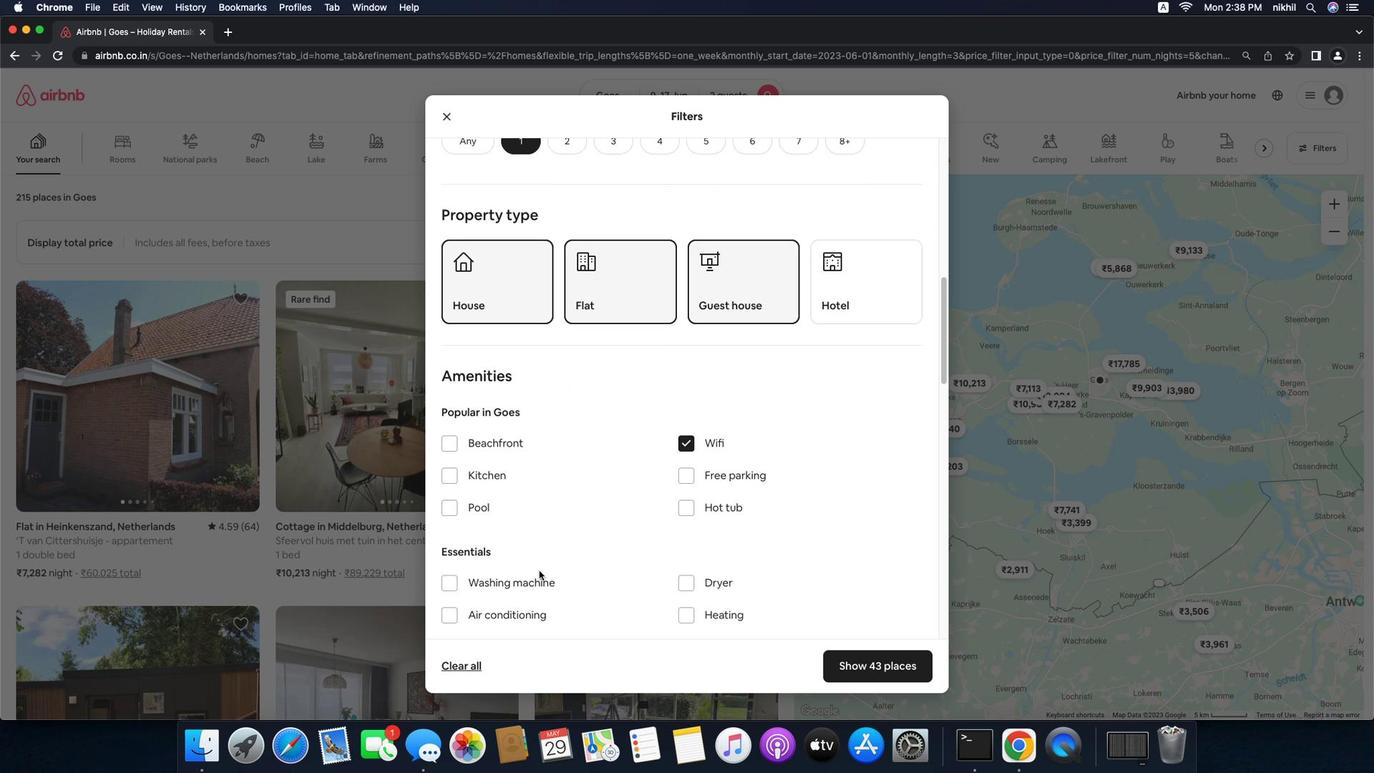 
Action: Mouse scrolled (673, 443) with delta (-40, -41)
Screenshot: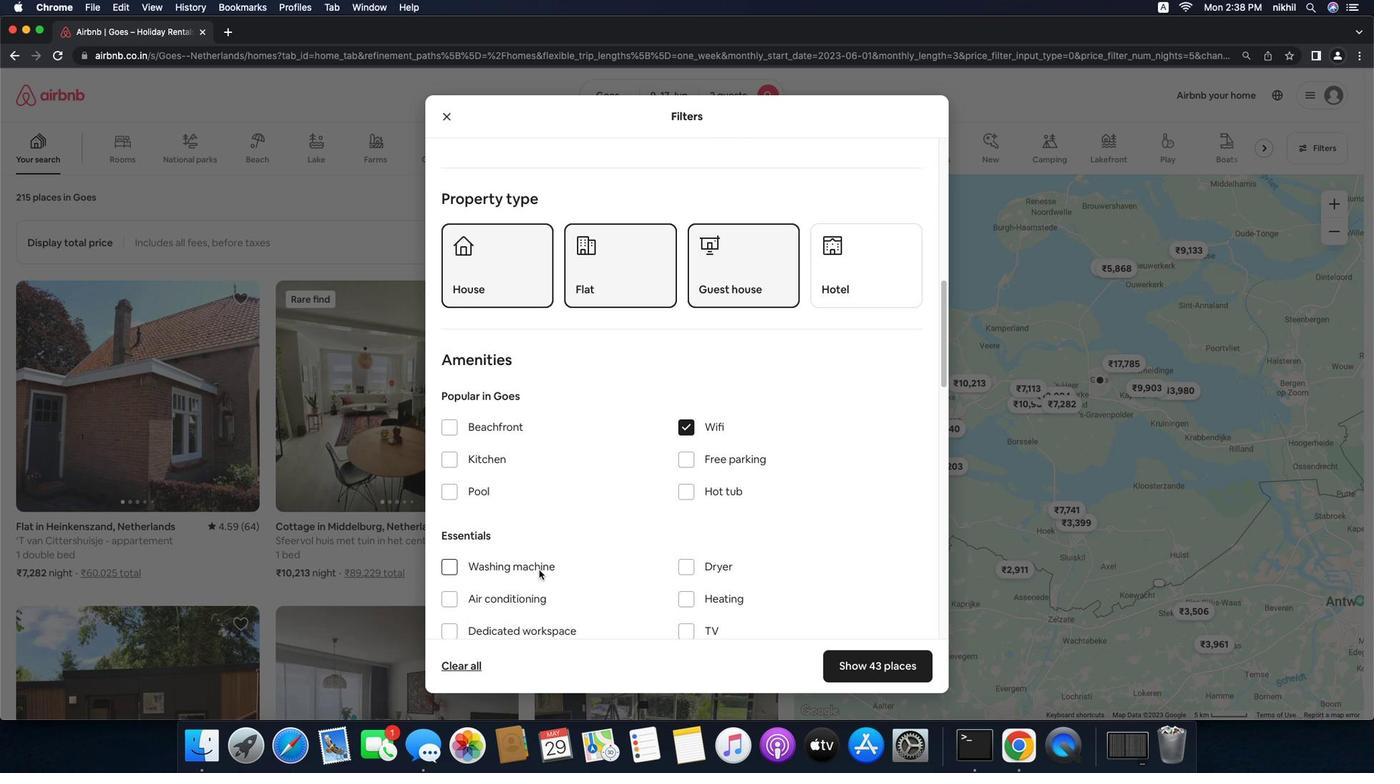 
Action: Mouse scrolled (673, 443) with delta (-40, -41)
Screenshot: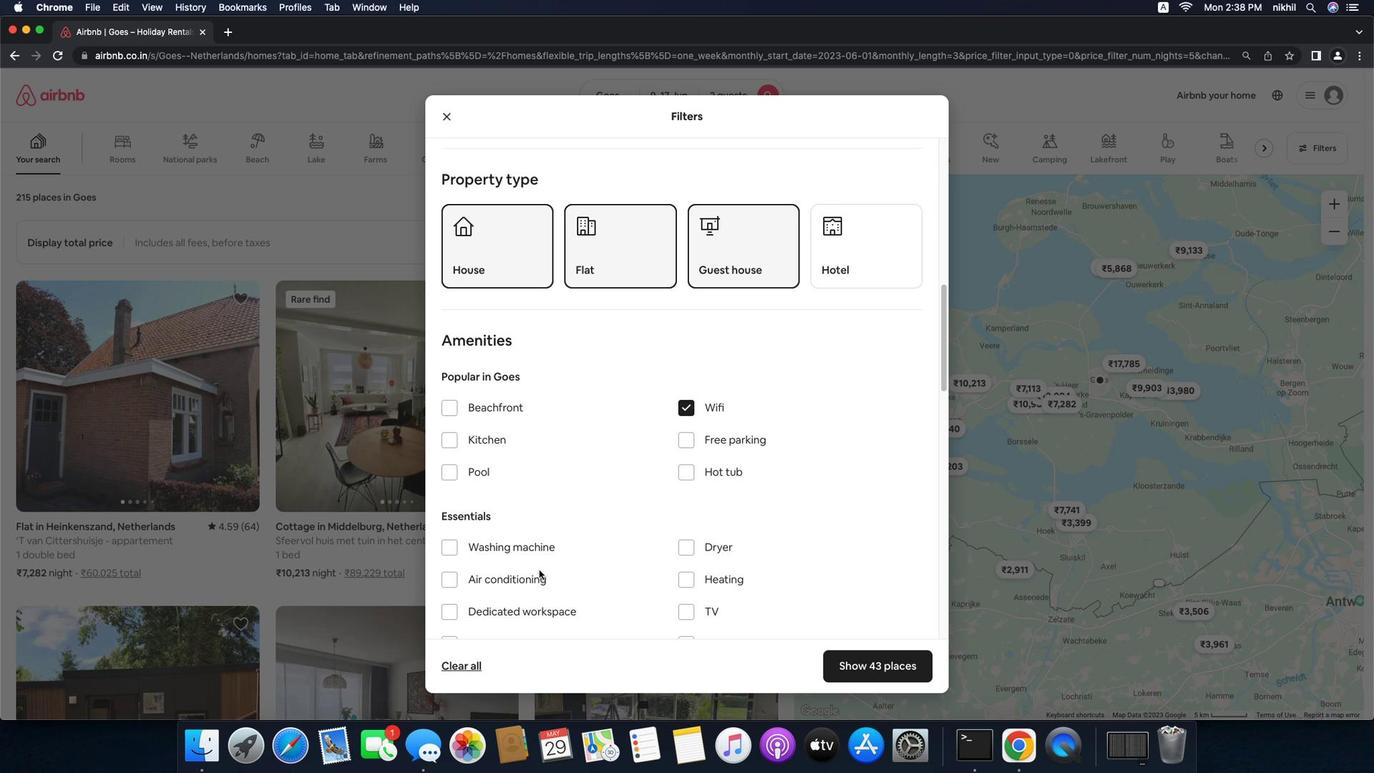 
Action: Mouse scrolled (673, 443) with delta (-40, -41)
Screenshot: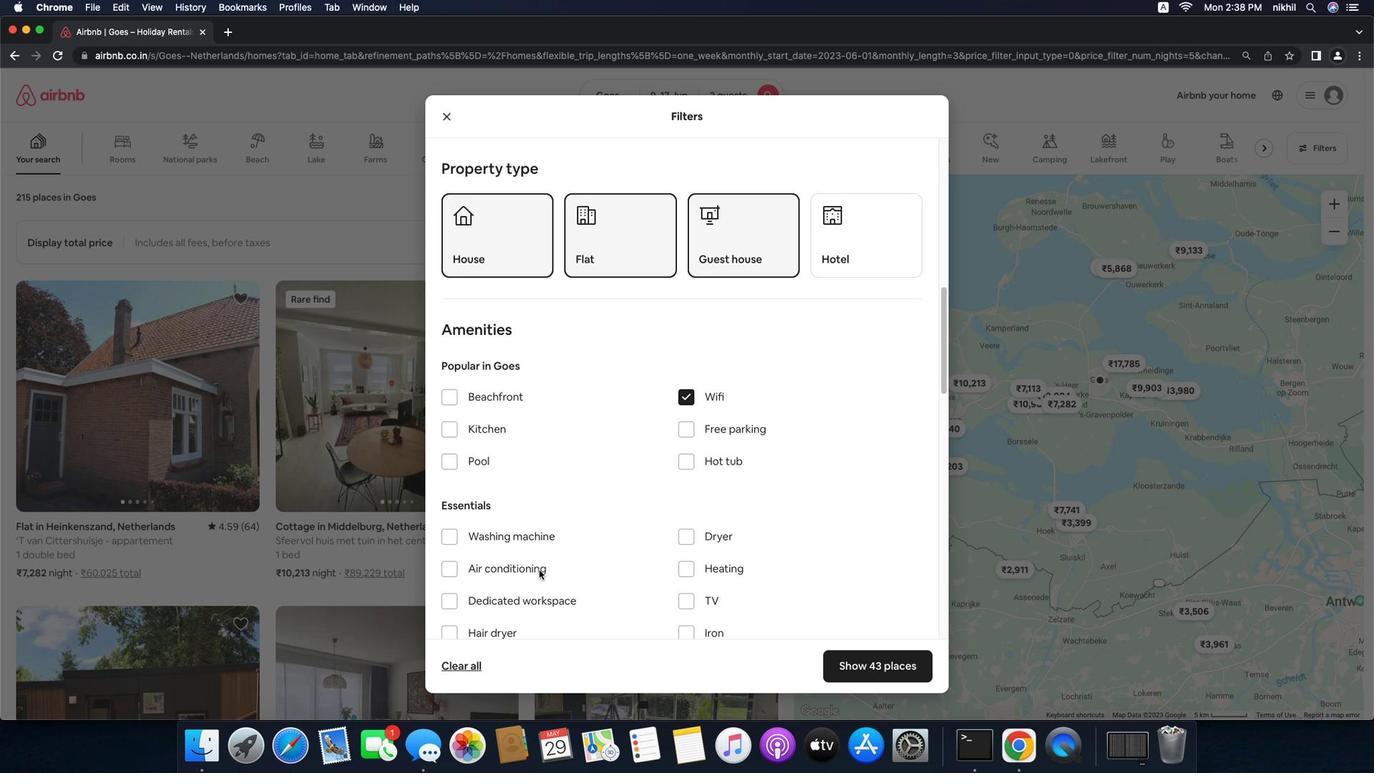 
Action: Mouse scrolled (673, 443) with delta (-40, -42)
Screenshot: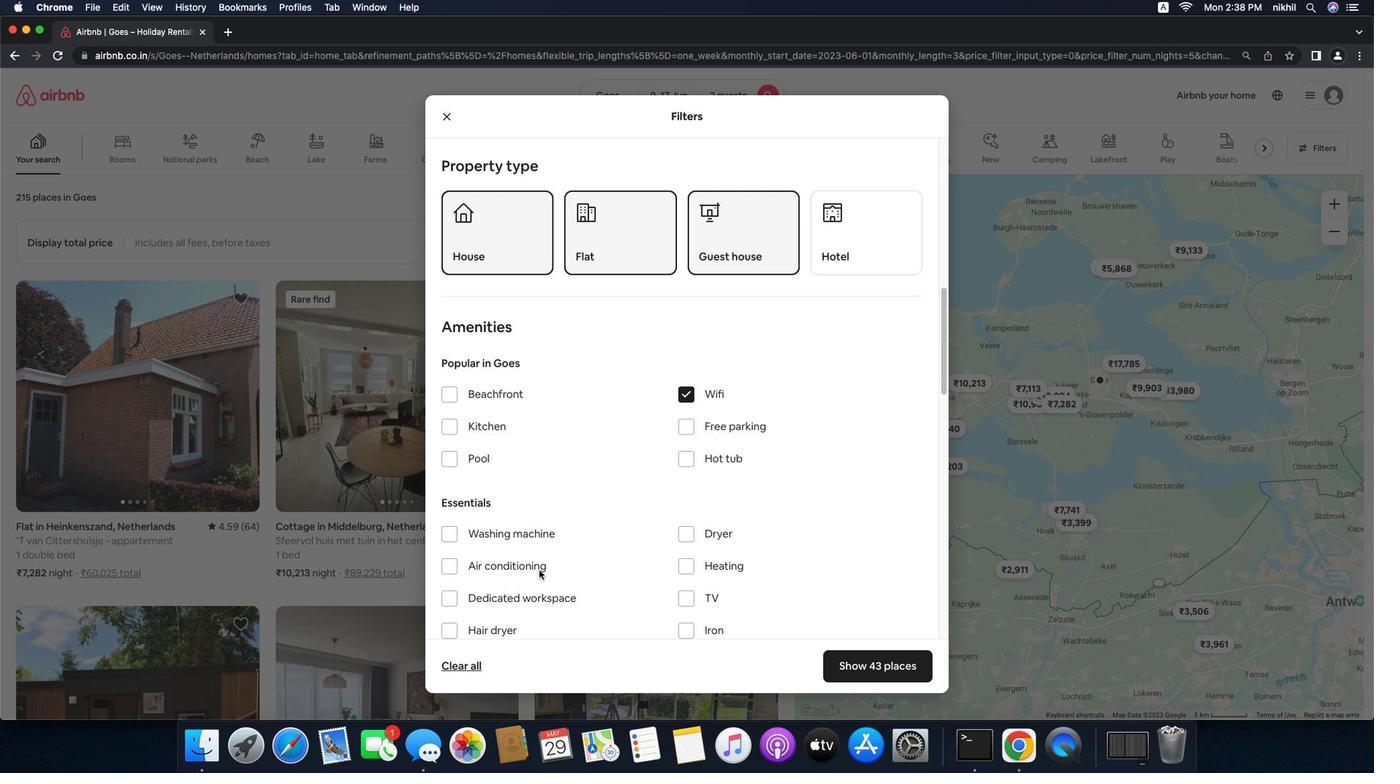 
Action: Mouse moved to (688, 500)
Screenshot: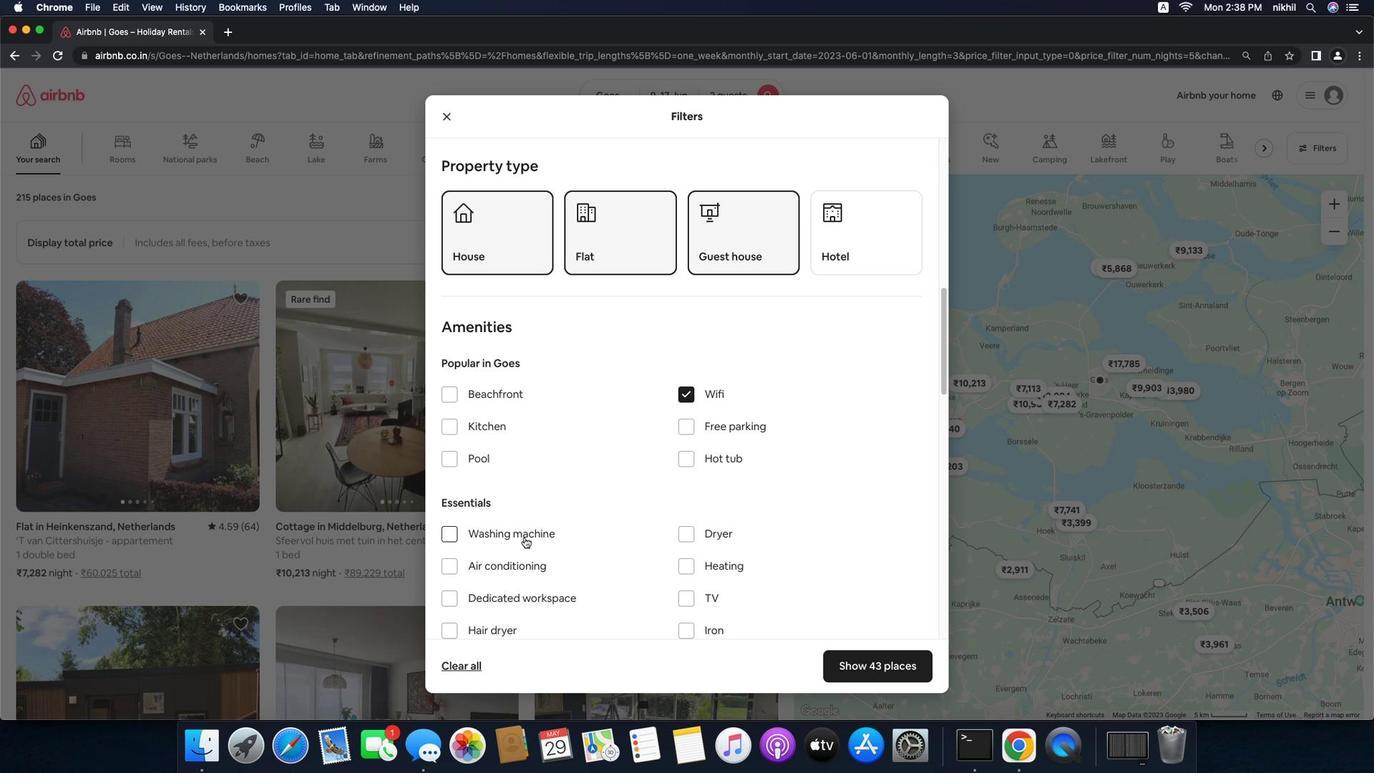 
Action: Mouse pressed left at (688, 500)
Screenshot: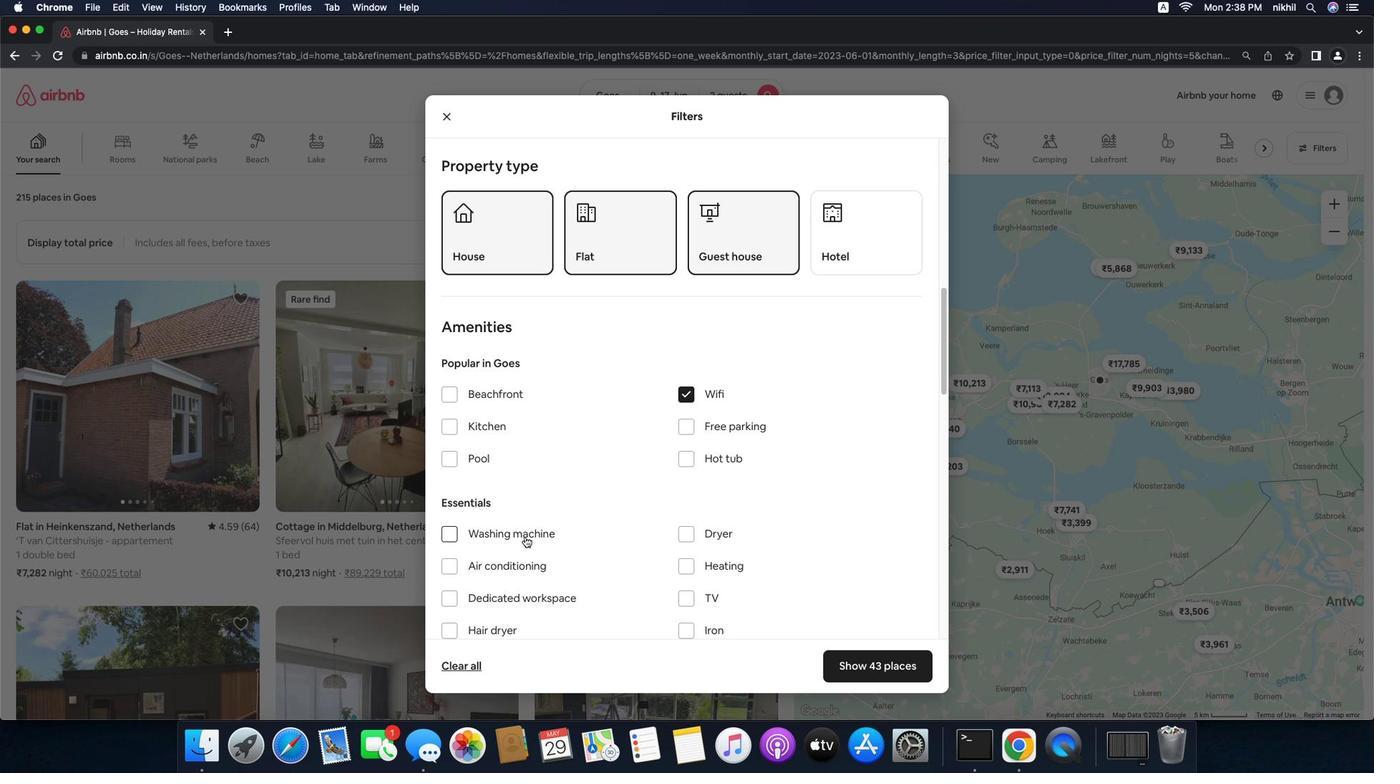 
Action: Mouse moved to (469, 595)
Screenshot: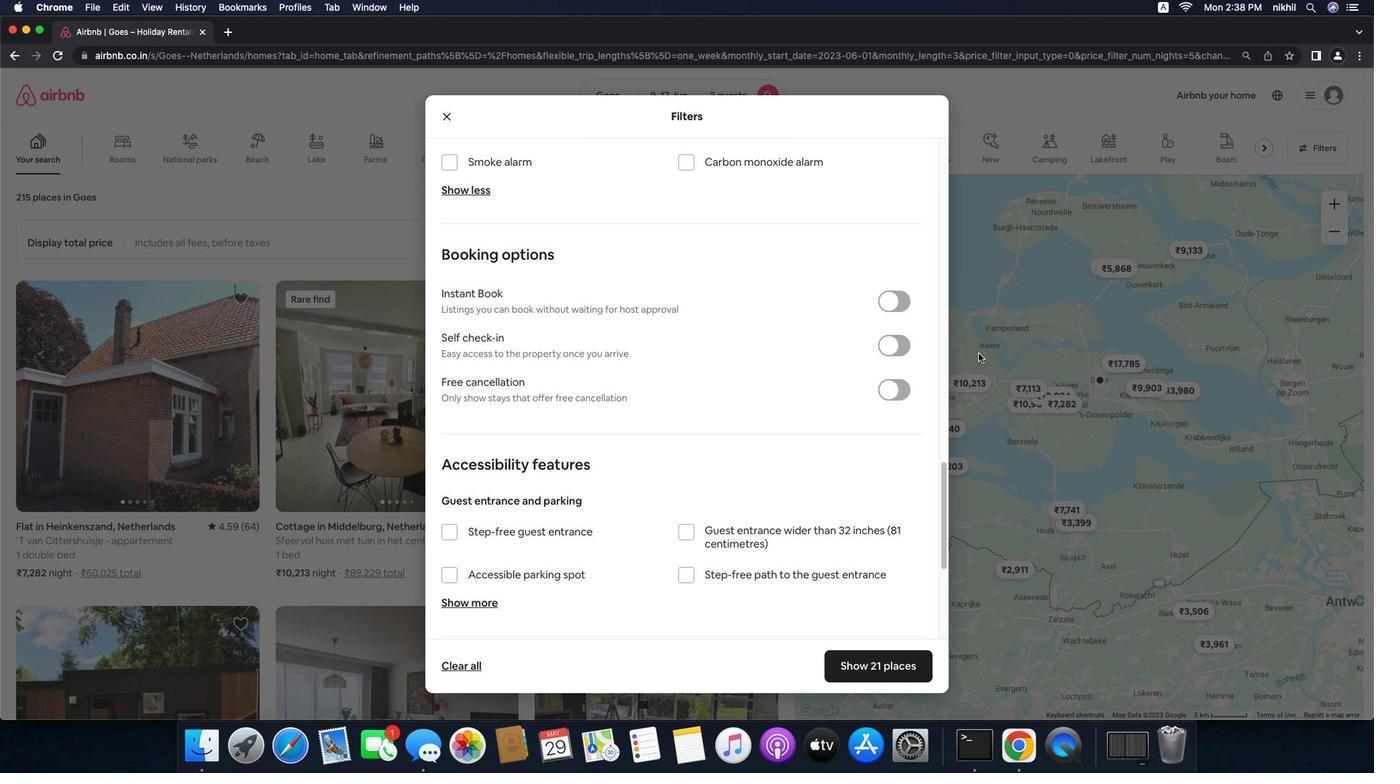 
Action: Mouse pressed left at (469, 595)
Screenshot: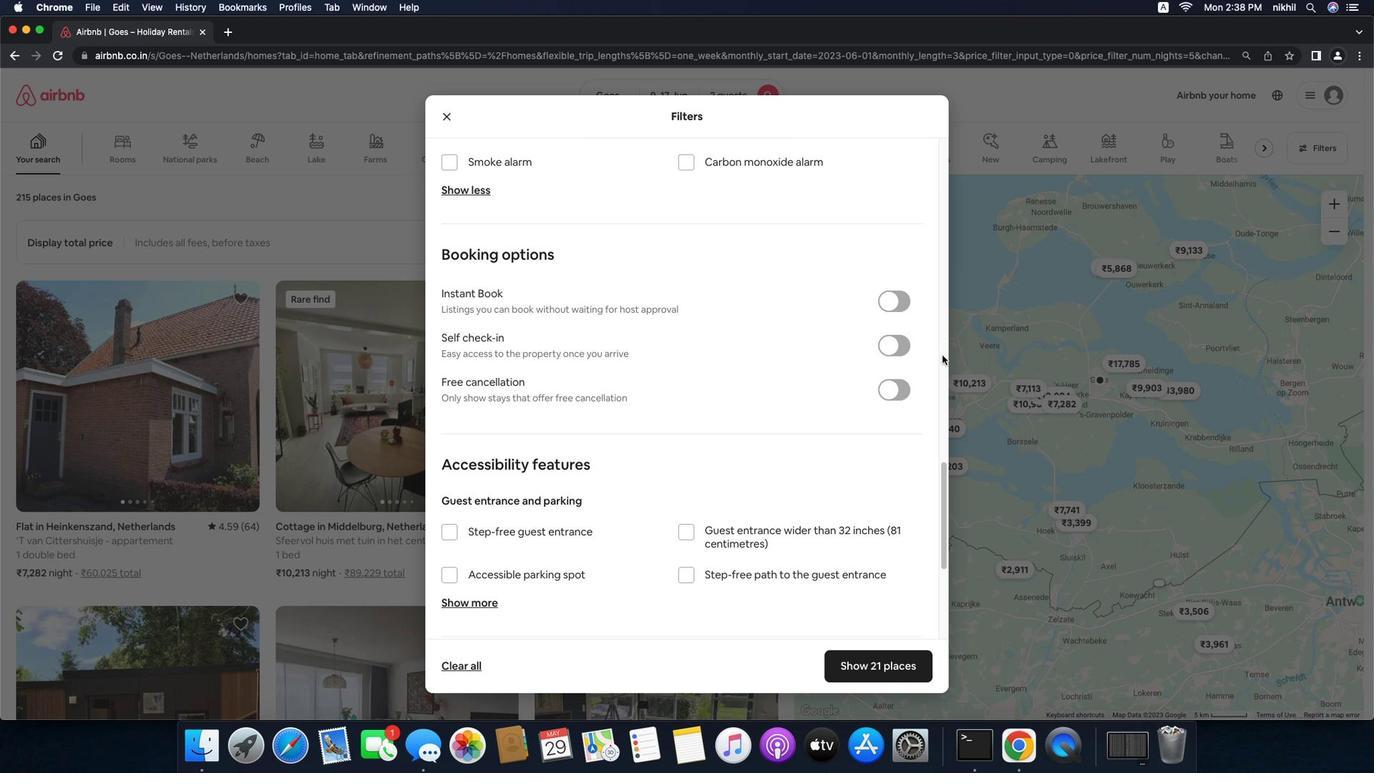 
Action: Mouse moved to (533, 571)
Screenshot: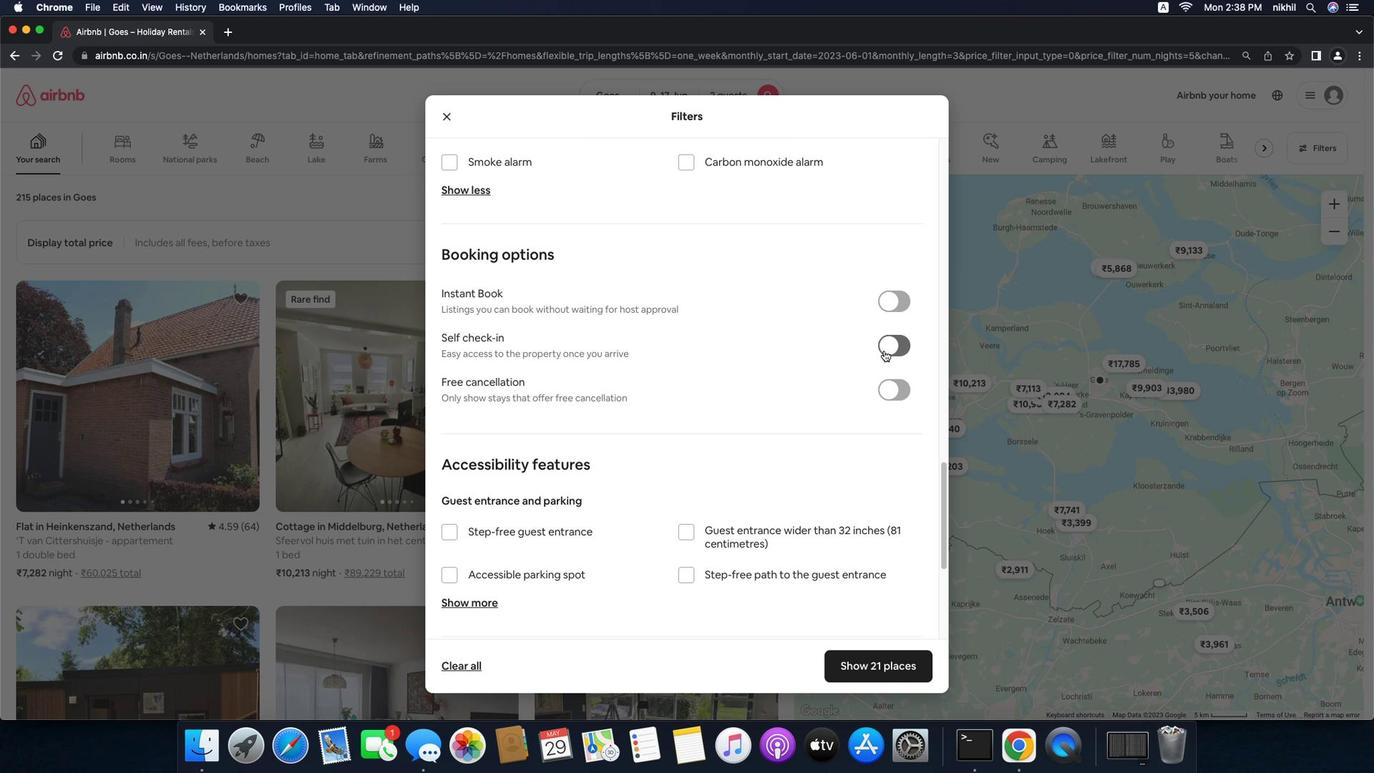 
Action: Mouse scrolled (533, 571) with delta (-40, -41)
Screenshot: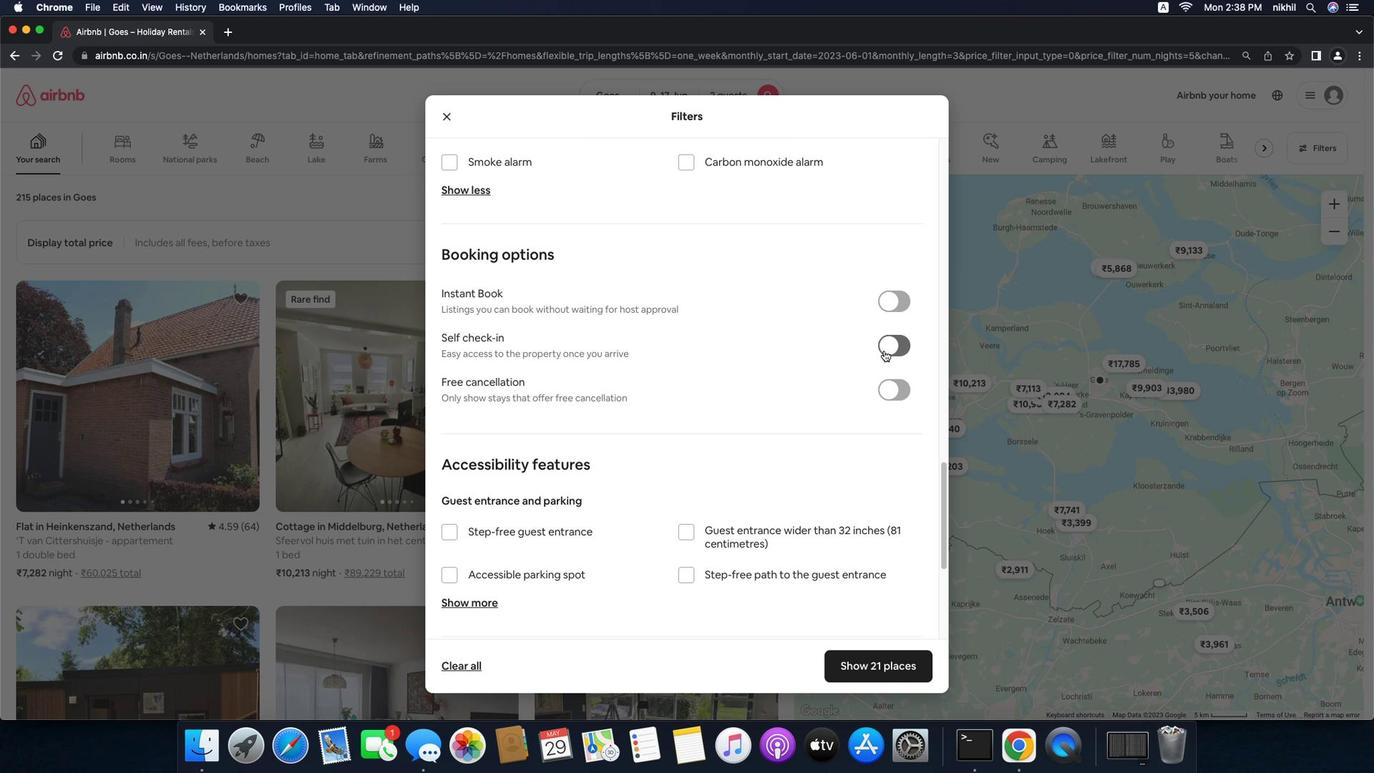 
Action: Mouse moved to (533, 569)
Screenshot: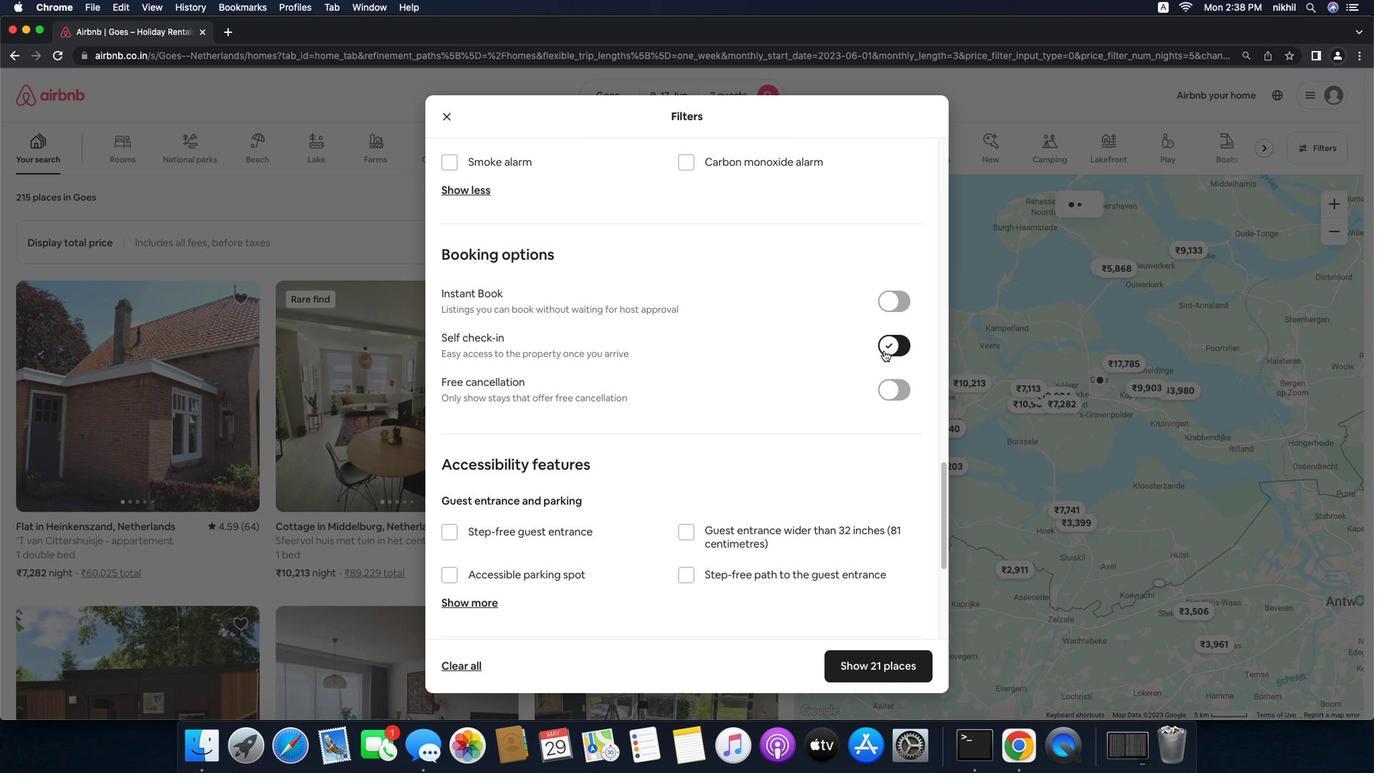 
Action: Mouse scrolled (533, 569) with delta (-40, -41)
Screenshot: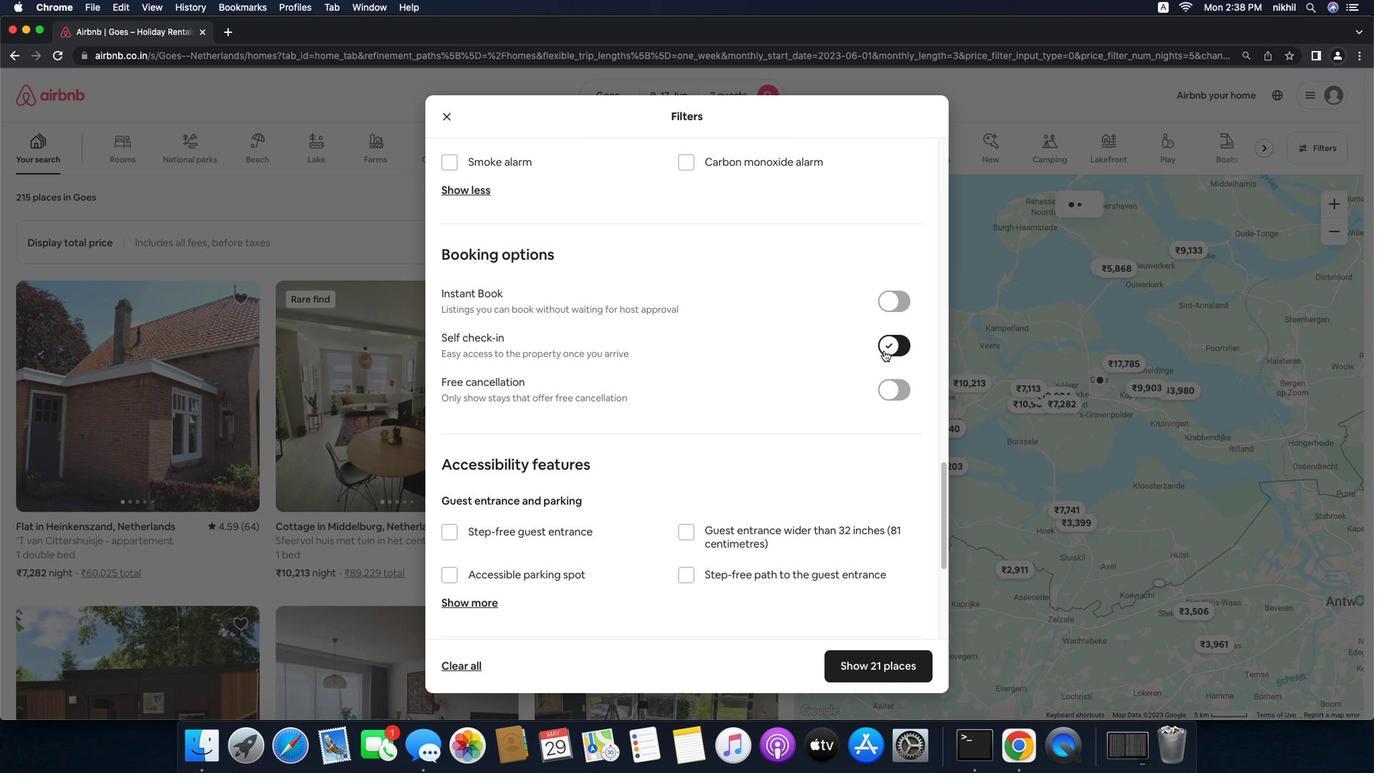 
Action: Mouse moved to (533, 568)
Screenshot: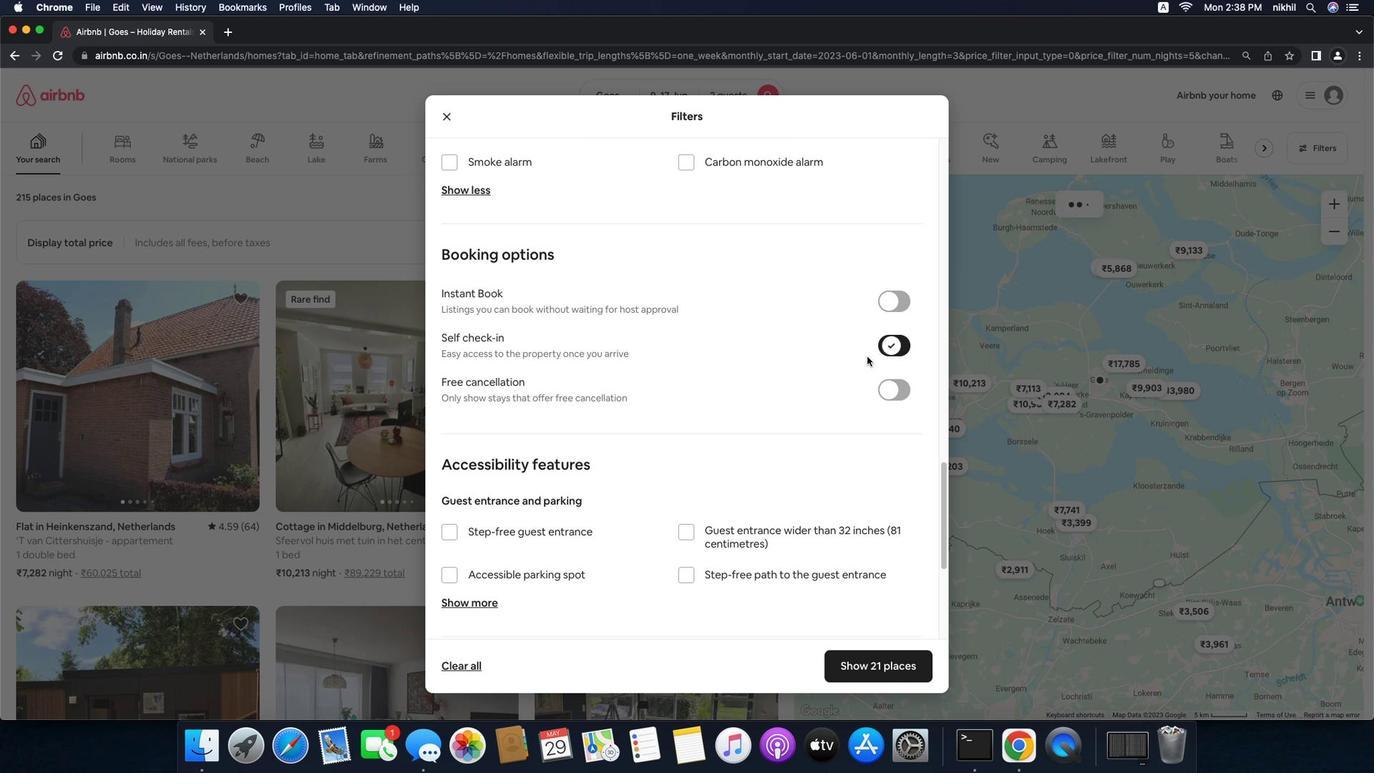 
Action: Mouse scrolled (533, 568) with delta (-40, -42)
Screenshot: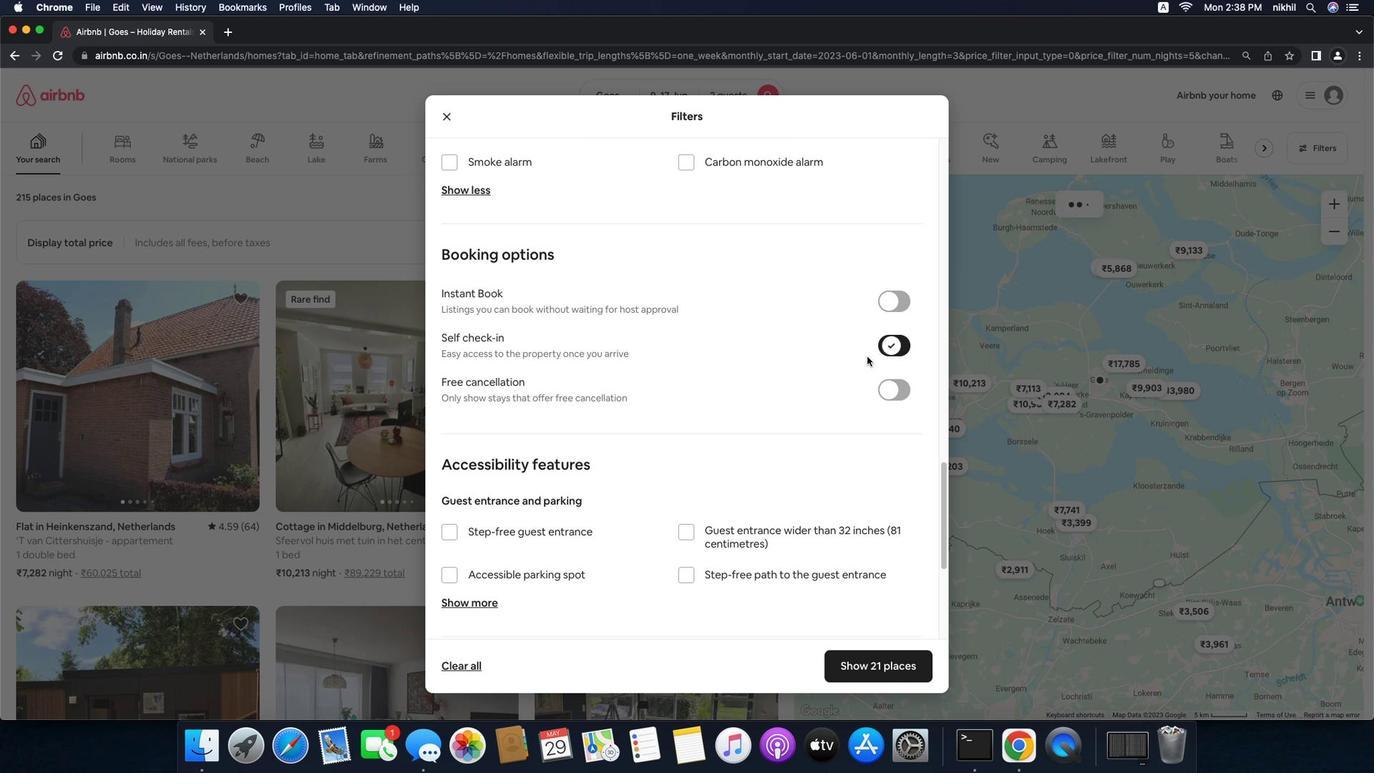 
Action: Mouse moved to (533, 567)
Screenshot: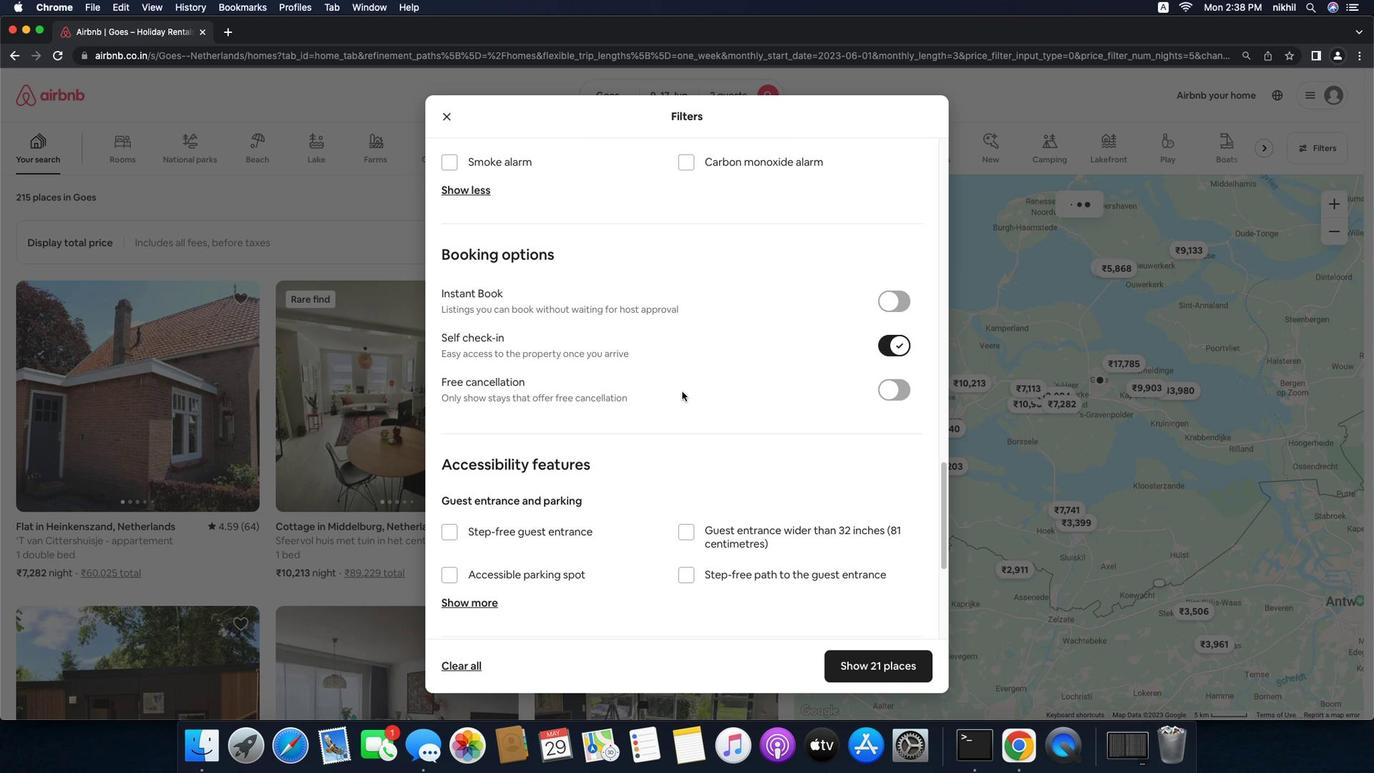 
Action: Mouse scrolled (533, 567) with delta (-40, -41)
Screenshot: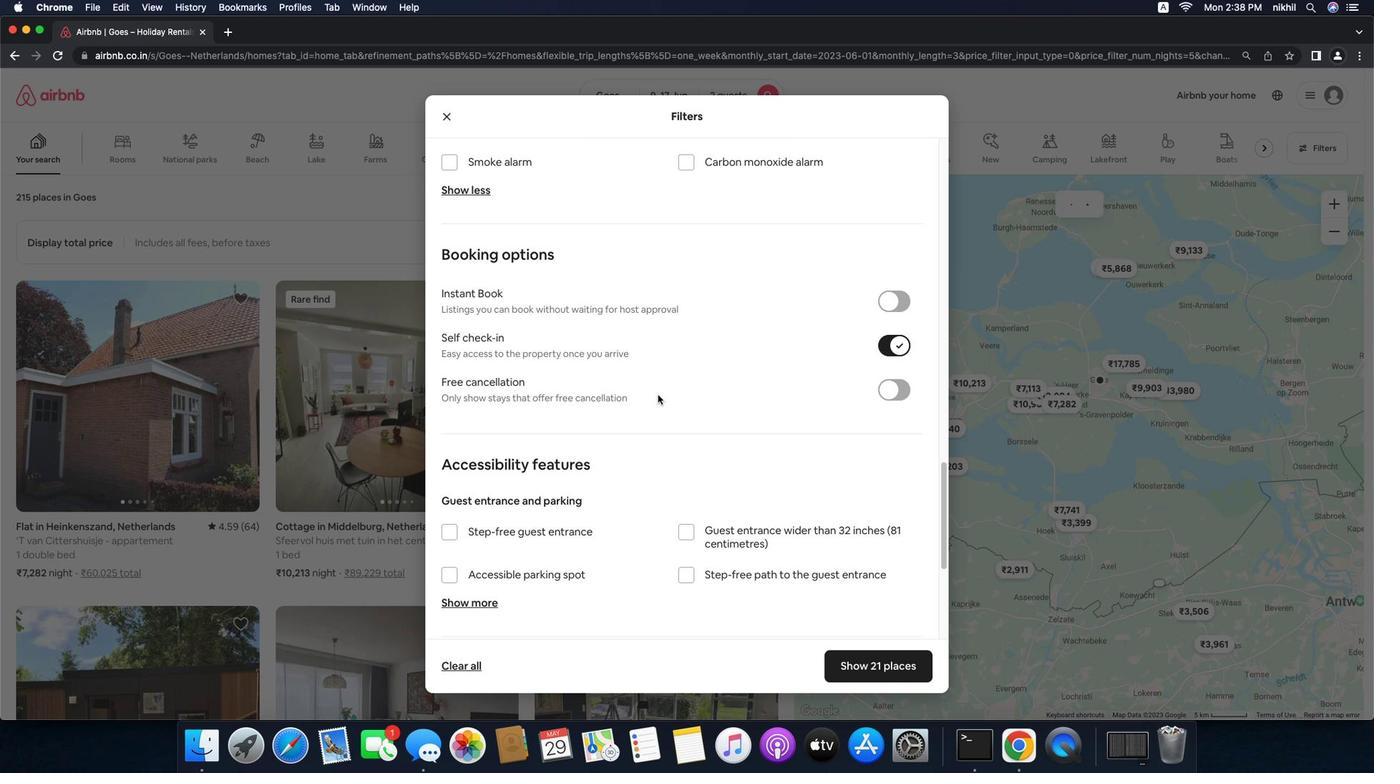 
Action: Mouse scrolled (533, 567) with delta (-40, -41)
Screenshot: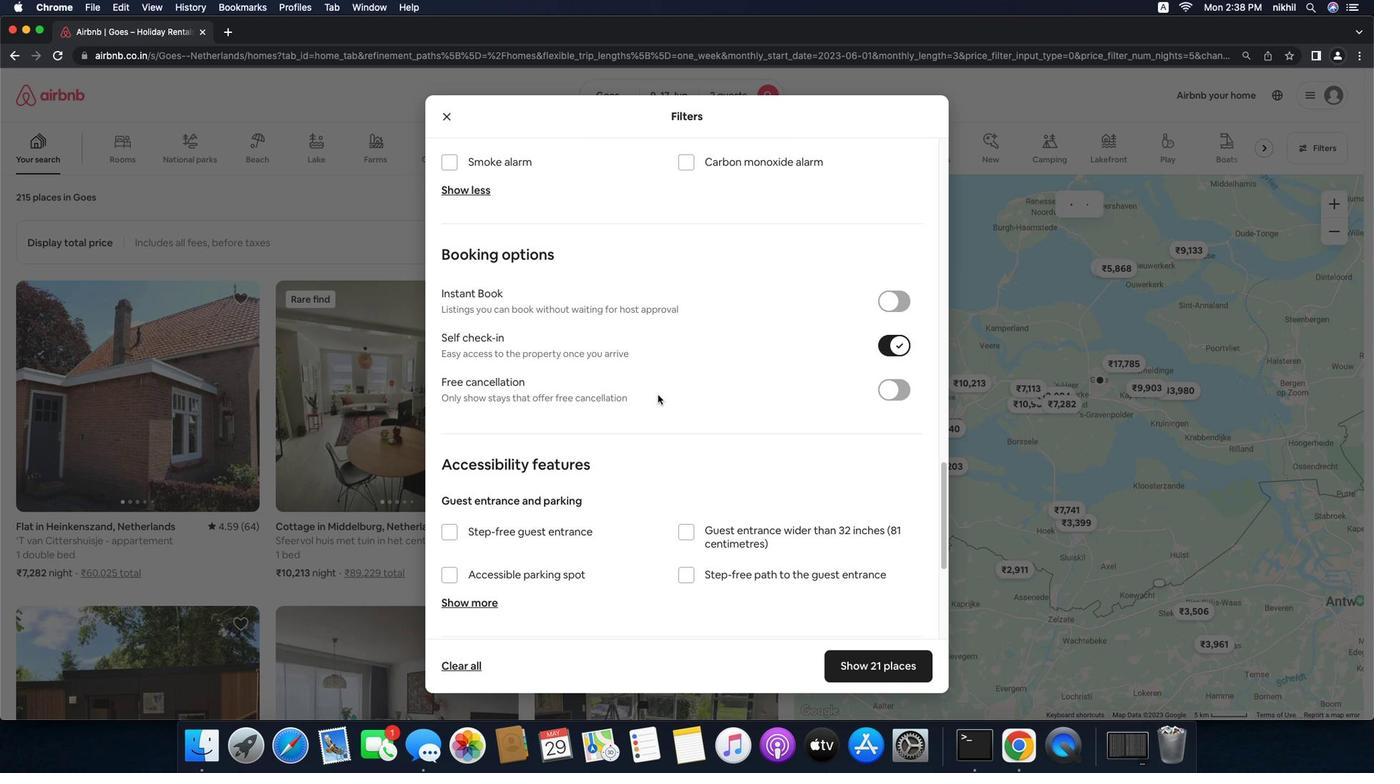 
Action: Mouse moved to (518, 530)
Screenshot: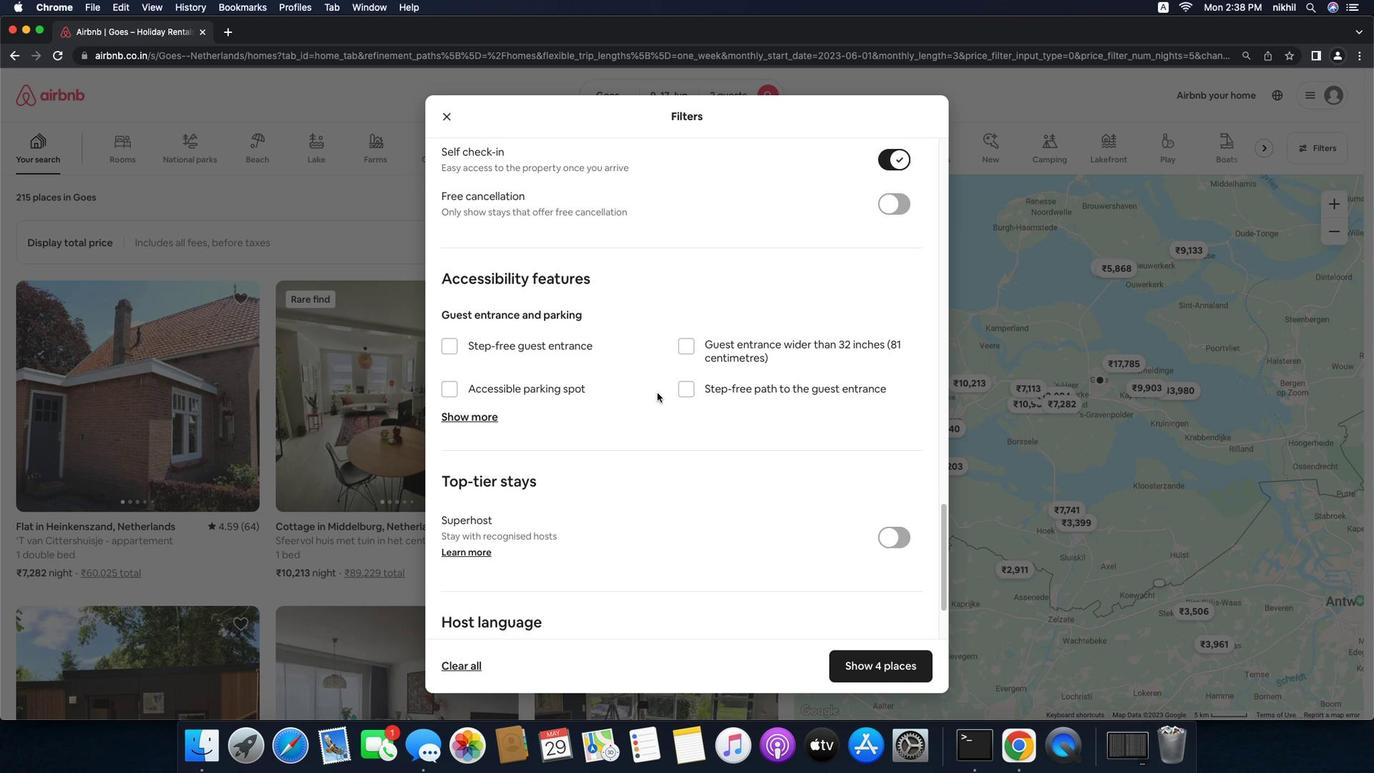 
Action: Mouse pressed left at (518, 530)
Screenshot: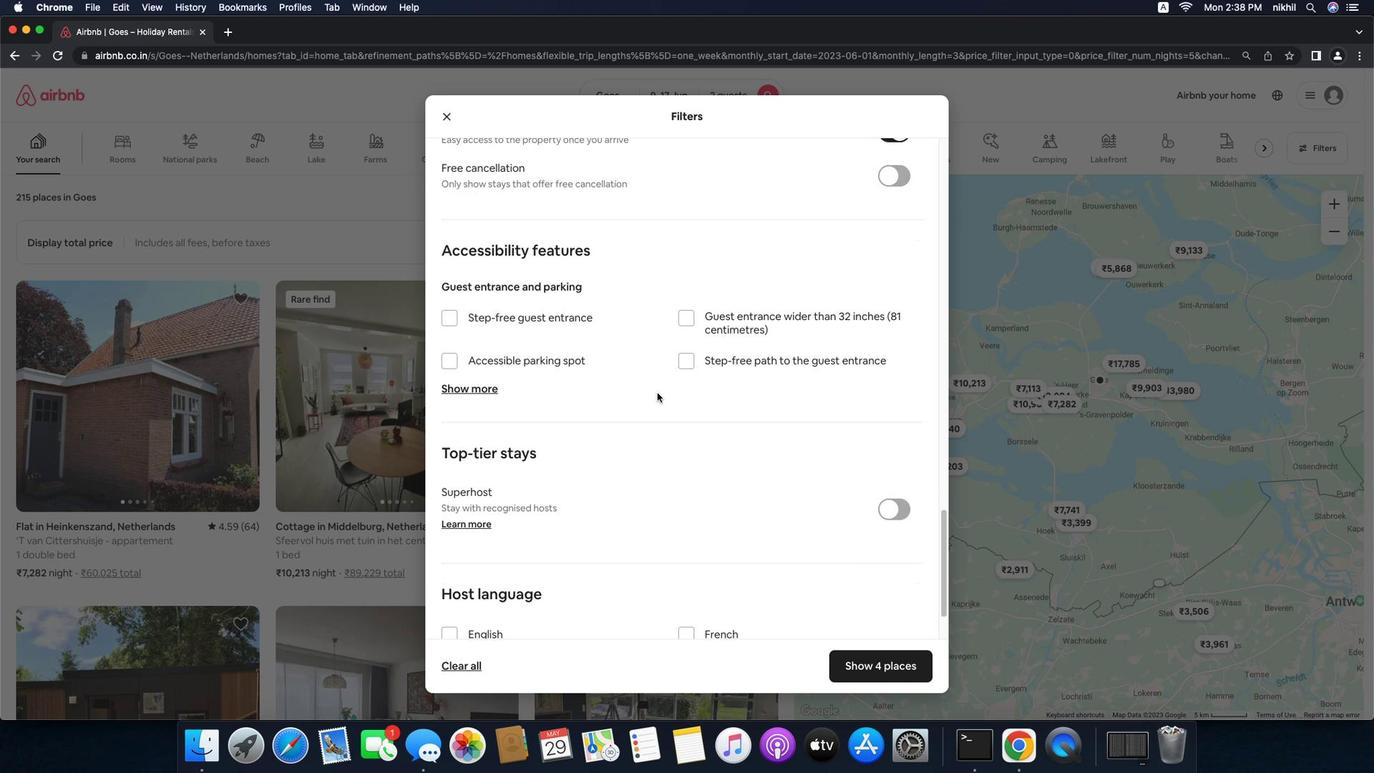 
Action: Mouse moved to (584, 526)
Screenshot: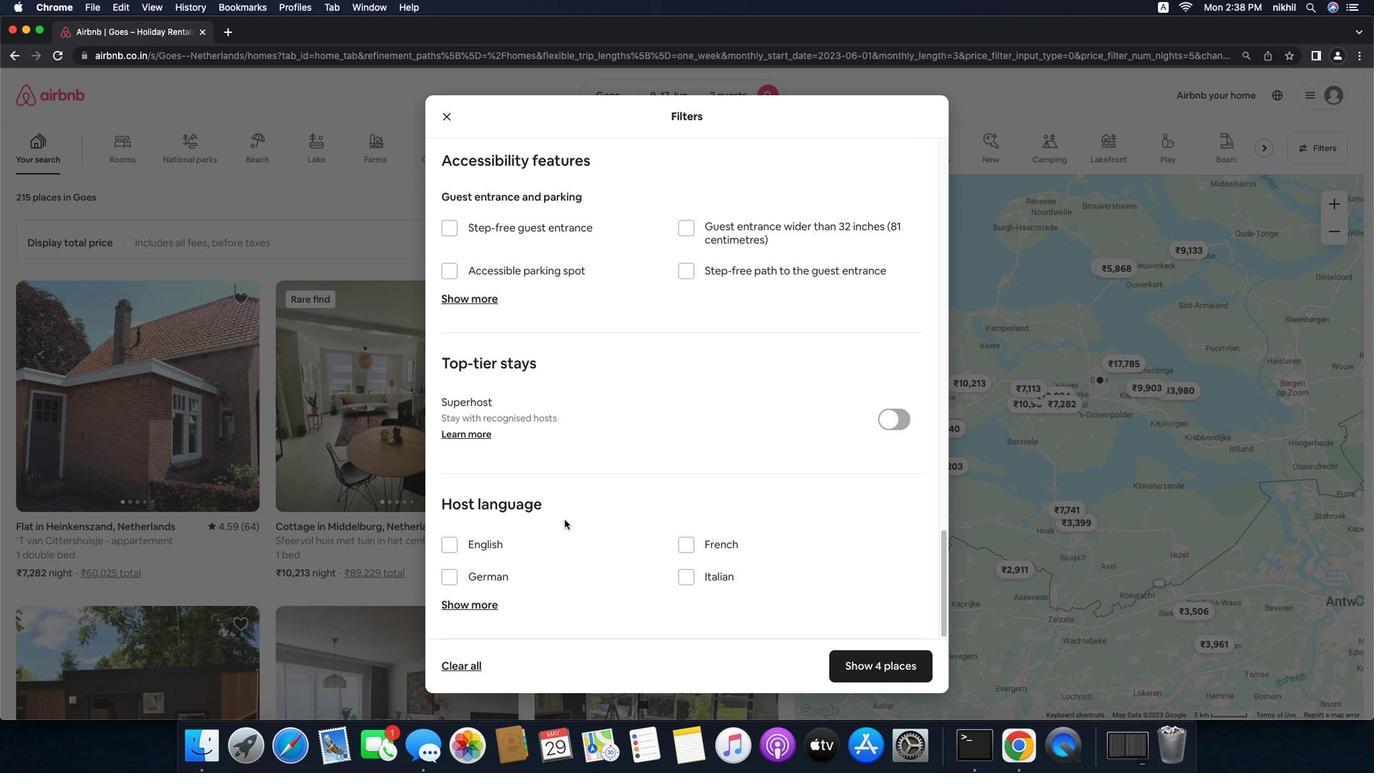 
Action: Mouse scrolled (584, 526) with delta (-40, -41)
Screenshot: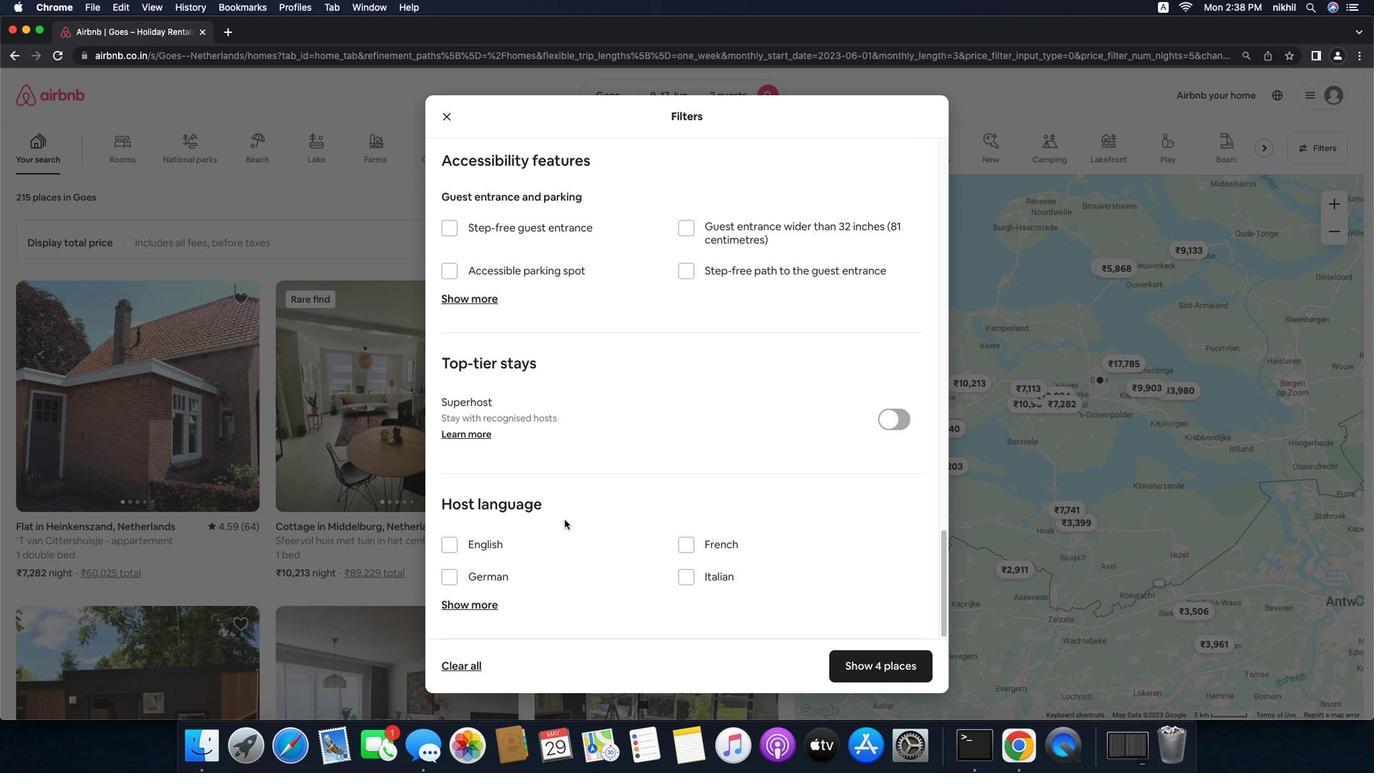 
Action: Mouse moved to (584, 526)
Screenshot: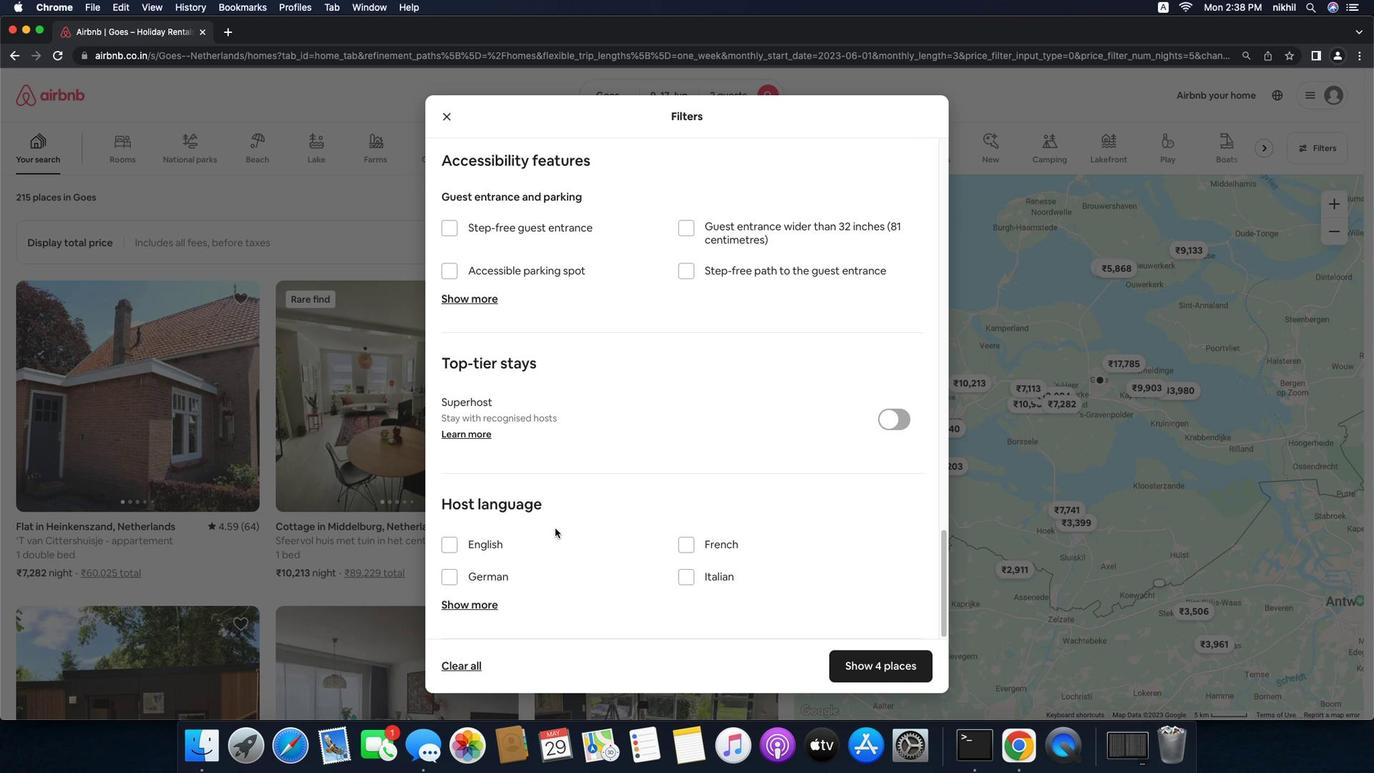 
Action: Mouse scrolled (584, 526) with delta (-40, -41)
Screenshot: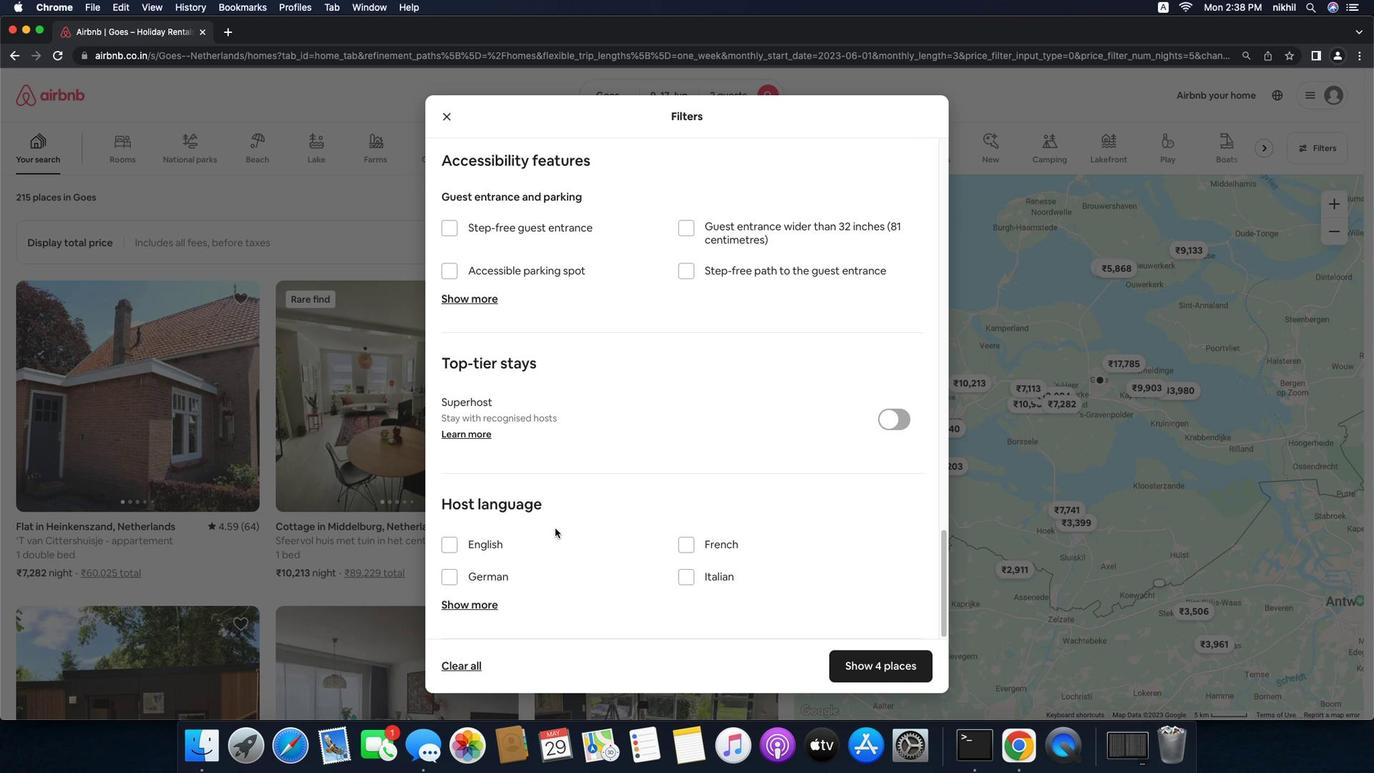 
Action: Mouse moved to (584, 526)
Screenshot: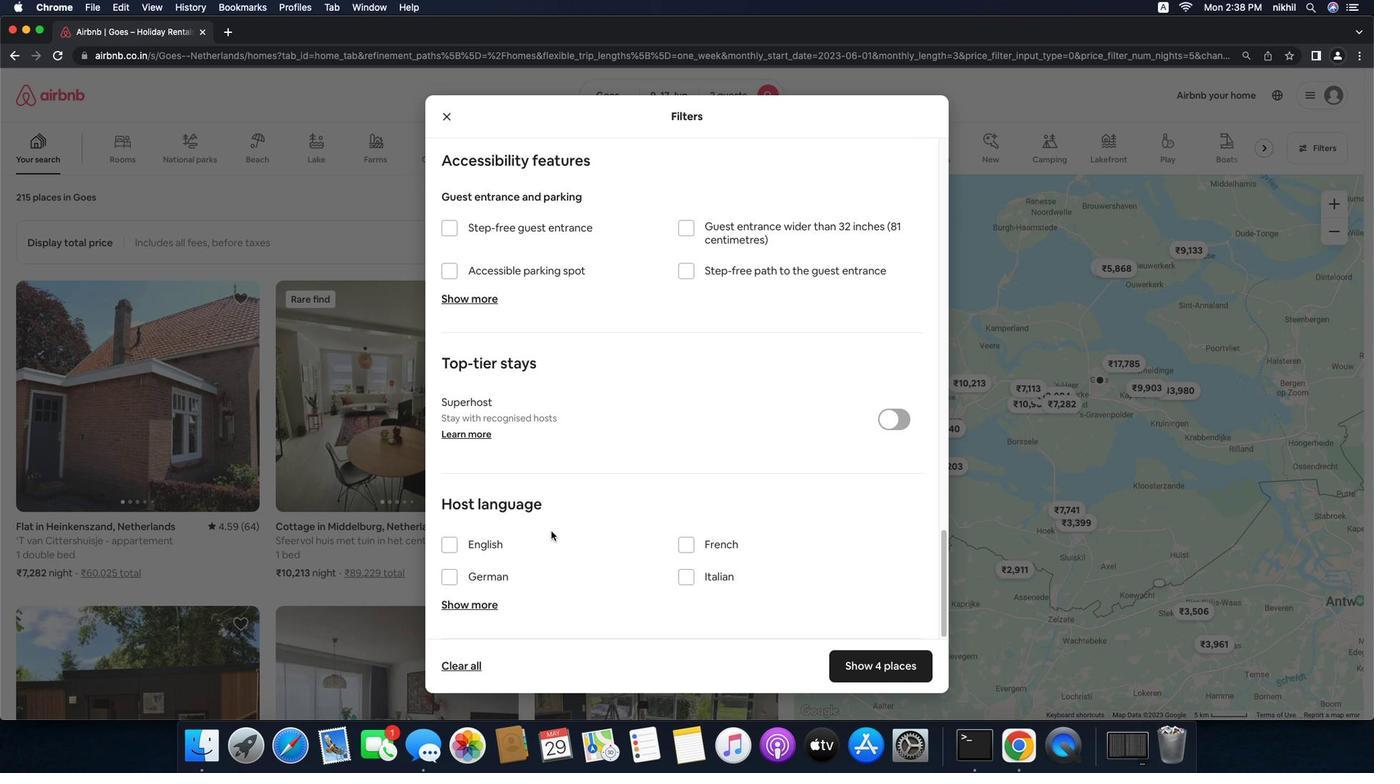 
Action: Mouse scrolled (584, 526) with delta (-40, -43)
Screenshot: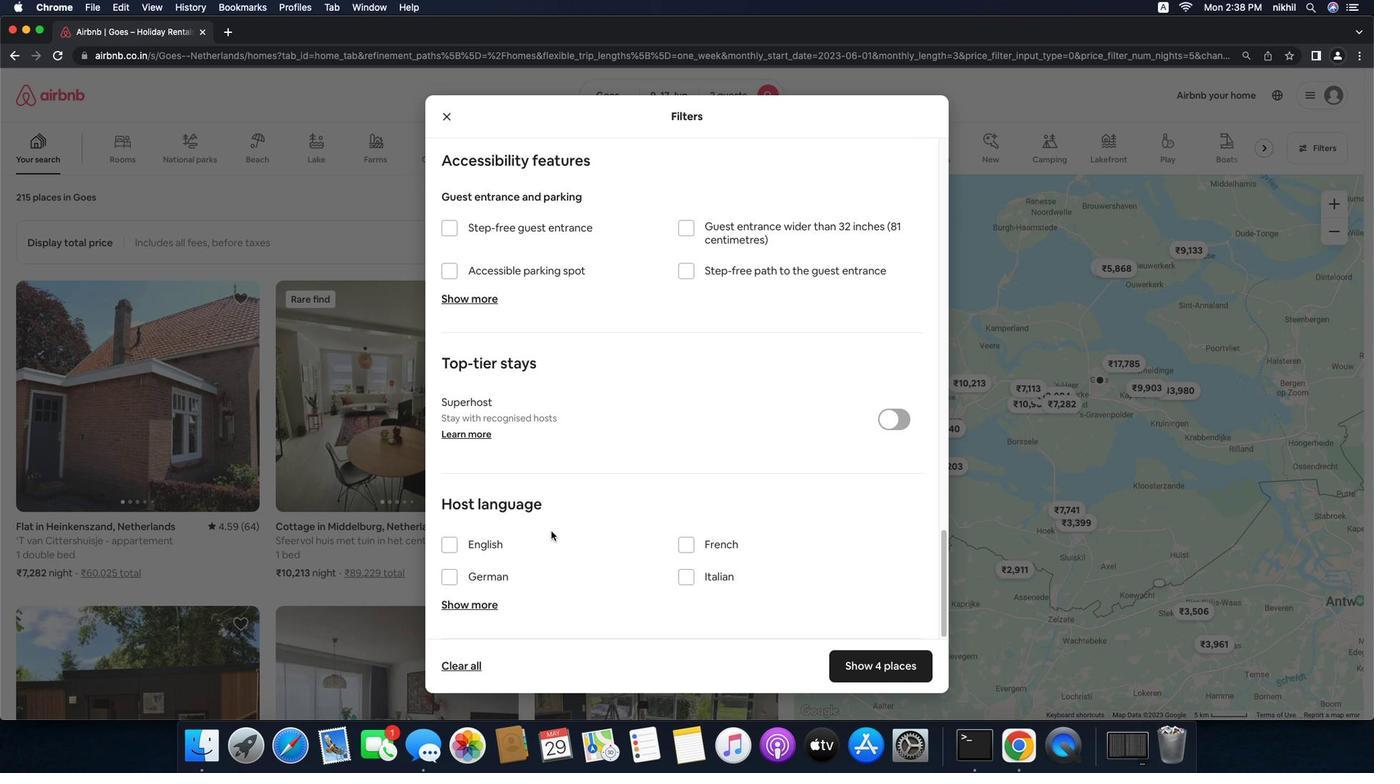 
Action: Mouse moved to (584, 525)
Screenshot: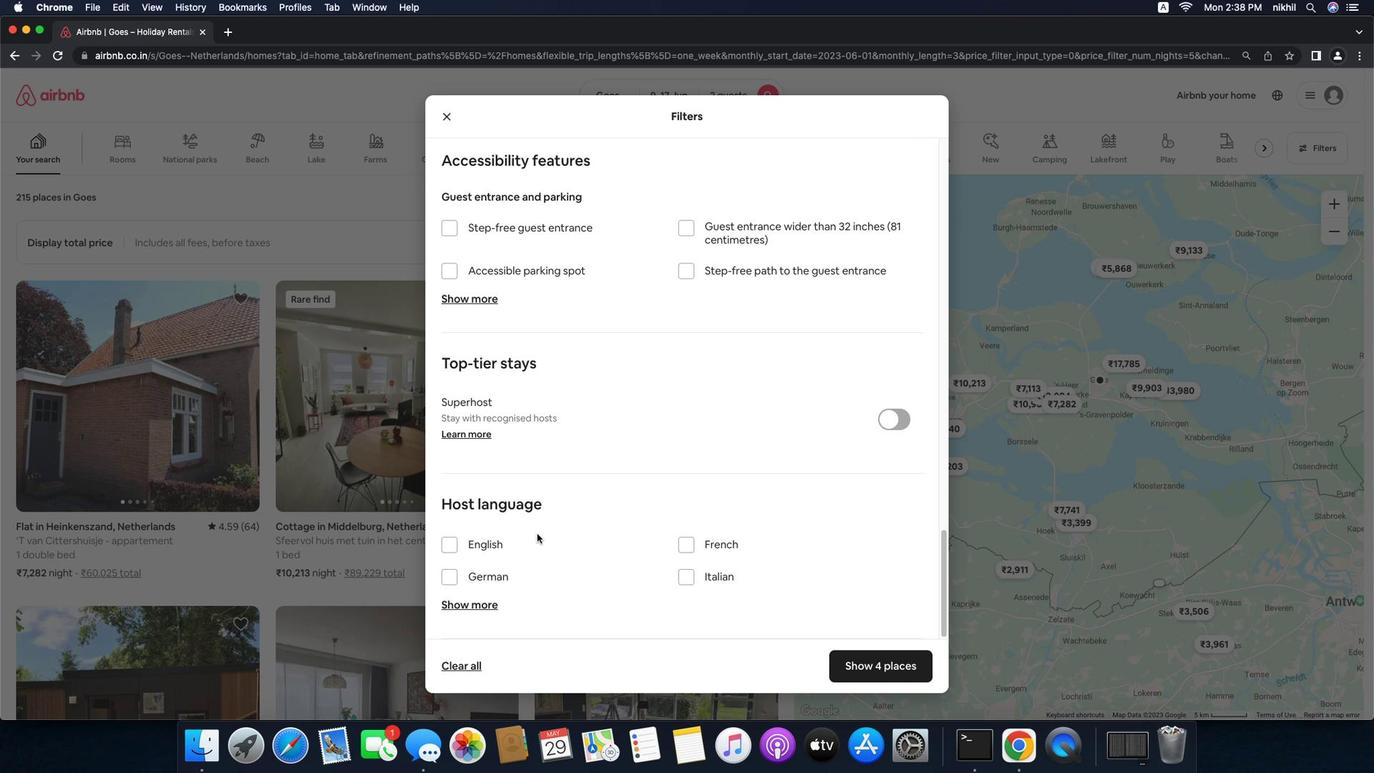 
Action: Mouse scrolled (584, 525) with delta (-40, -44)
Screenshot: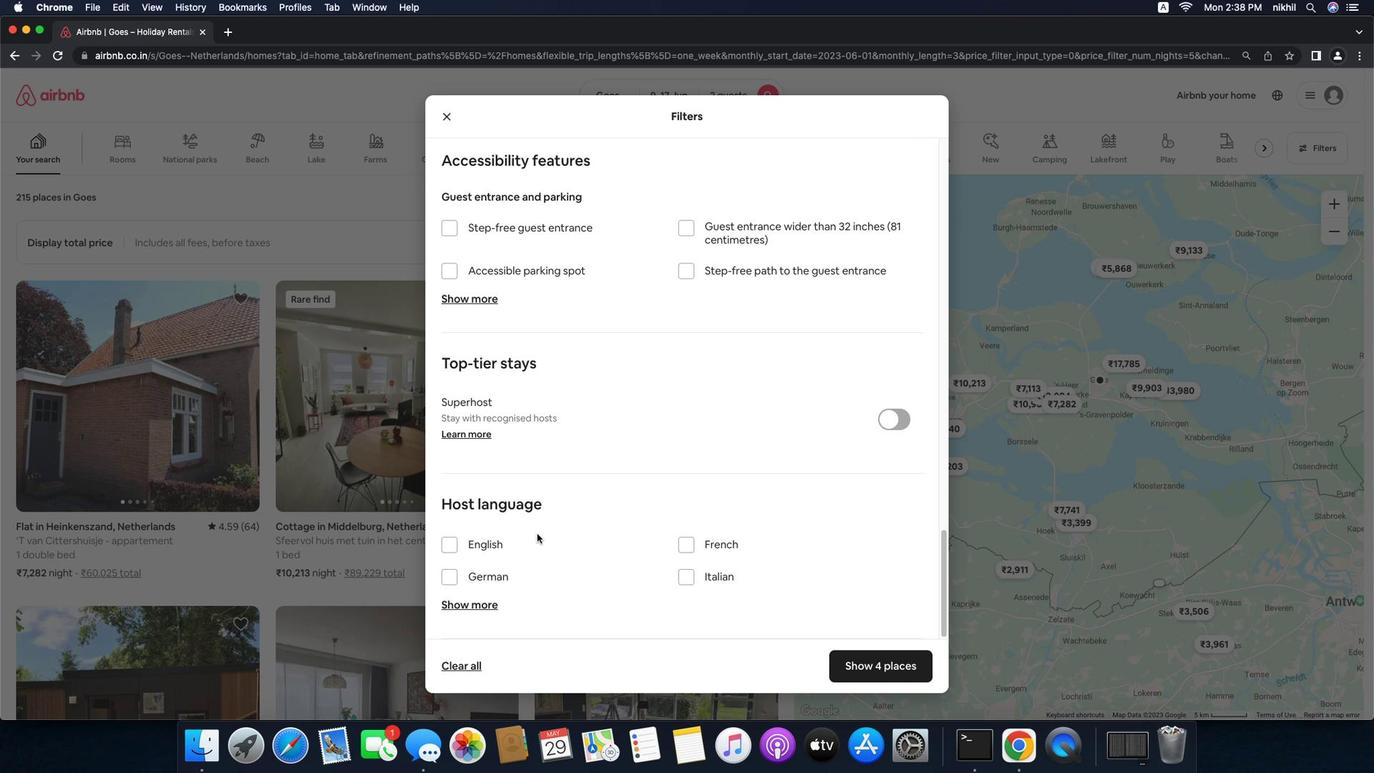 
Action: Mouse moved to (584, 525)
Screenshot: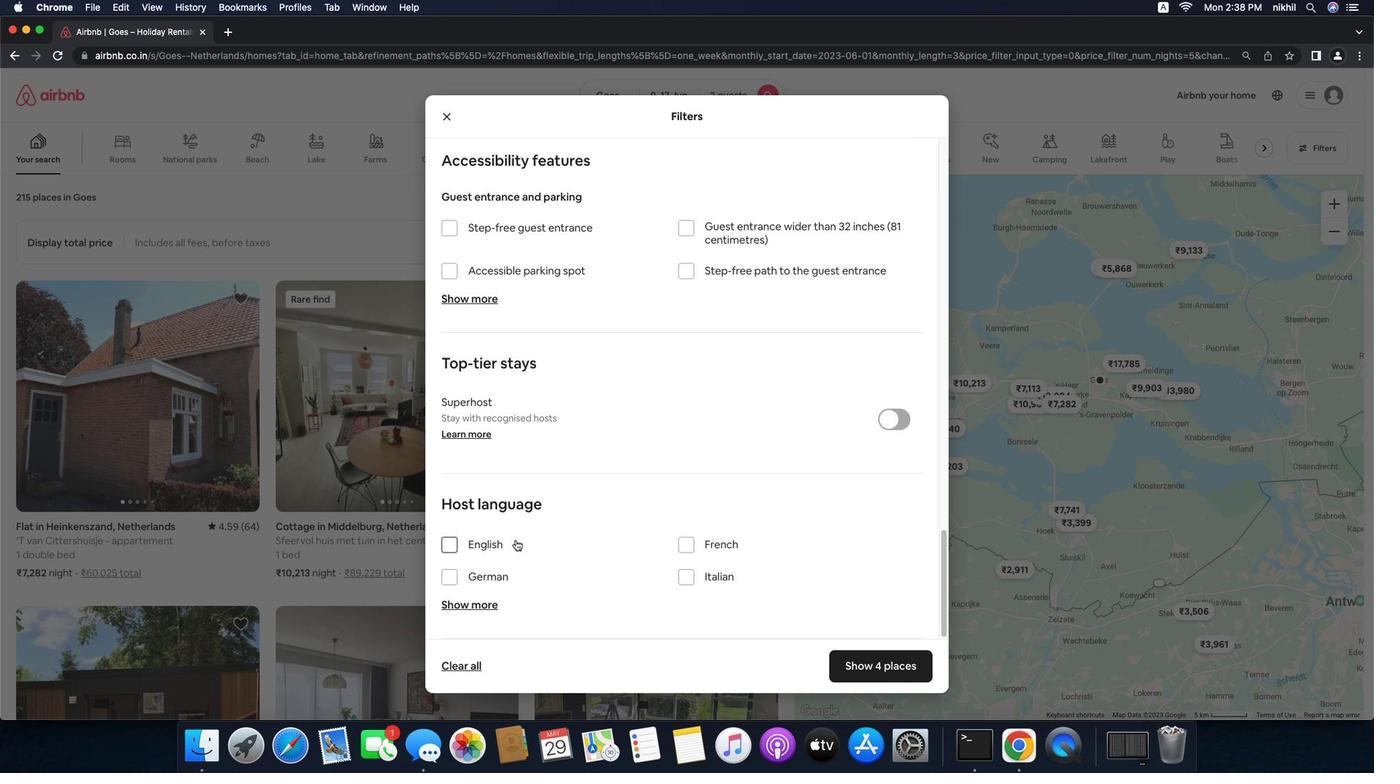 
Action: Mouse scrolled (584, 525) with delta (-40, -41)
Screenshot: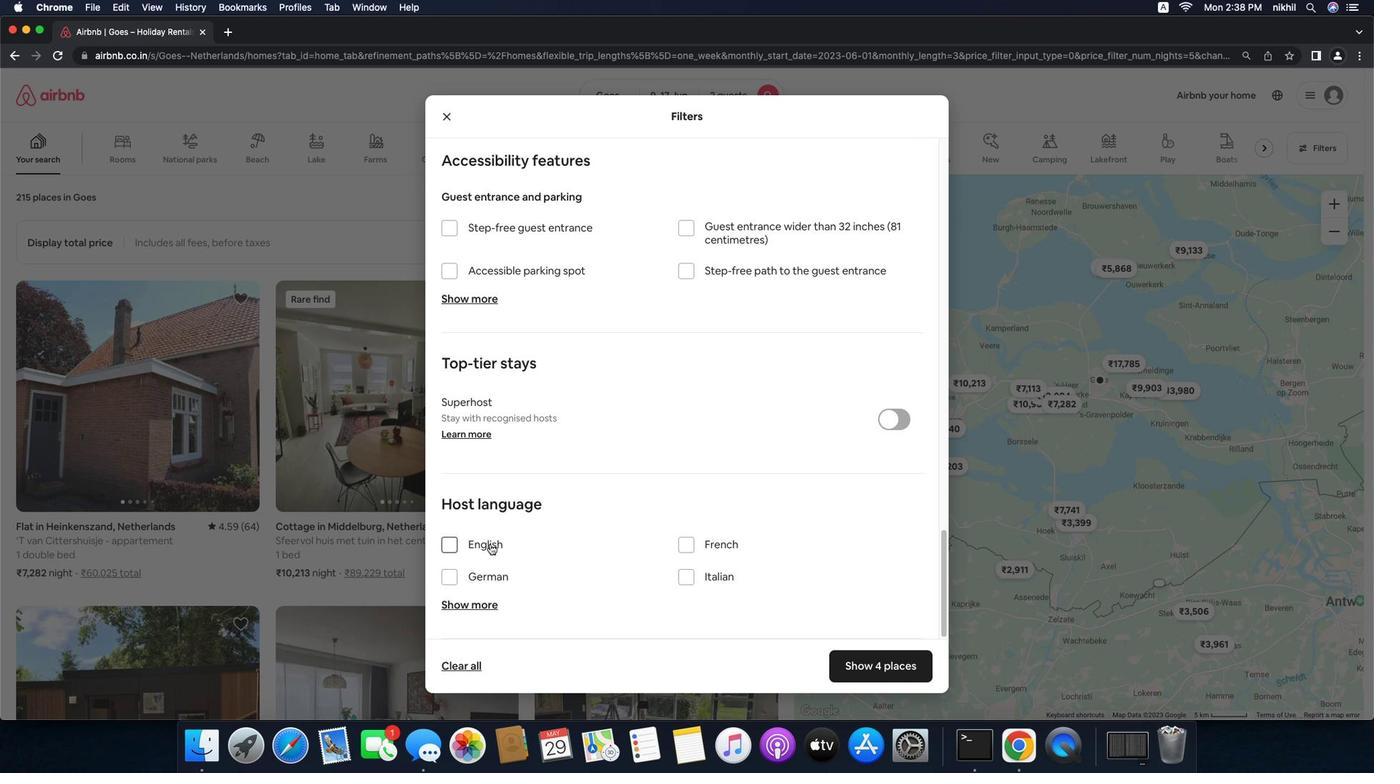 
Action: Mouse scrolled (584, 525) with delta (-40, -41)
Screenshot: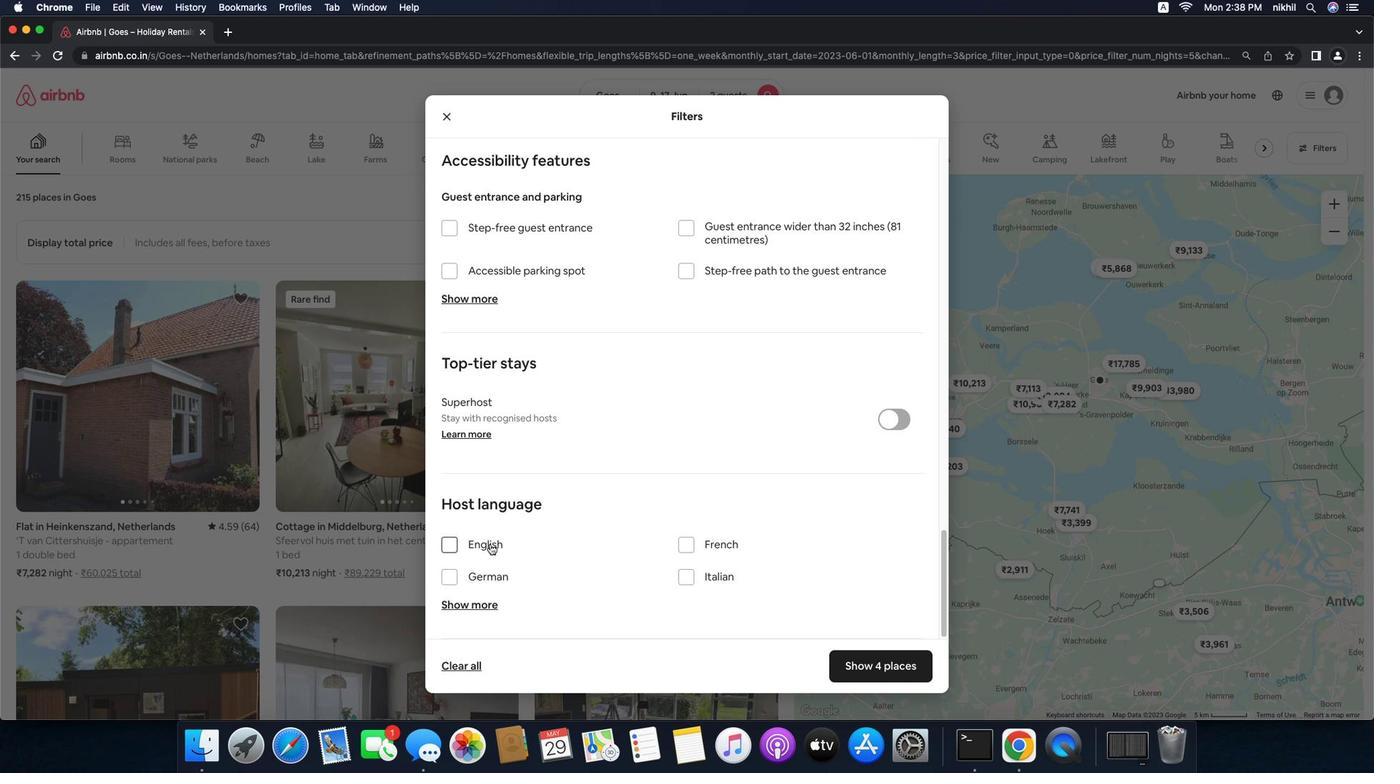 
Action: Mouse scrolled (584, 525) with delta (-40, -42)
Screenshot: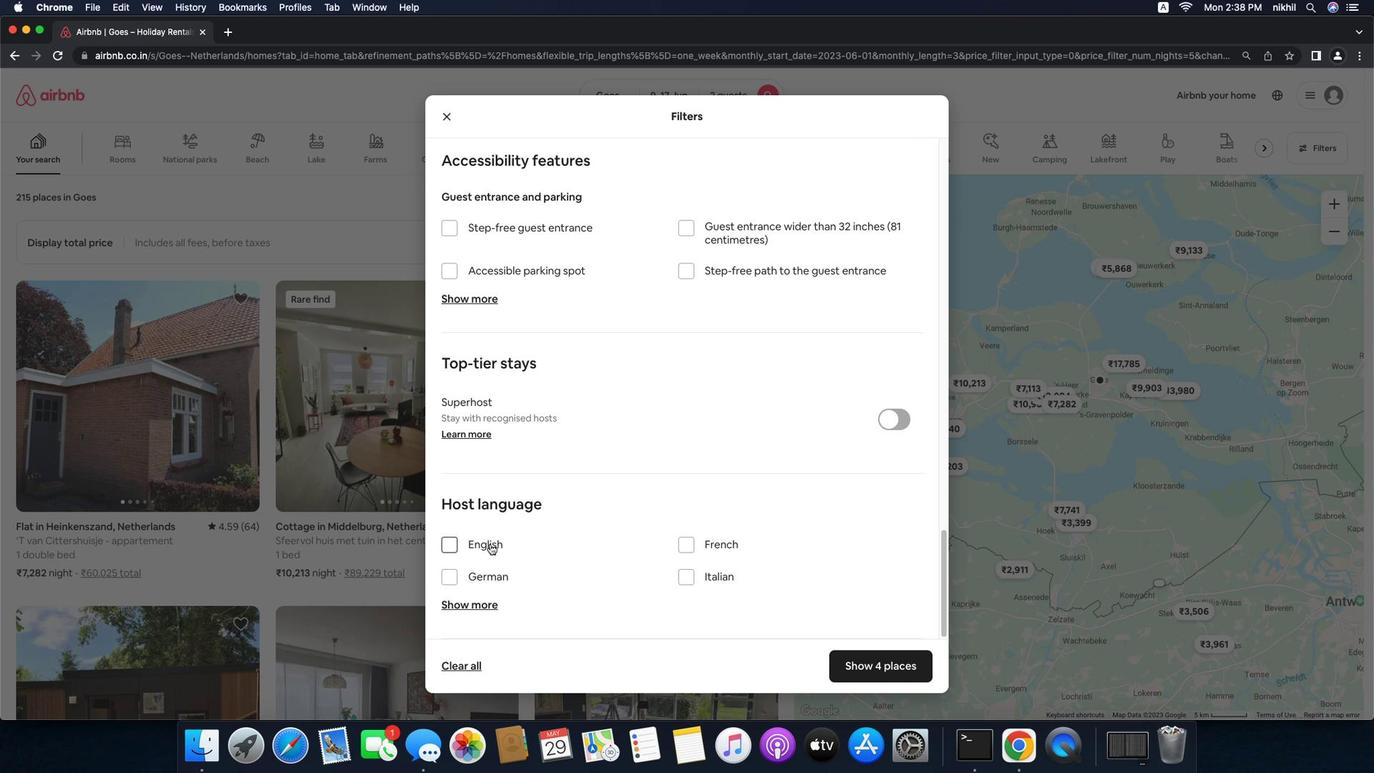 
Action: Mouse scrolled (584, 525) with delta (-40, -41)
Screenshot: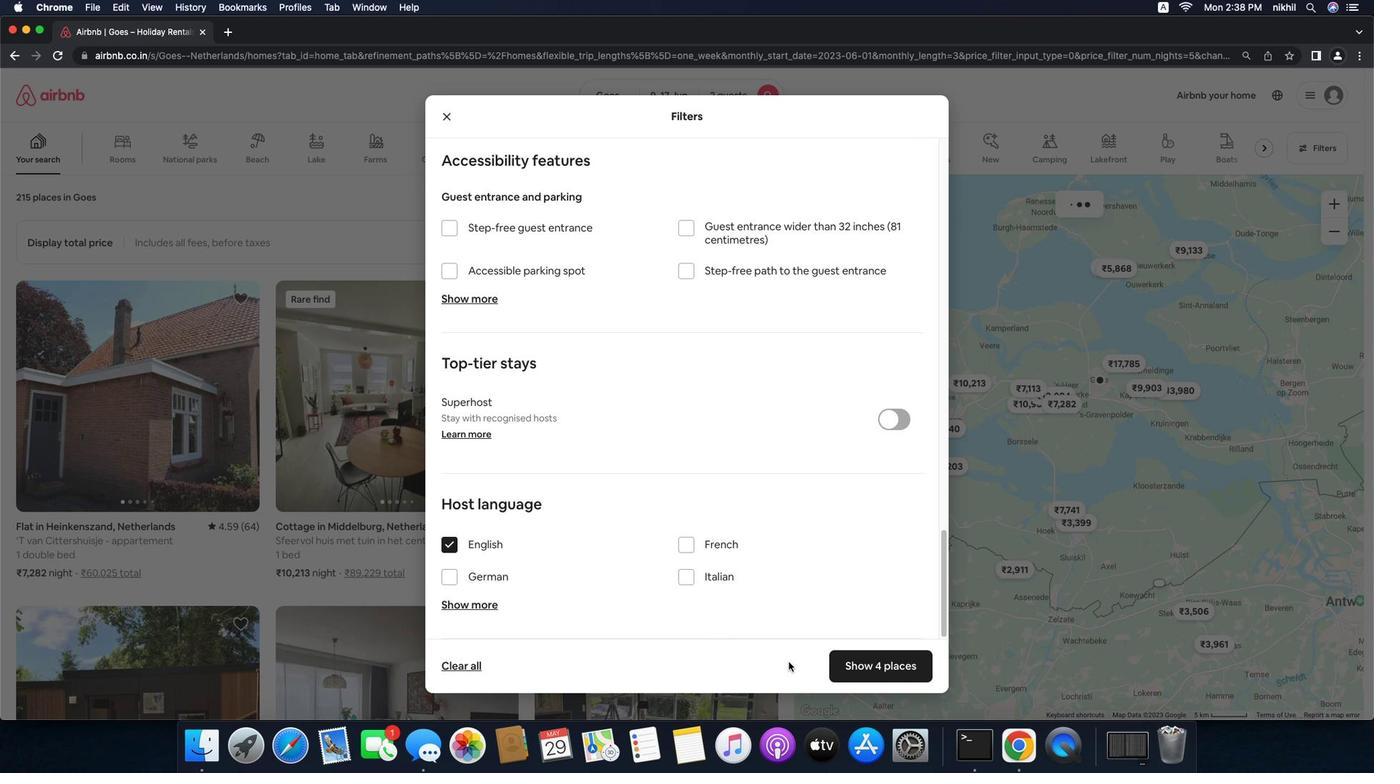
Action: Mouse scrolled (584, 525) with delta (-40, -41)
Screenshot: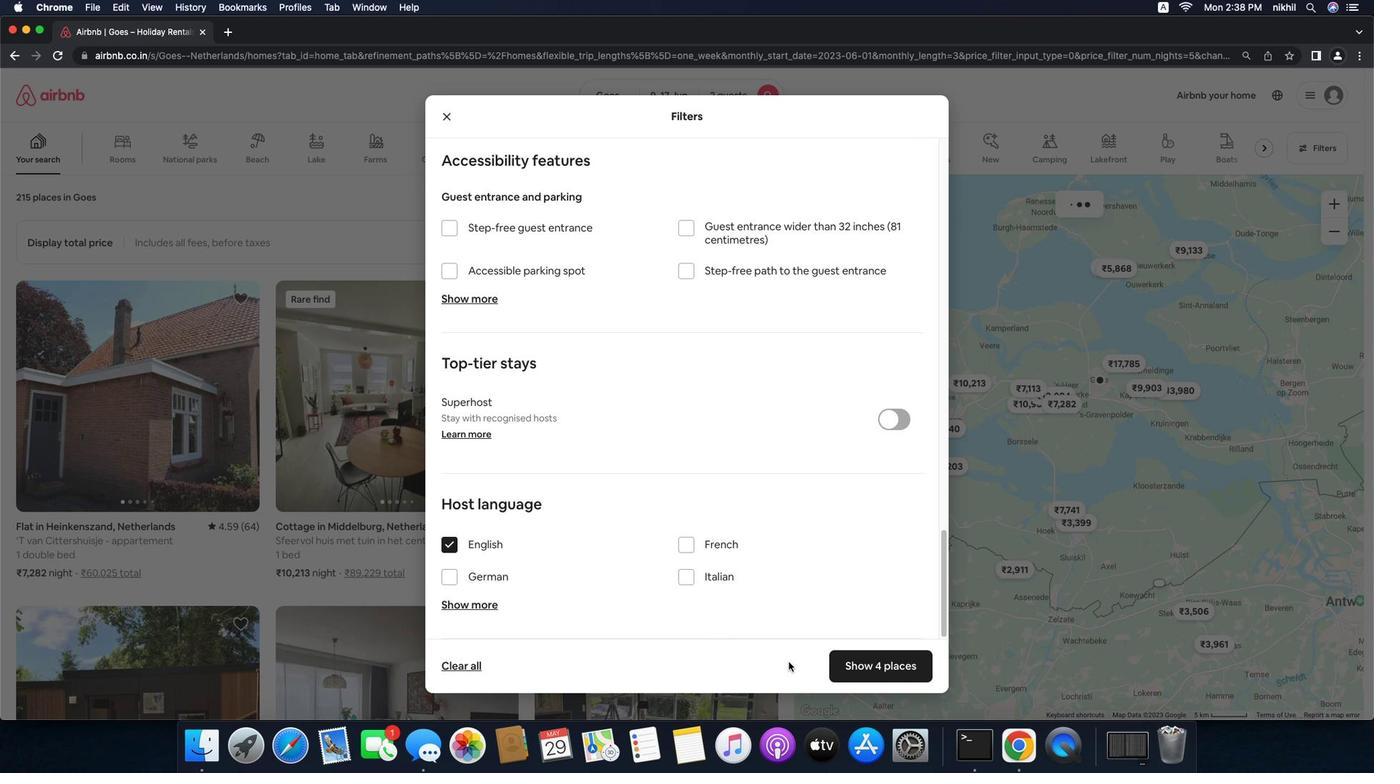 
Action: Mouse scrolled (584, 525) with delta (-40, -43)
Screenshot: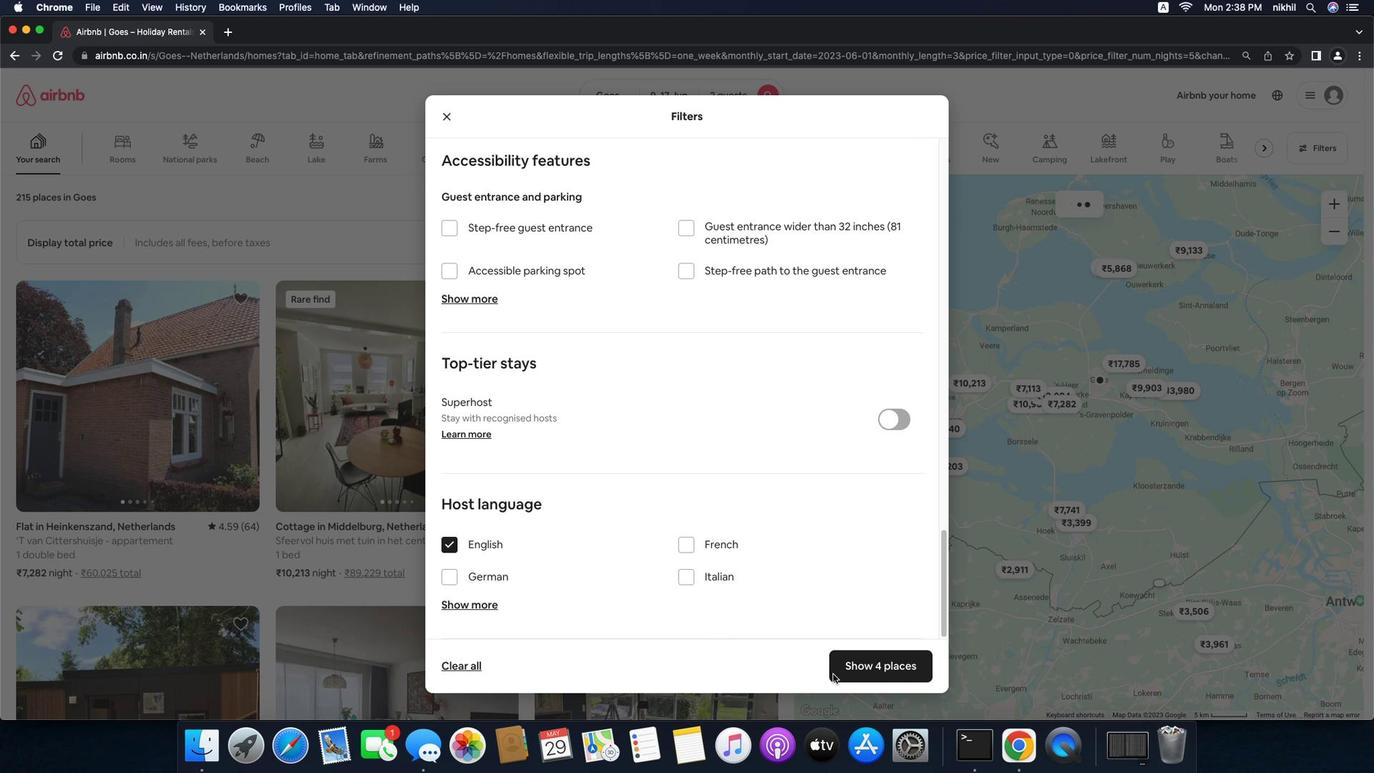 
Action: Mouse scrolled (584, 525) with delta (-40, -45)
Screenshot: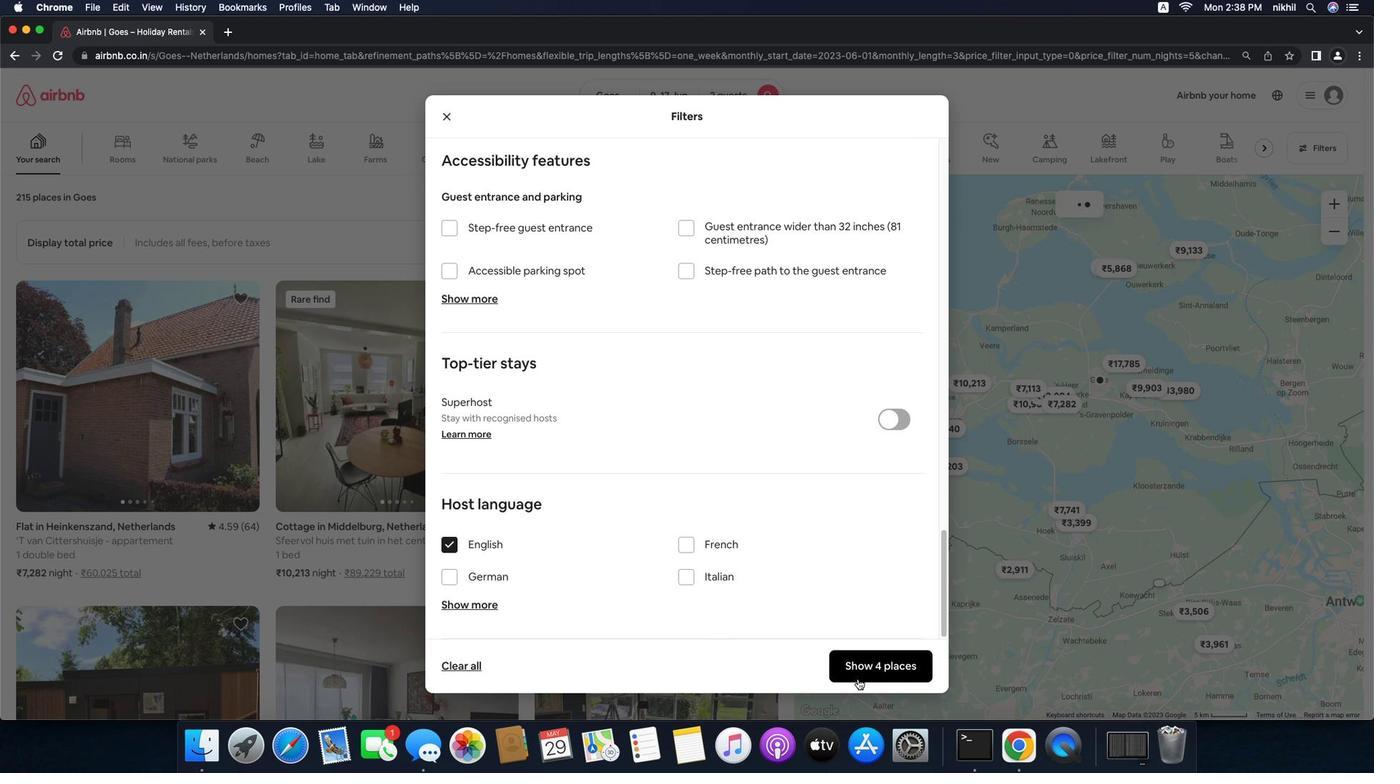 
Action: Mouse moved to (902, 332)
Screenshot: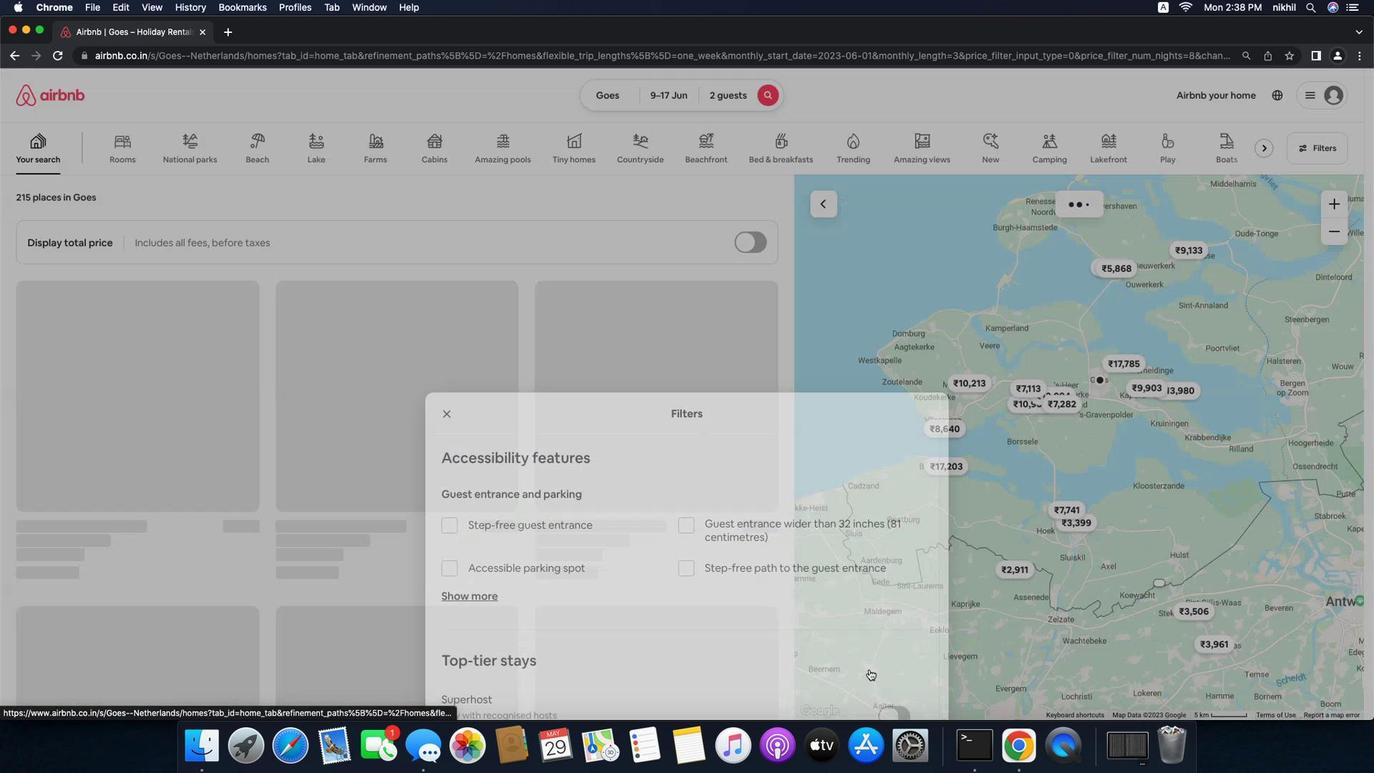 
Action: Mouse pressed left at (902, 332)
Screenshot: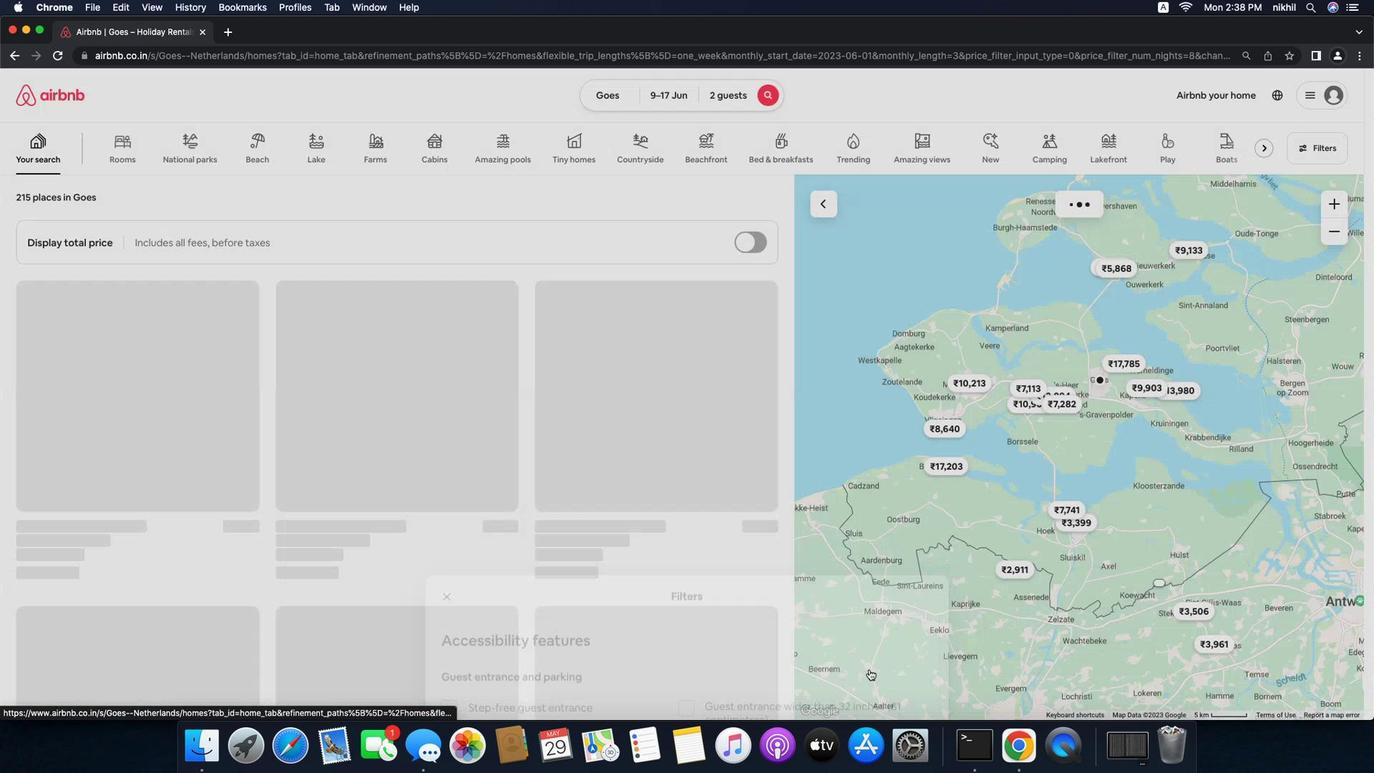 
Action: Mouse moved to (660, 379)
Screenshot: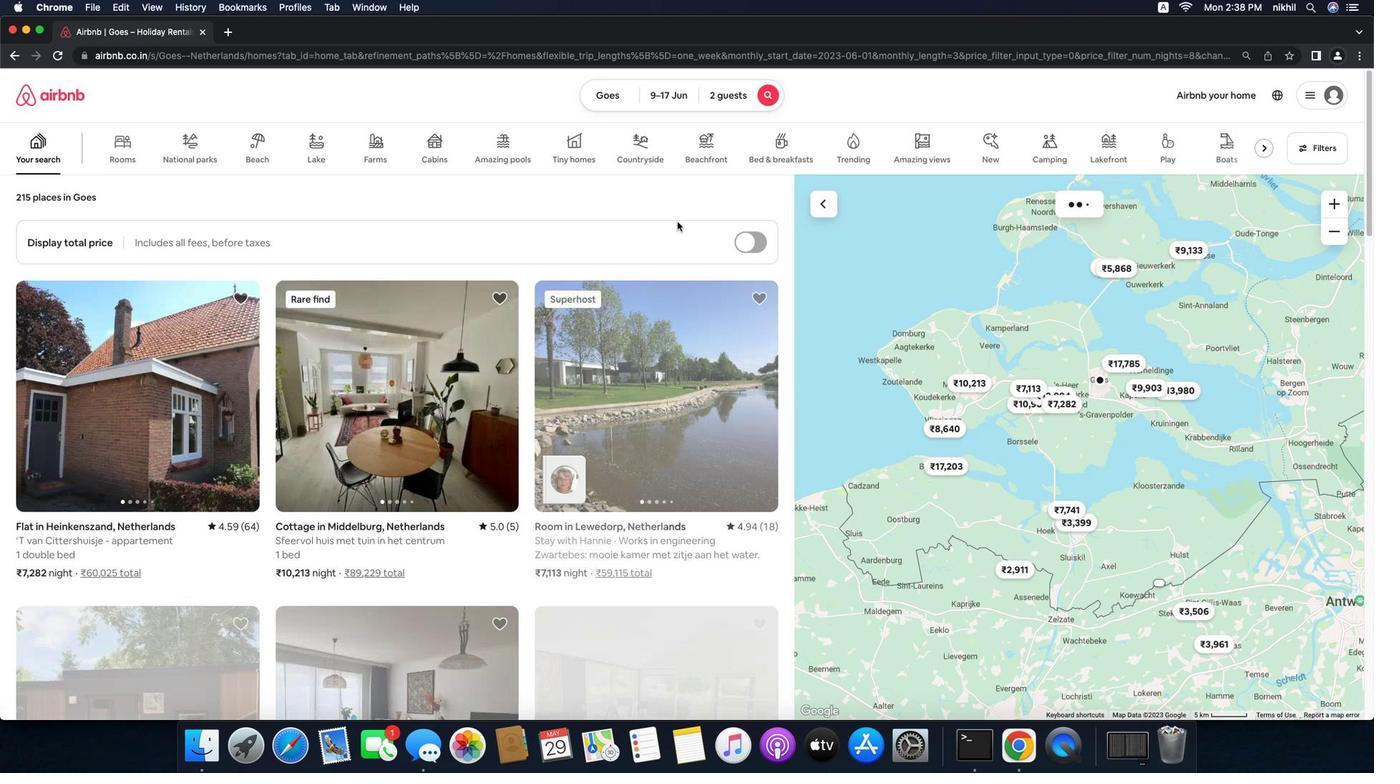 
Action: Mouse scrolled (660, 379) with delta (-40, -41)
Screenshot: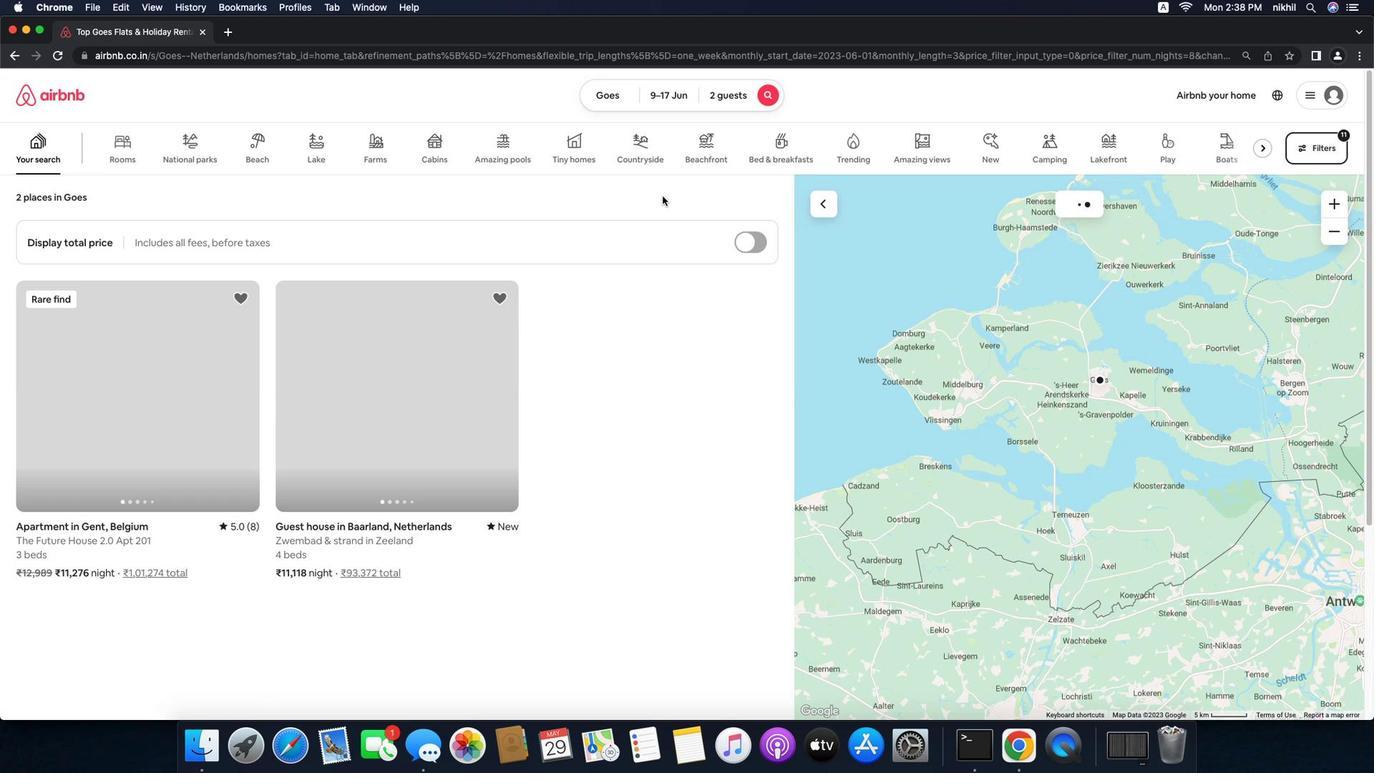 
Action: Mouse scrolled (660, 379) with delta (-40, -41)
Screenshot: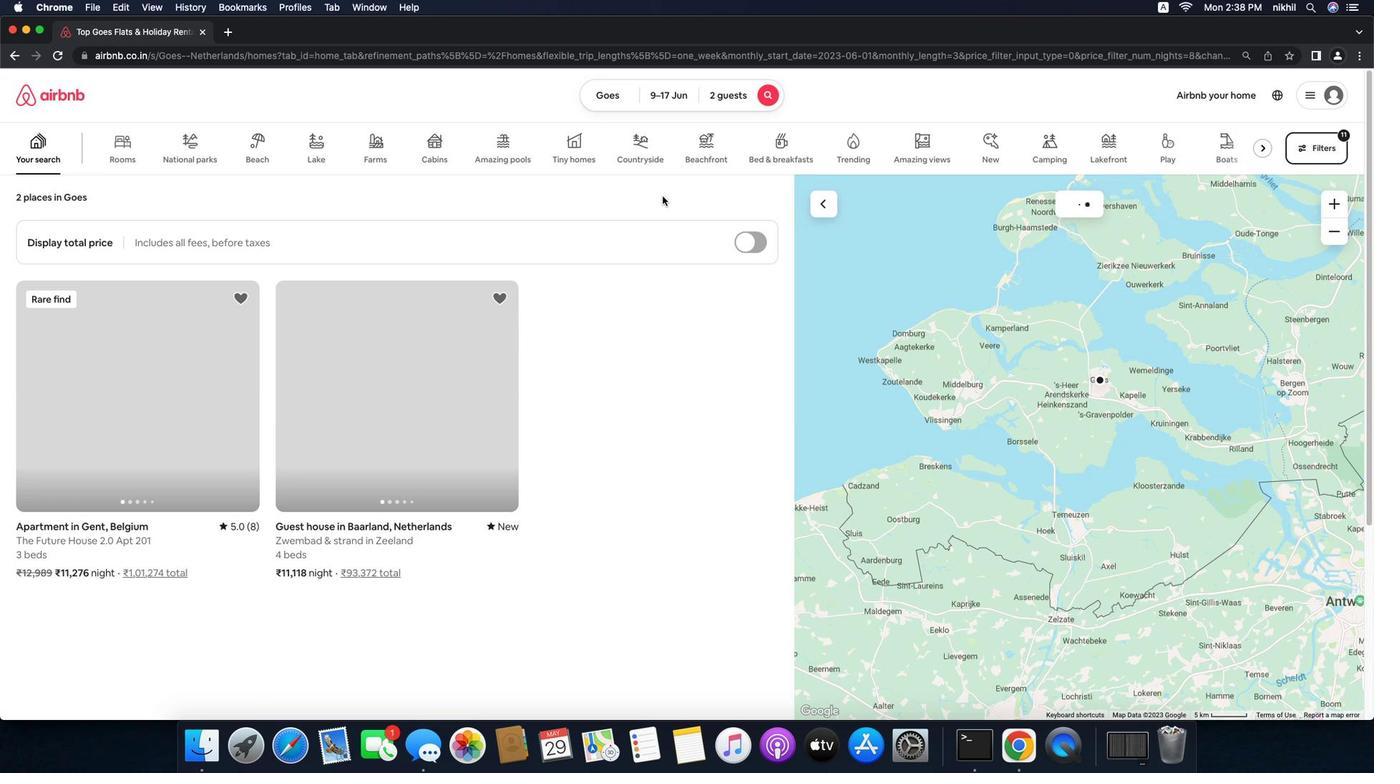 
Action: Mouse moved to (660, 378)
Screenshot: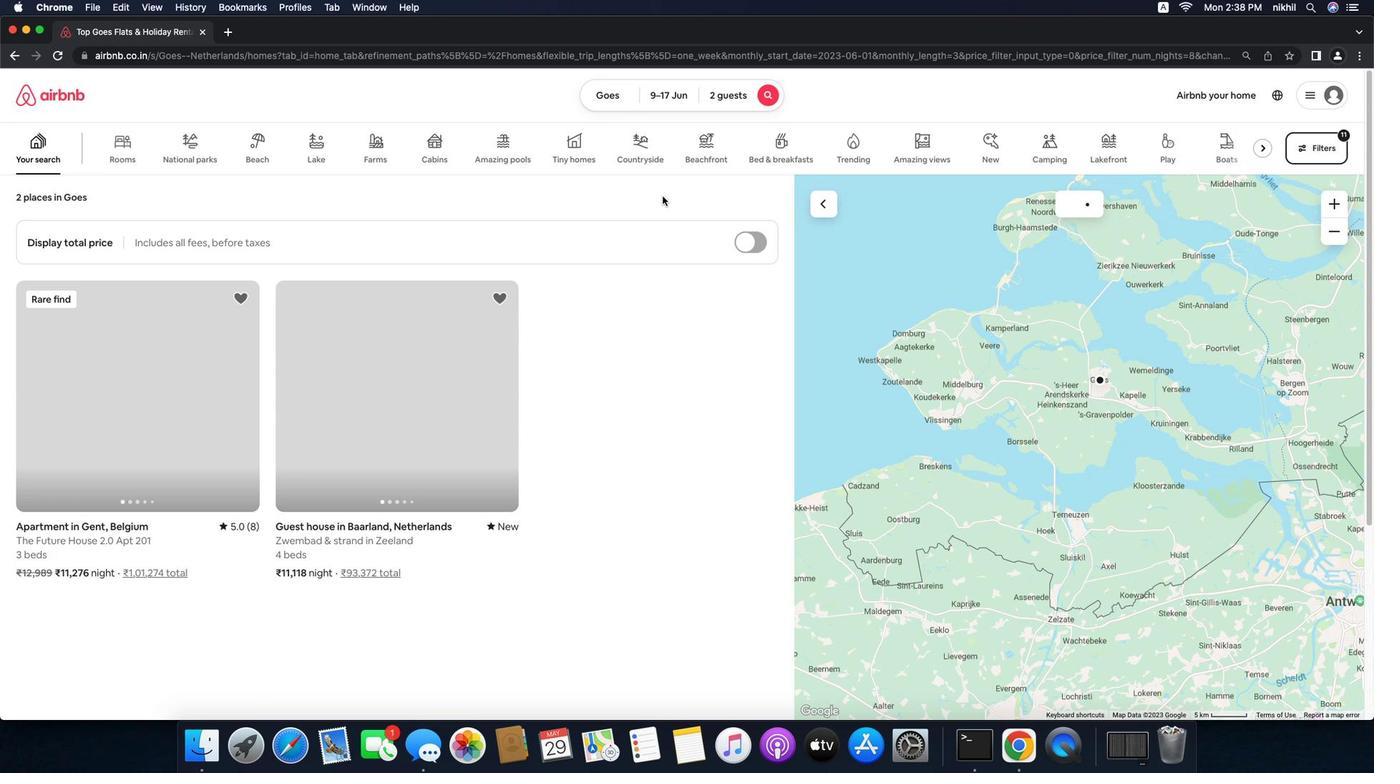 
Action: Mouse scrolled (660, 378) with delta (-40, -42)
Screenshot: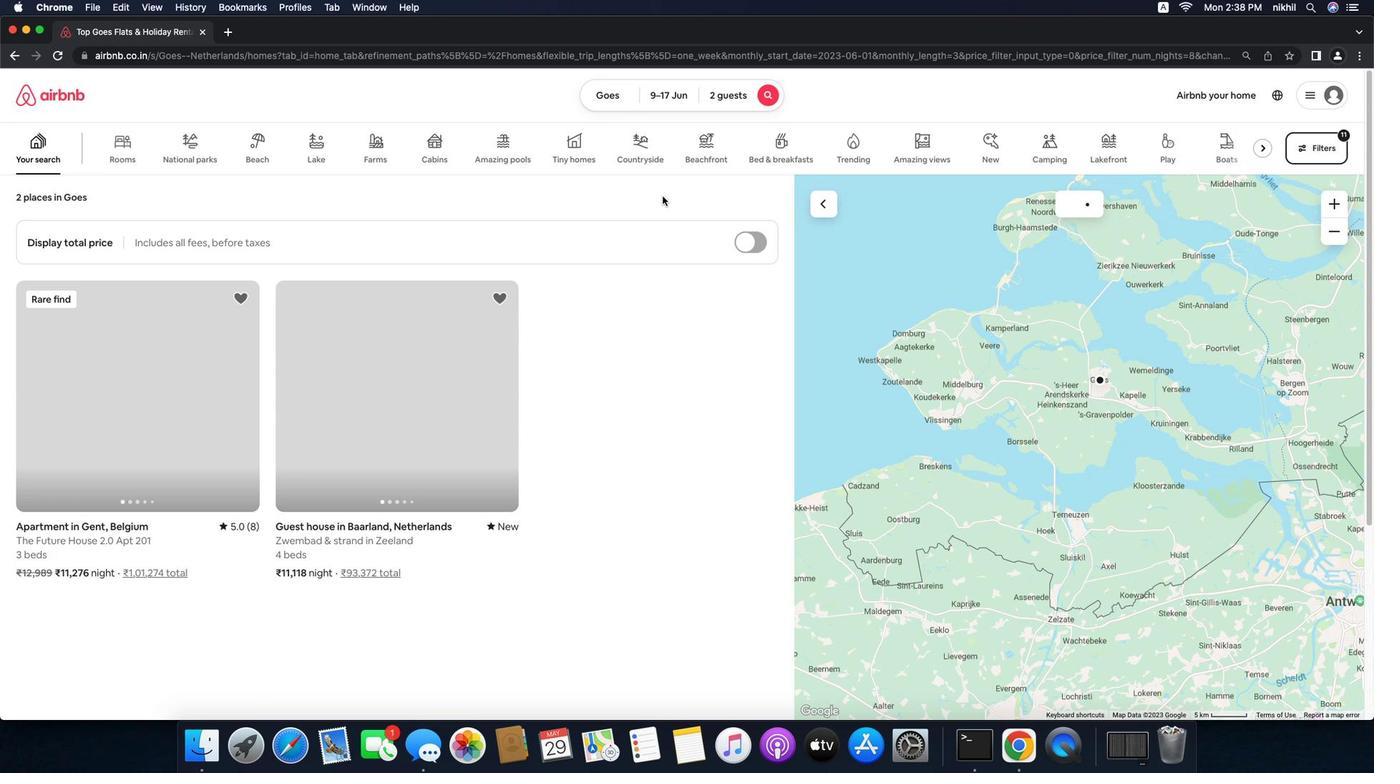 
Action: Mouse moved to (659, 378)
Screenshot: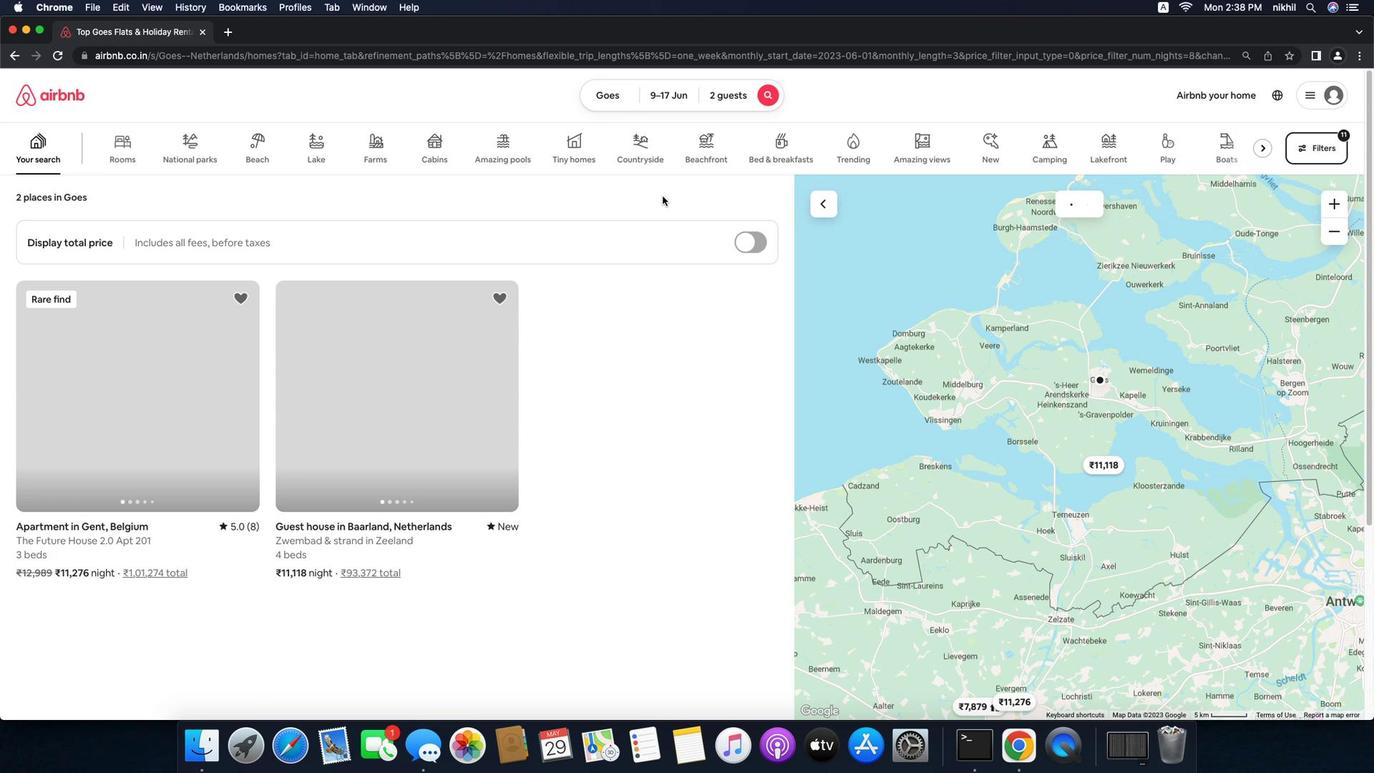 
Action: Mouse scrolled (659, 378) with delta (-40, -41)
Screenshot: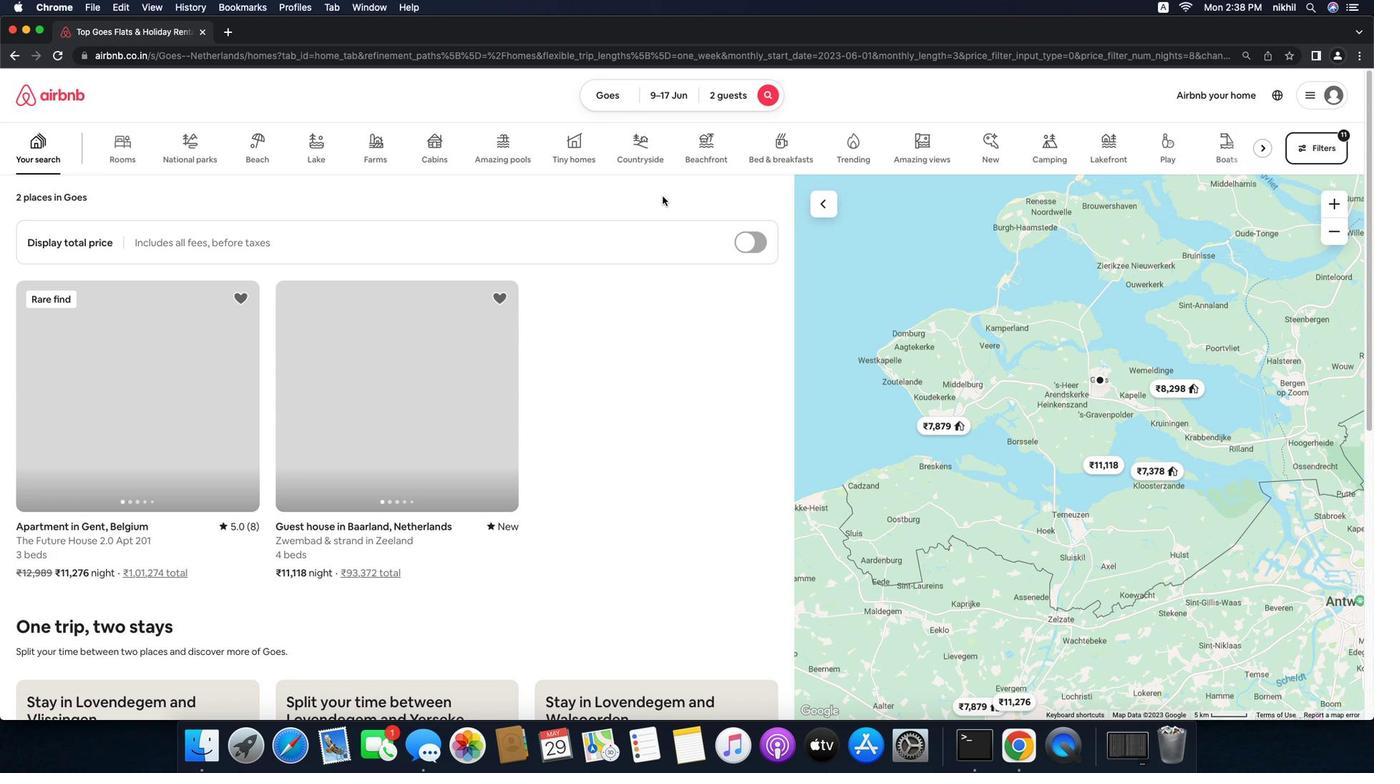
Action: Mouse scrolled (659, 378) with delta (-40, -41)
Screenshot: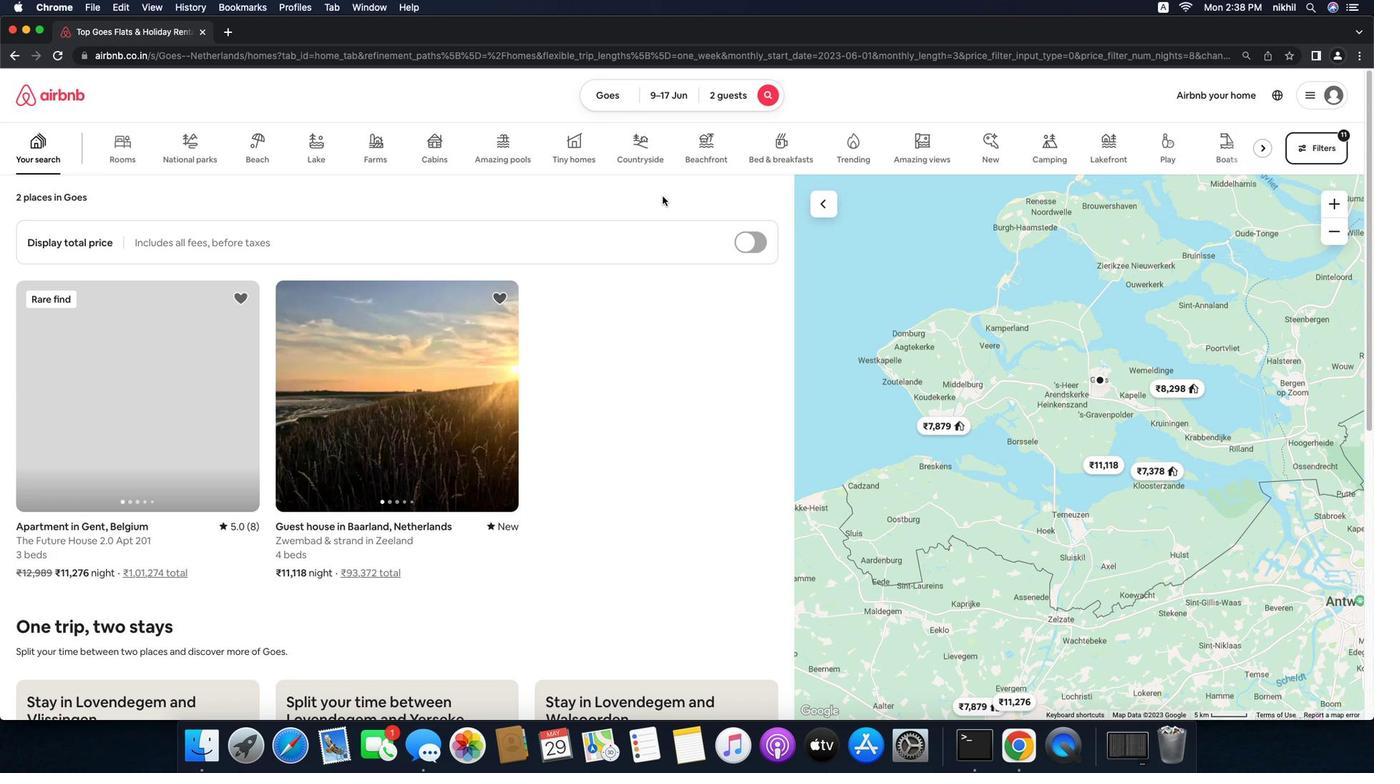
Action: Mouse scrolled (659, 378) with delta (-40, -42)
Screenshot: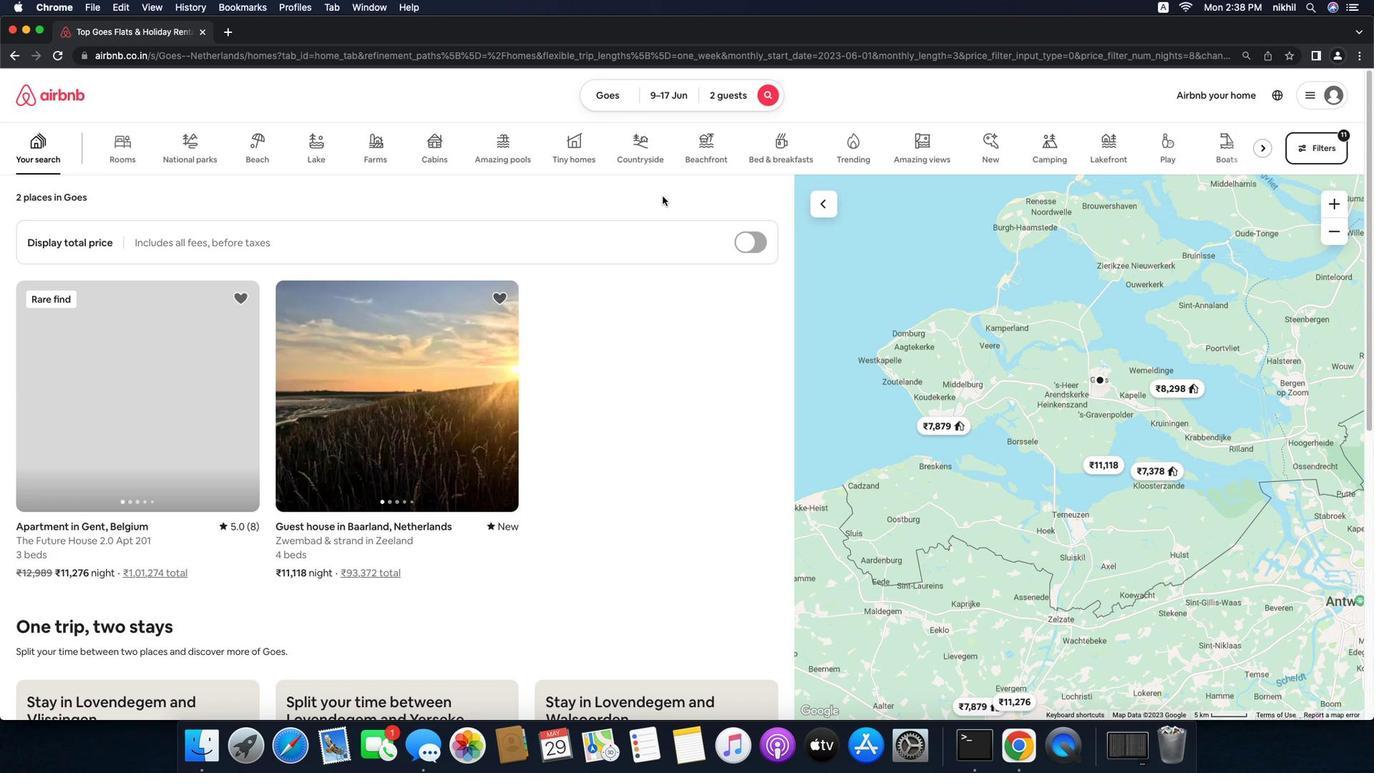 
Action: Mouse scrolled (659, 378) with delta (-40, -41)
Screenshot: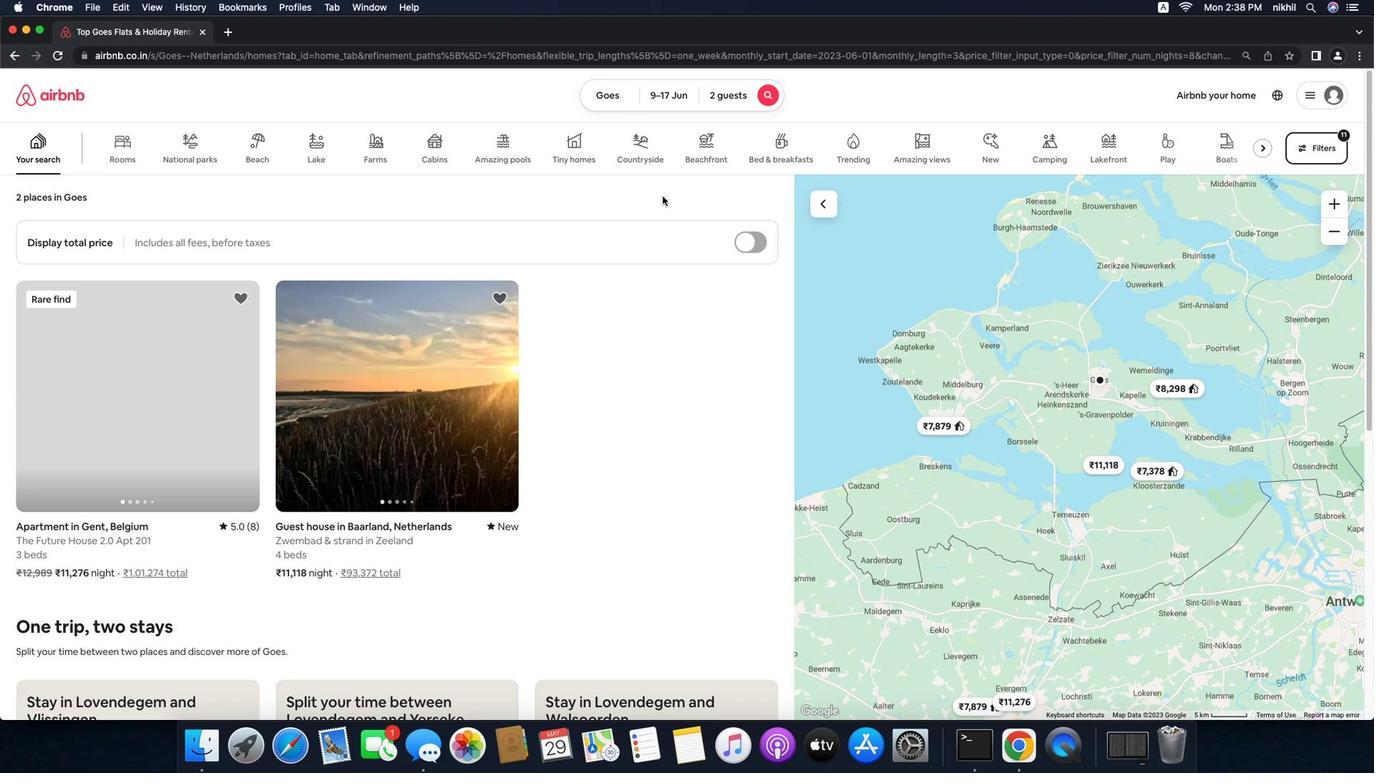 
Action: Mouse scrolled (659, 378) with delta (-40, -41)
Screenshot: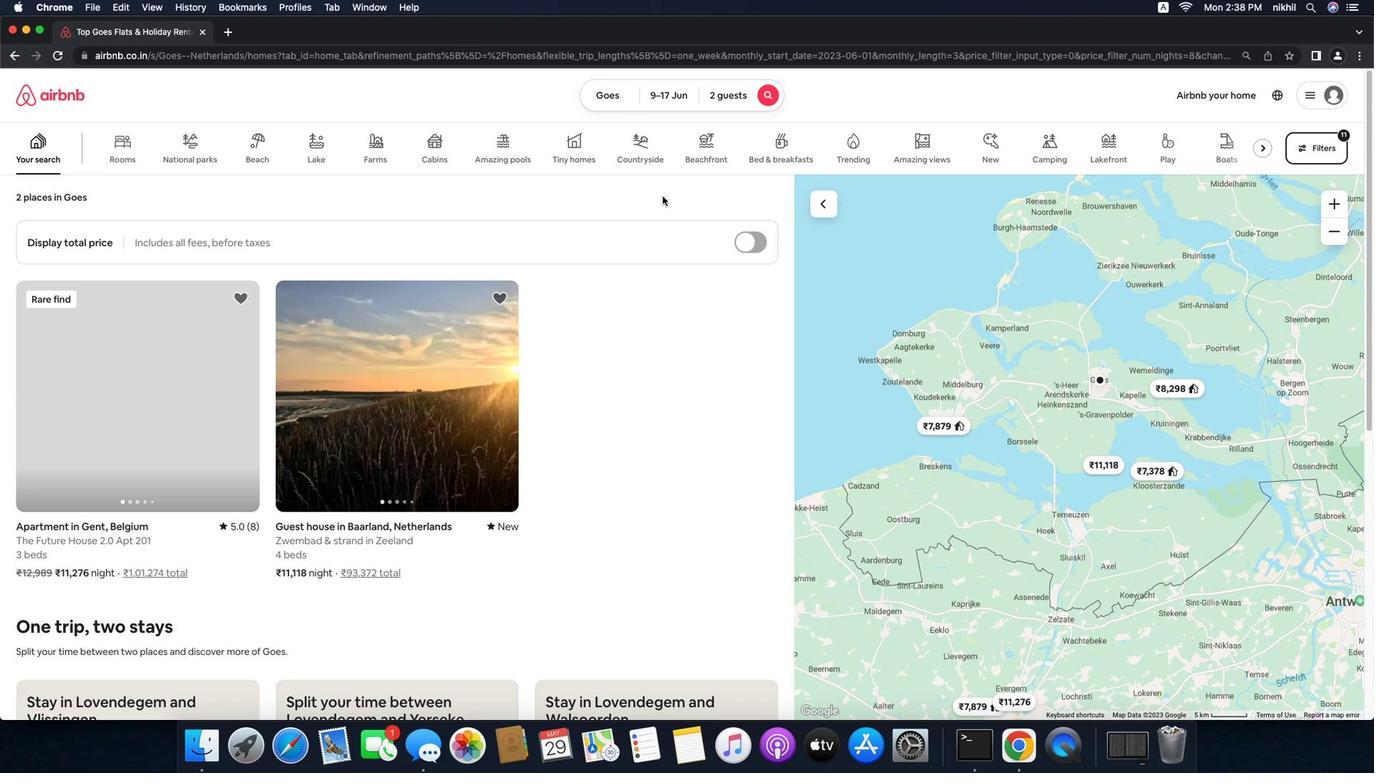 
Action: Mouse scrolled (659, 378) with delta (-40, -42)
Screenshot: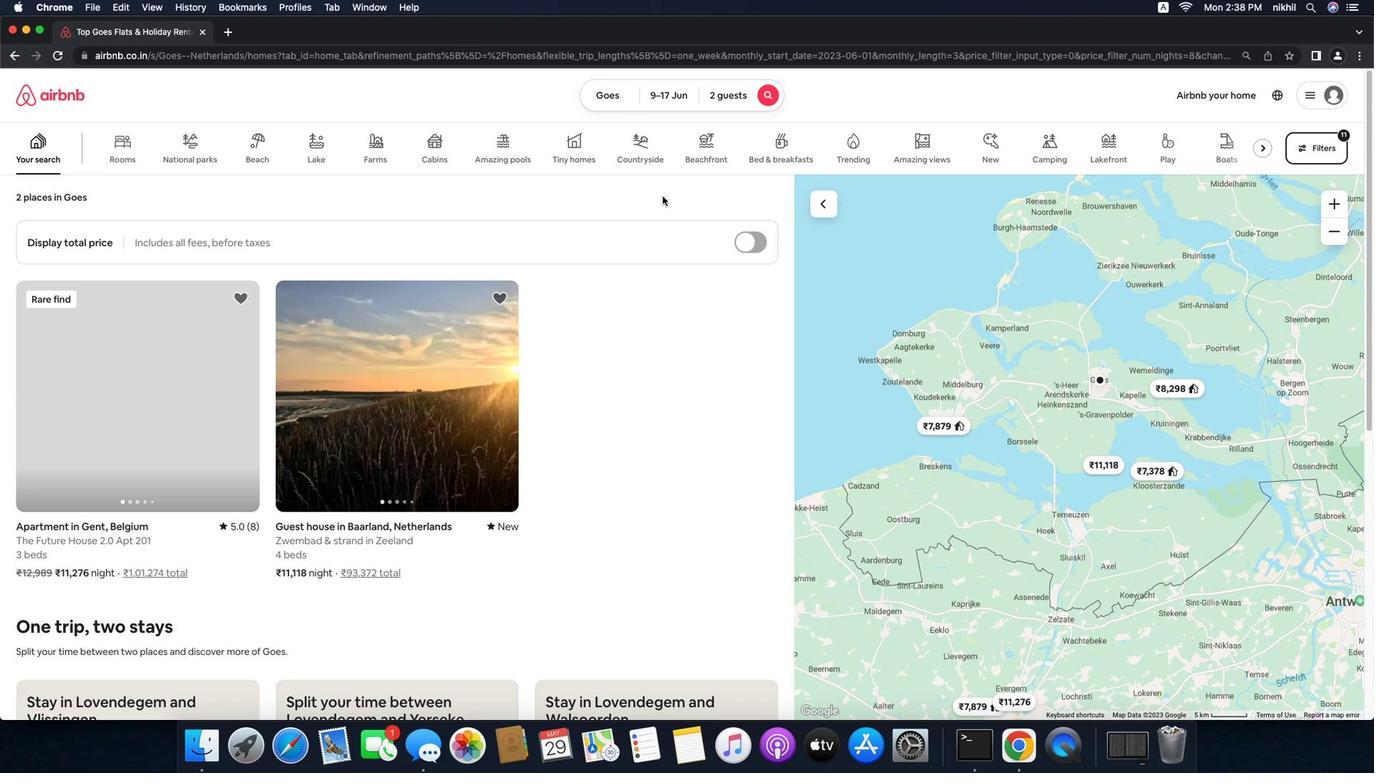 
Action: Mouse scrolled (659, 378) with delta (-40, -44)
Screenshot: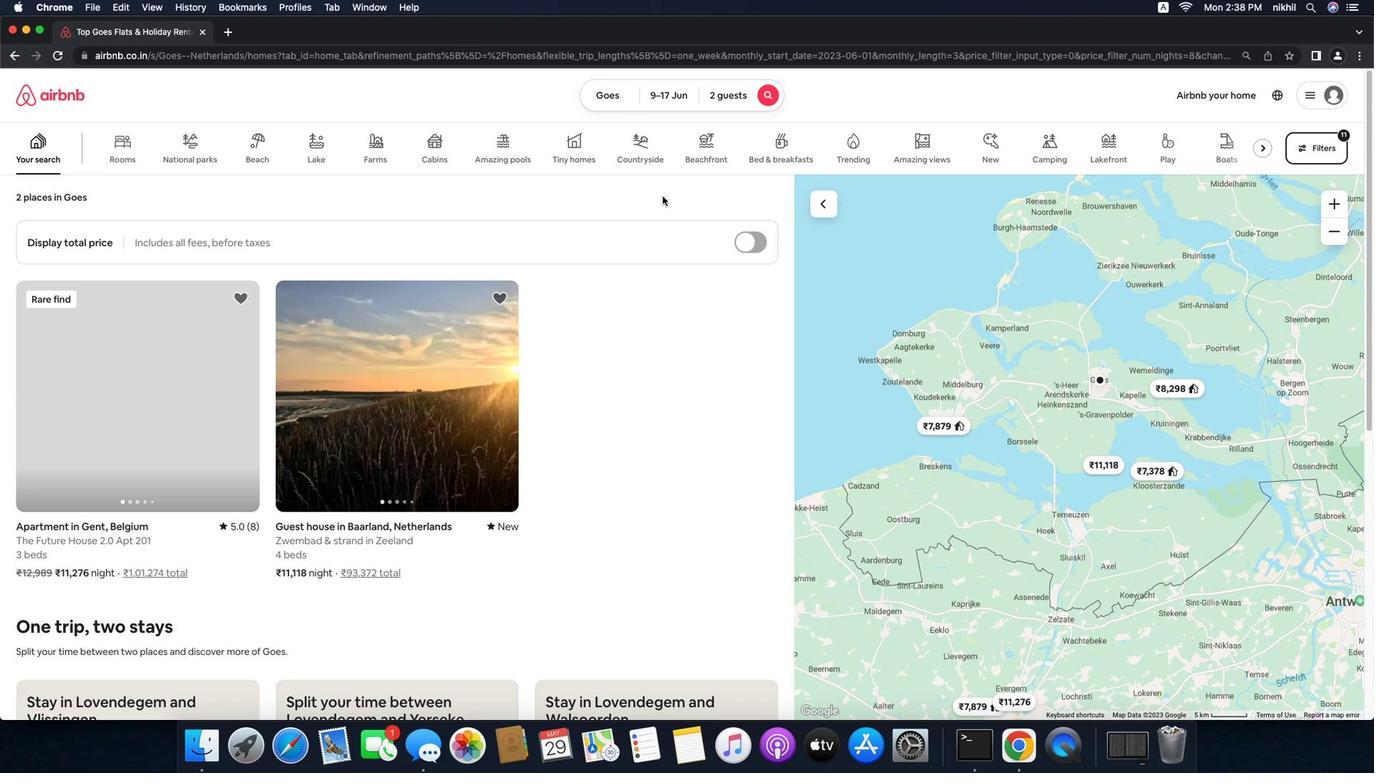 
Action: Mouse scrolled (659, 378) with delta (-40, -41)
Screenshot: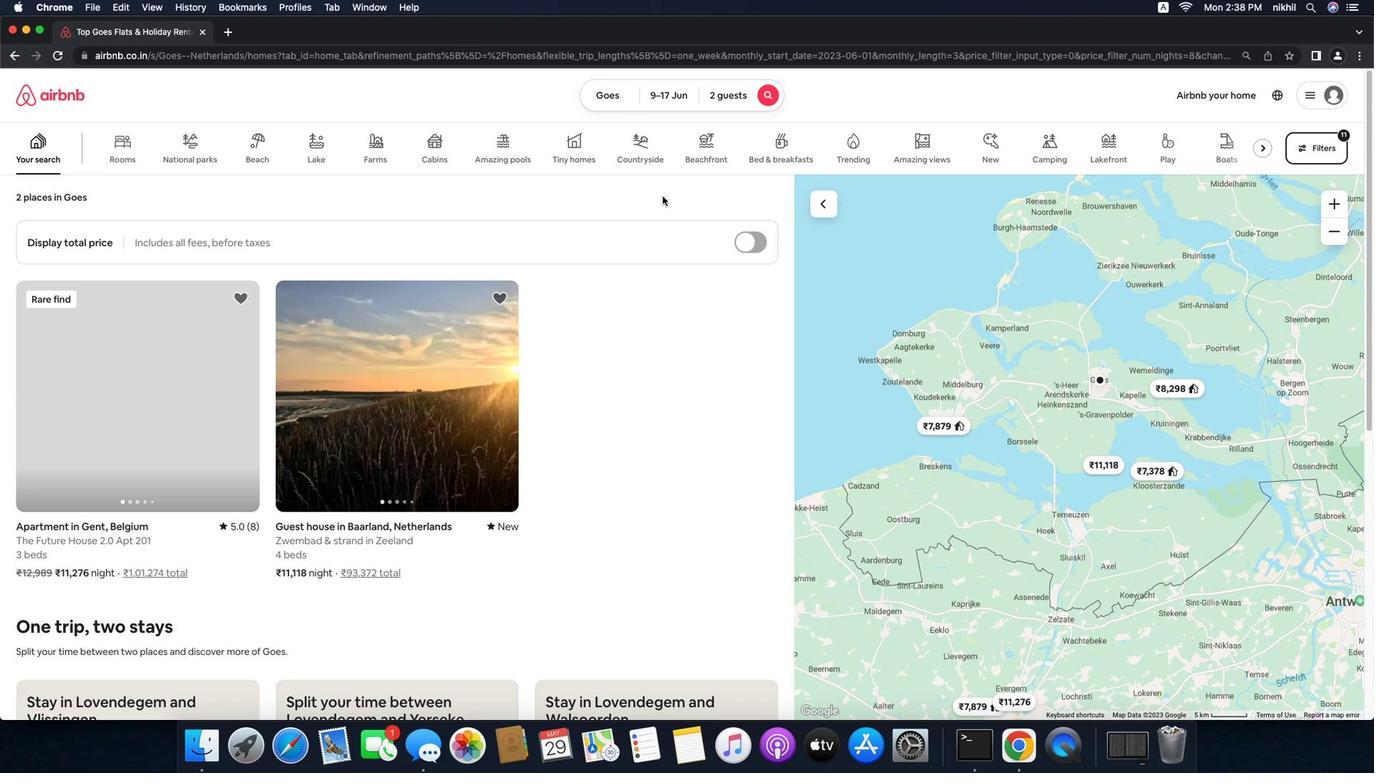 
Action: Mouse scrolled (659, 378) with delta (-40, -41)
Screenshot: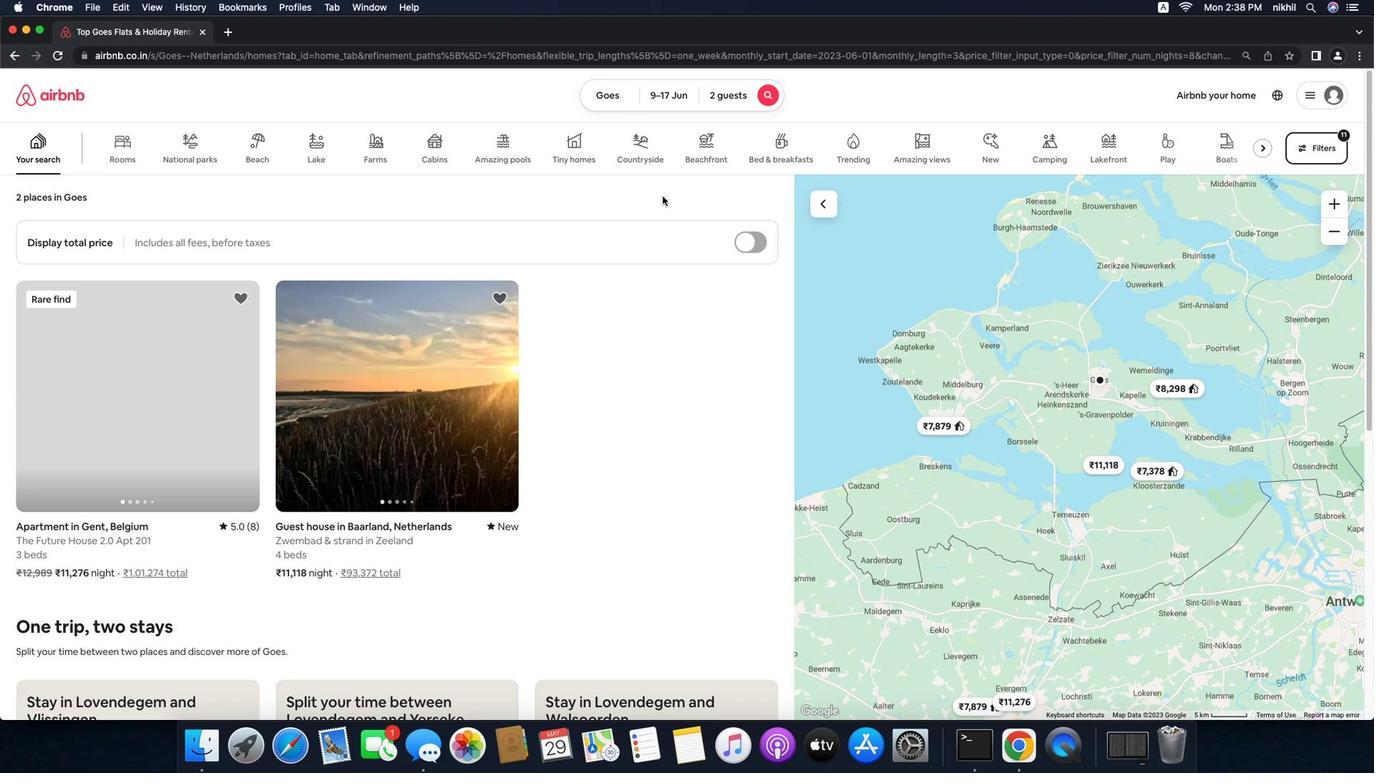 
Action: Mouse moved to (481, 539)
Screenshot: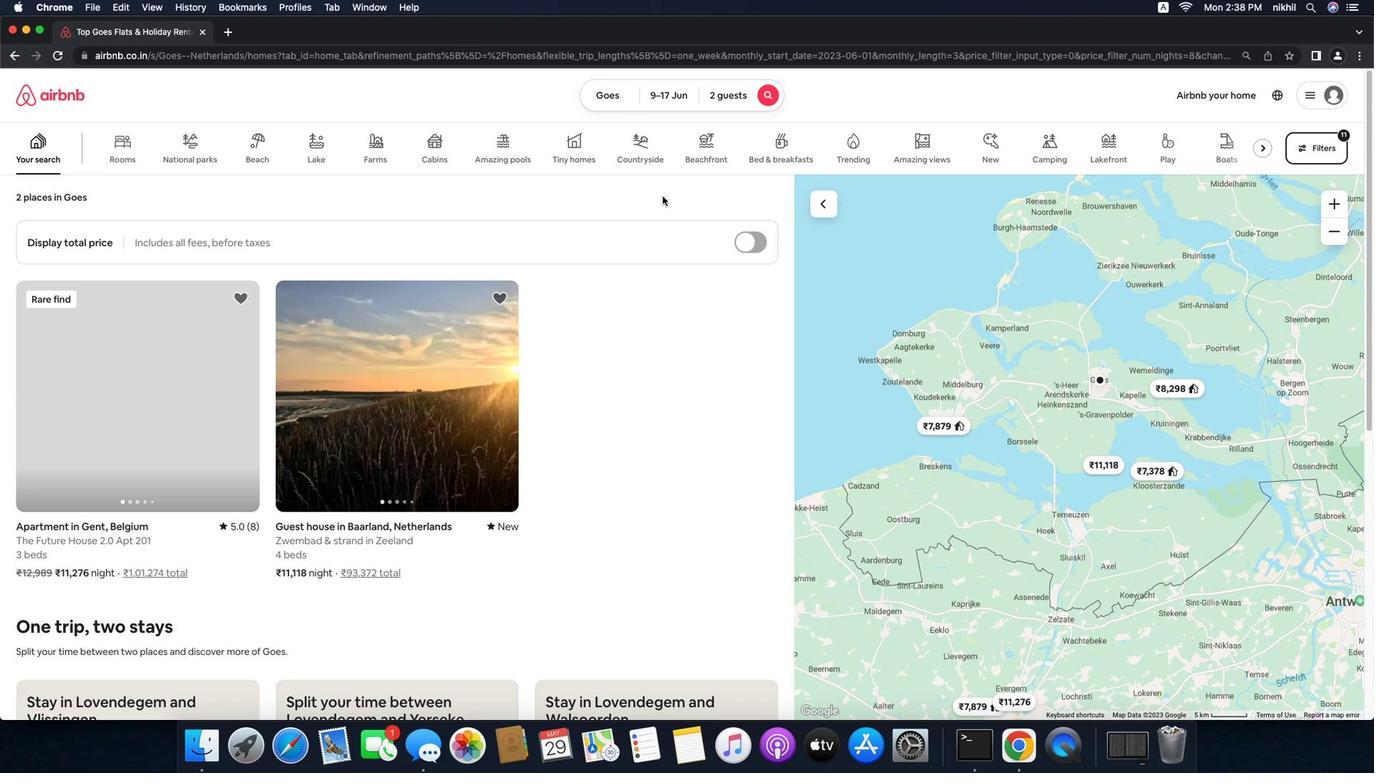
Action: Mouse pressed left at (481, 539)
Screenshot: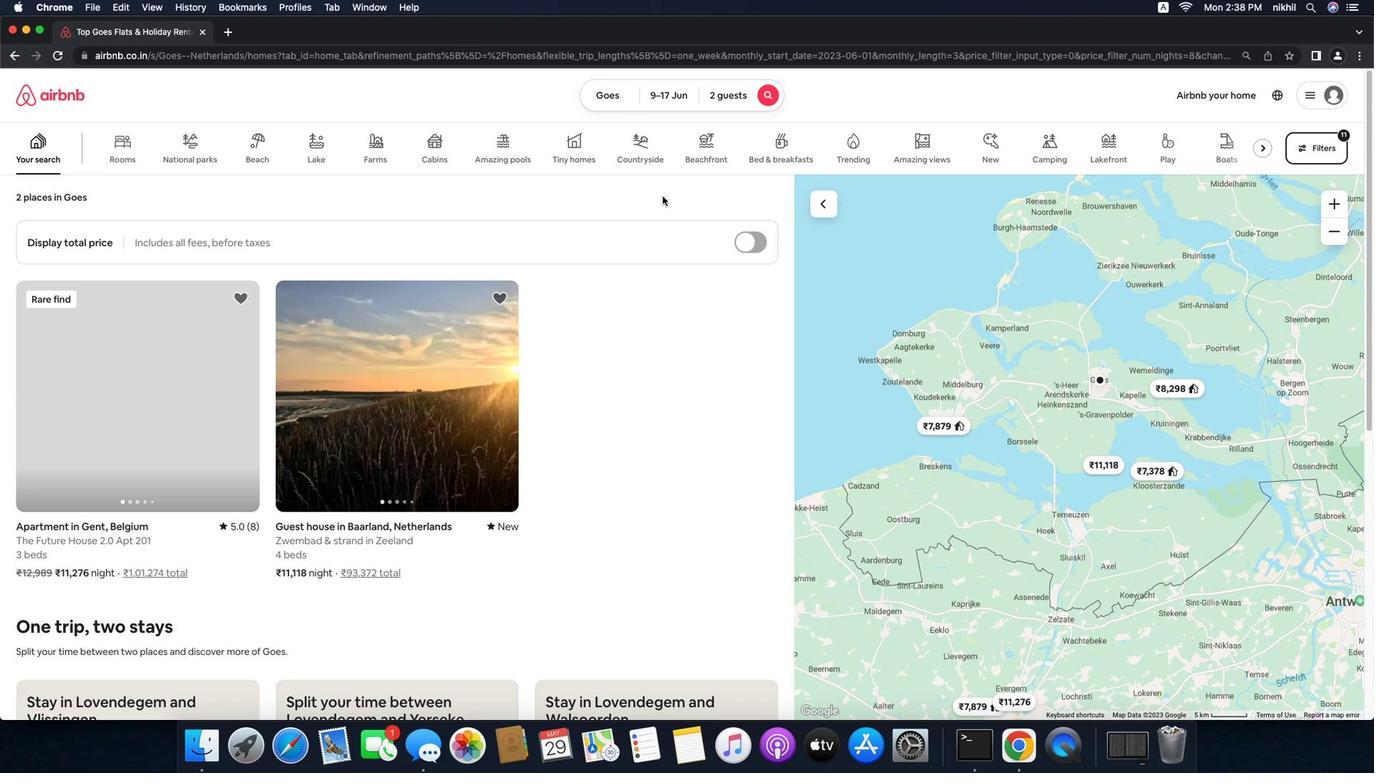 
Action: Mouse moved to (886, 672)
Screenshot: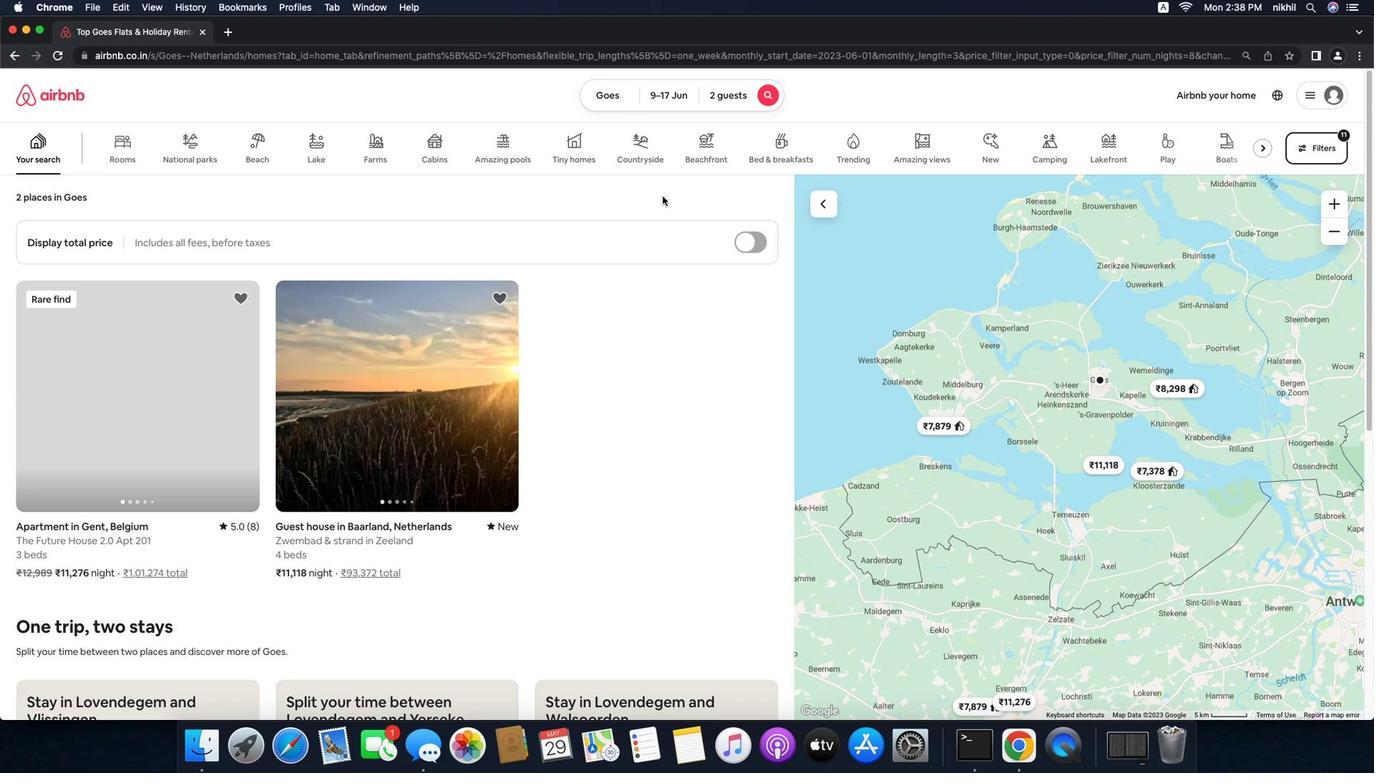 
Action: Mouse pressed left at (886, 672)
Screenshot: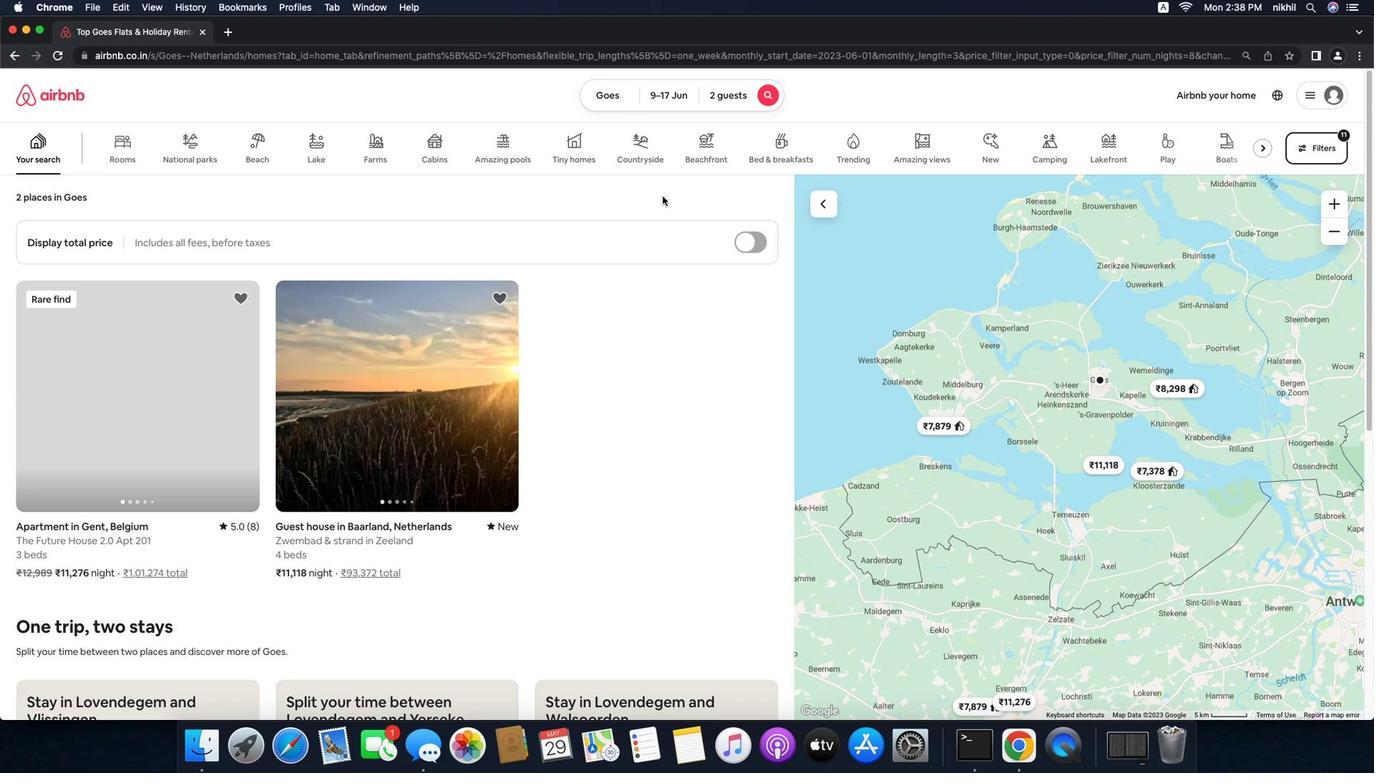 
Action: Mouse moved to (665, 167)
Screenshot: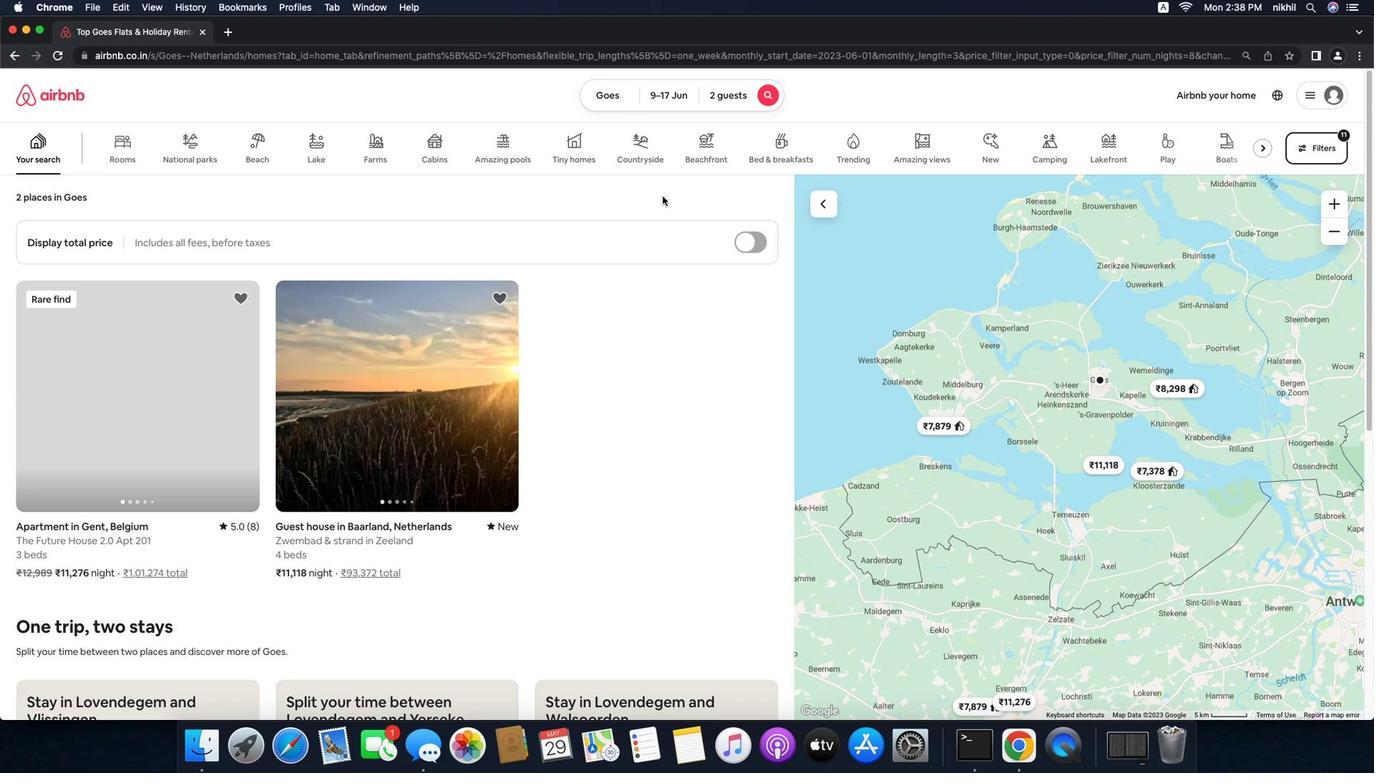 
